 Task: Look for space in Beaverton, United States from 6th September, 2023 to 12th September, 2023 for 4 adults in price range Rs.10000 to Rs.14000. Place can be private room with 4 bedrooms having 4 beds and 4 bathrooms. Property type can be house, flat, guest house. Amenities needed are: wifi, TV, free parkinig on premises, gym, breakfast. Booking option can be shelf check-in. Required host language is English.
Action: Mouse moved to (477, 119)
Screenshot: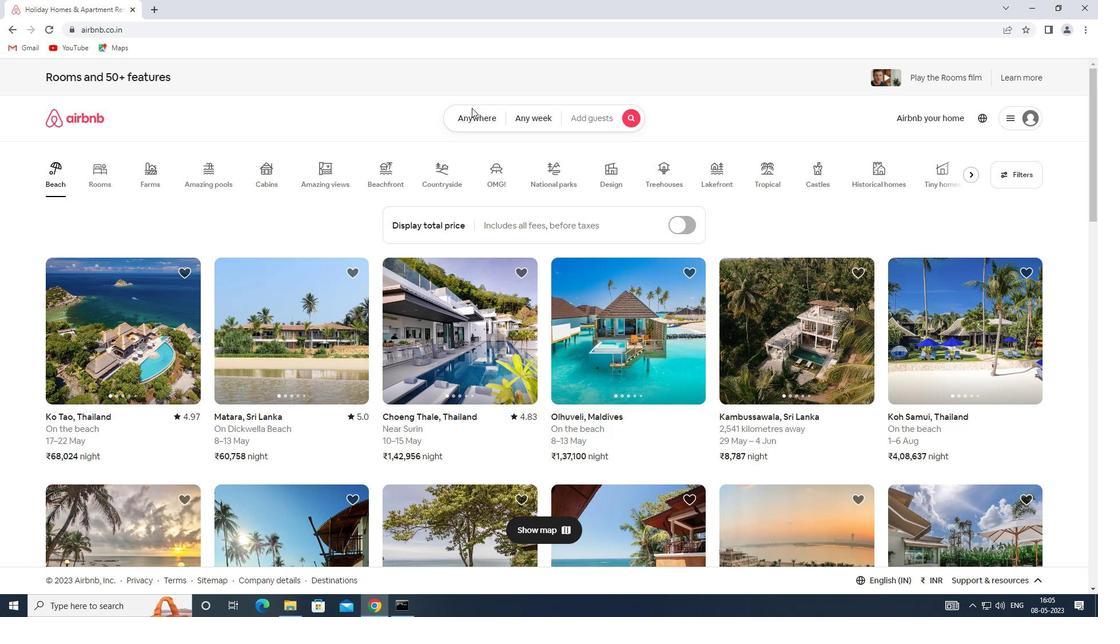 
Action: Mouse pressed left at (477, 119)
Screenshot: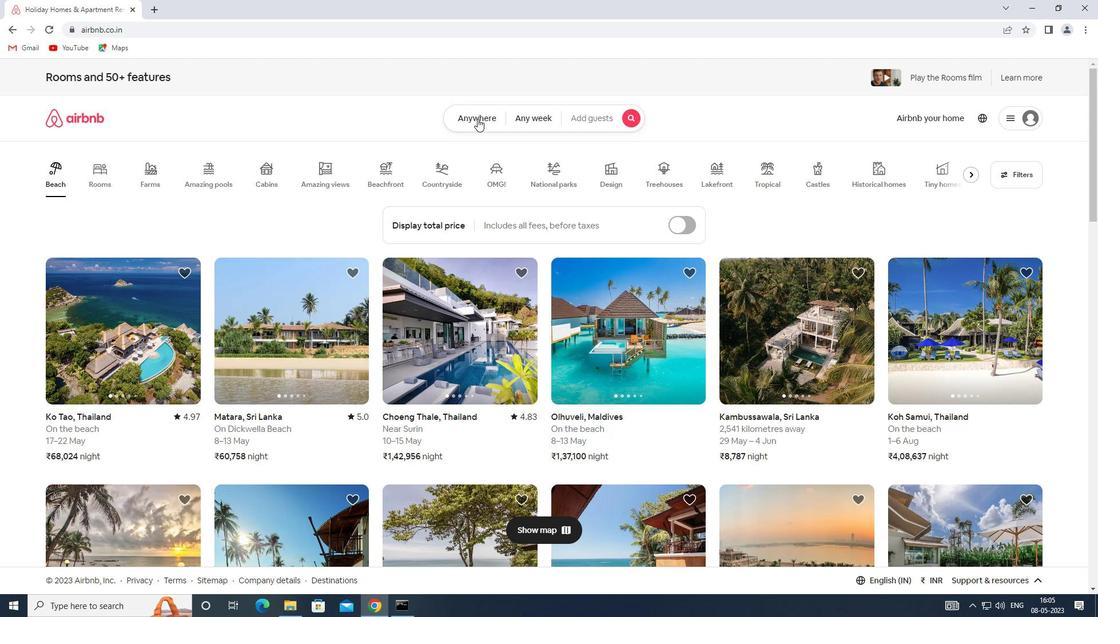 
Action: Mouse moved to (394, 164)
Screenshot: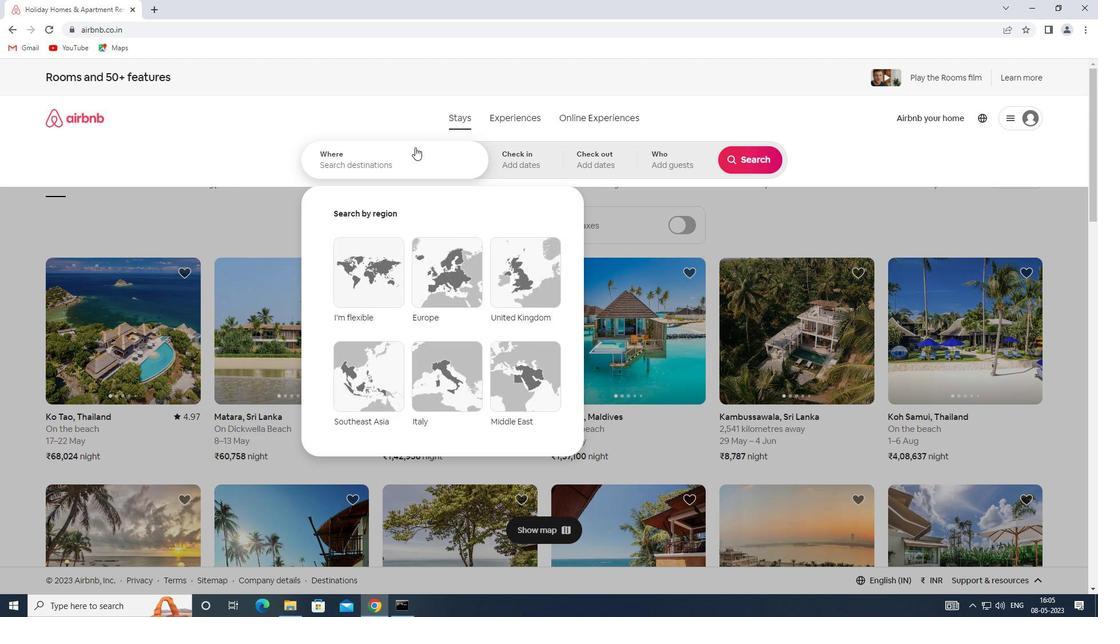 
Action: Mouse pressed left at (394, 164)
Screenshot: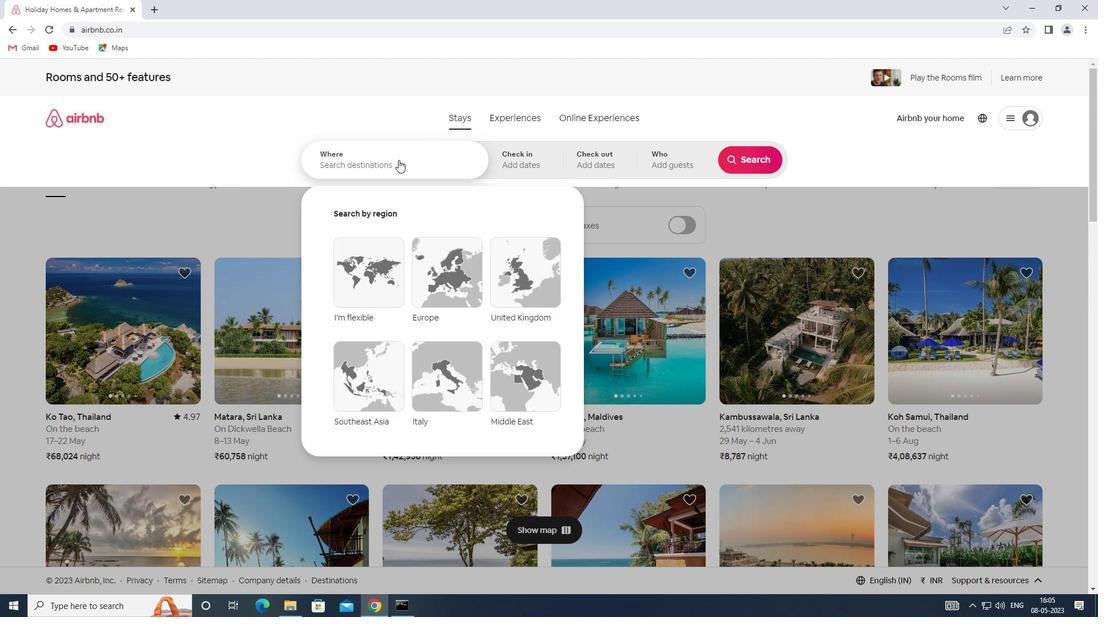 
Action: Key pressed <Key.shift>SPACE<Key.space>IN<Key.space><Key.shift><Key.shift><Key.shift><Key.shift><Key.shift><Key.shift>BEAVERTON,<Key.shift>UNITED<Key.space><Key.shift>STATES
Screenshot: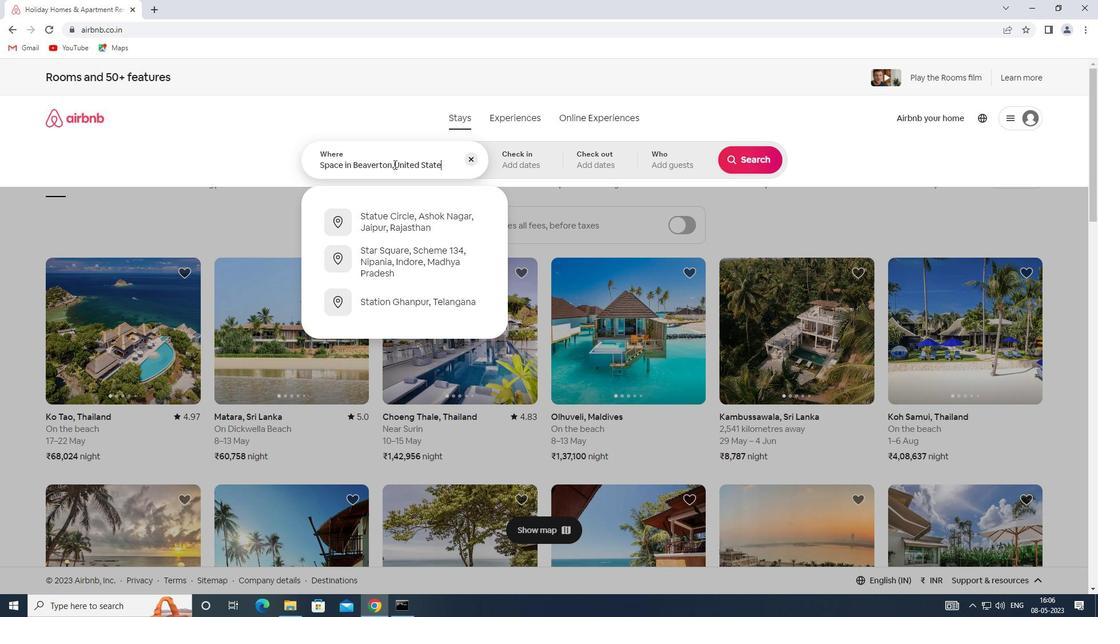 
Action: Mouse moved to (550, 169)
Screenshot: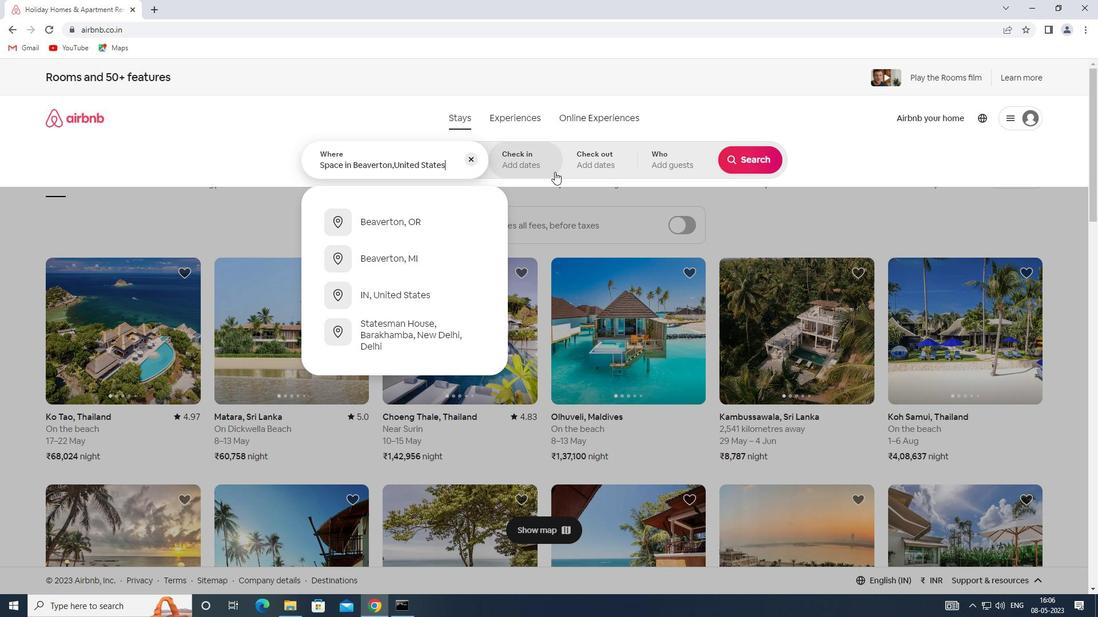 
Action: Mouse pressed left at (550, 169)
Screenshot: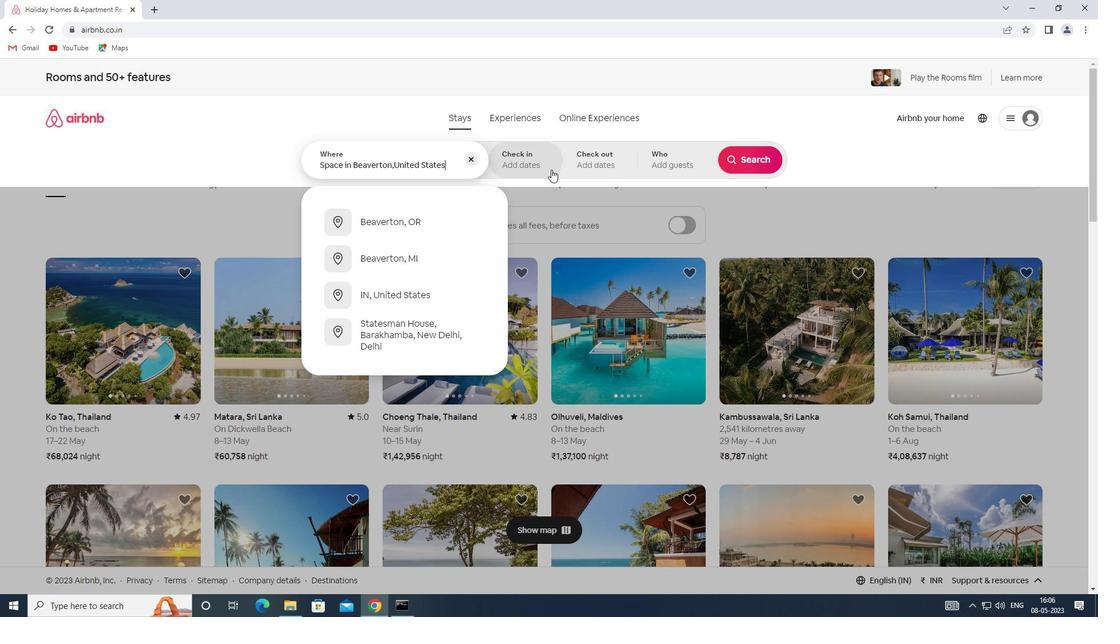 
Action: Mouse moved to (739, 252)
Screenshot: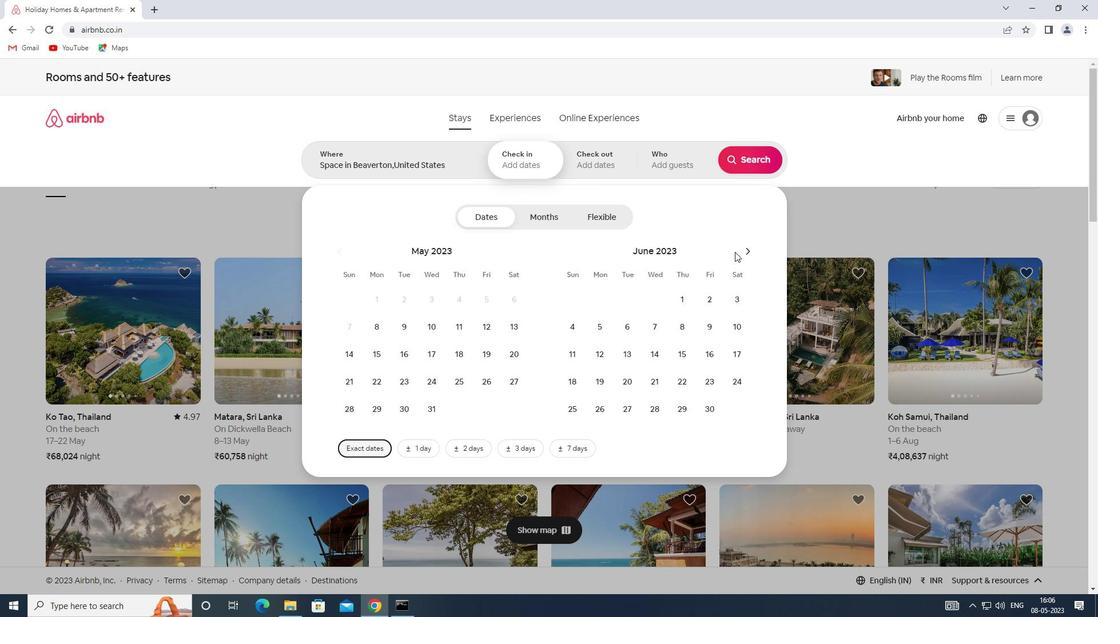 
Action: Mouse pressed left at (739, 252)
Screenshot: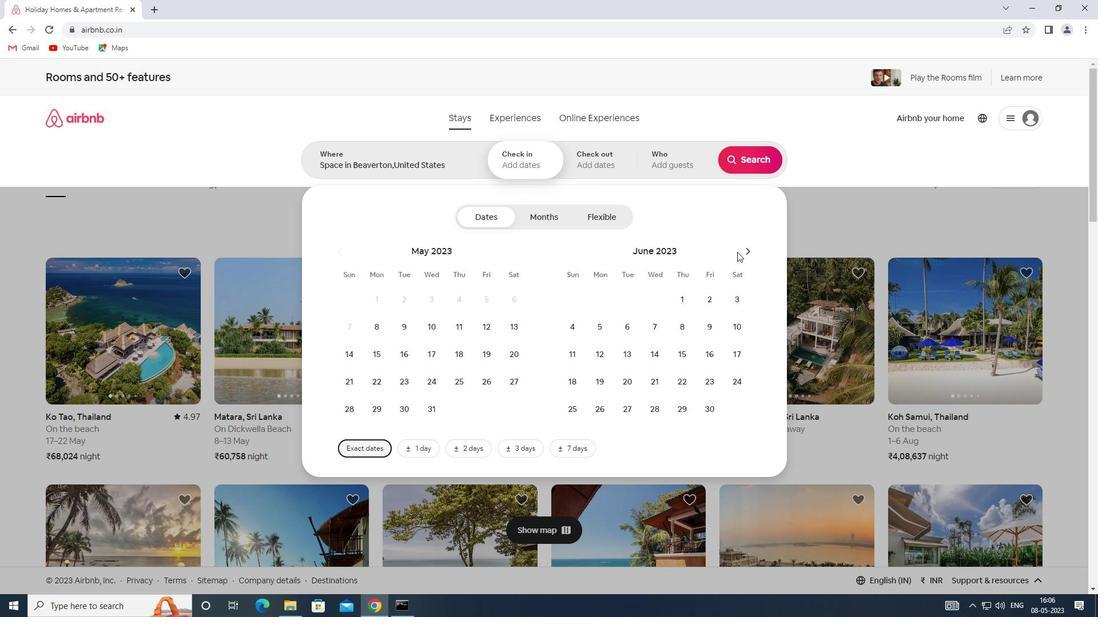 
Action: Mouse pressed left at (739, 252)
Screenshot: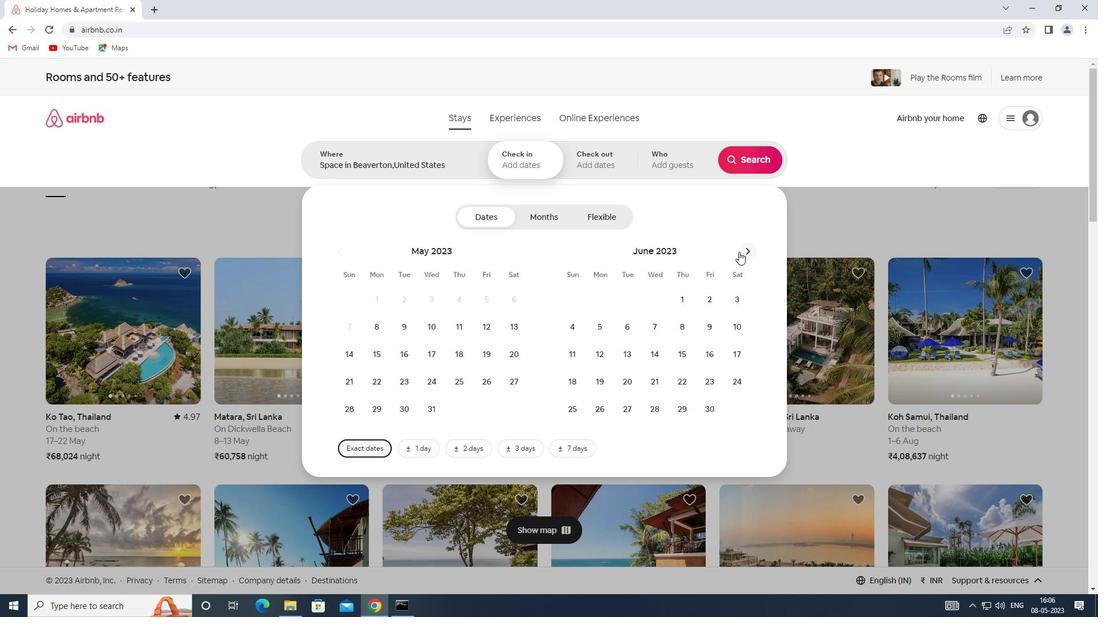 
Action: Mouse moved to (749, 255)
Screenshot: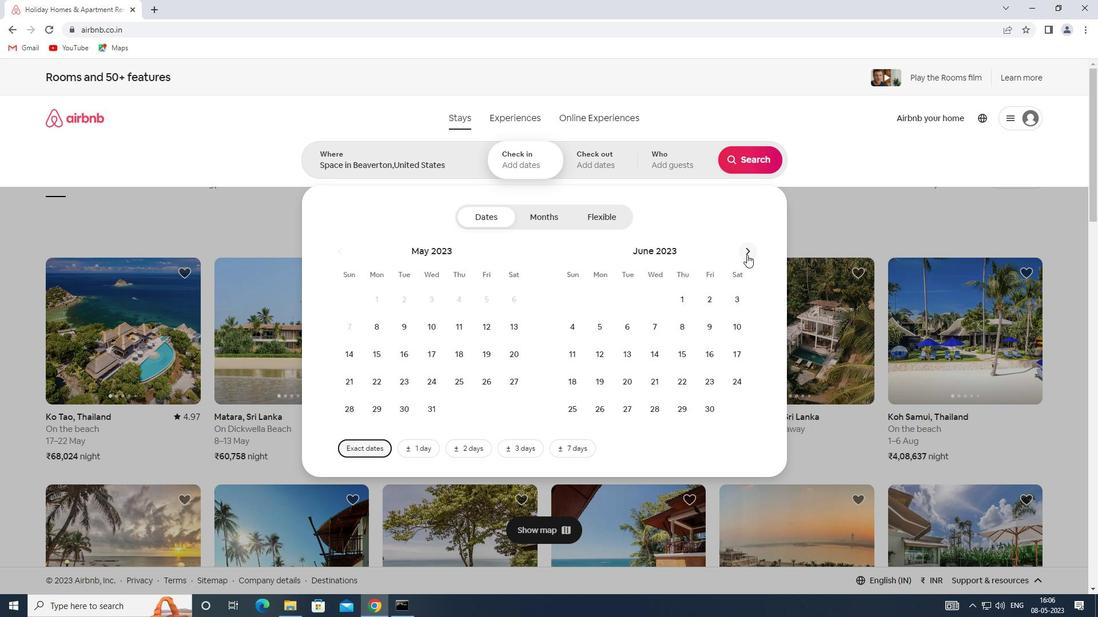 
Action: Mouse pressed left at (749, 255)
Screenshot: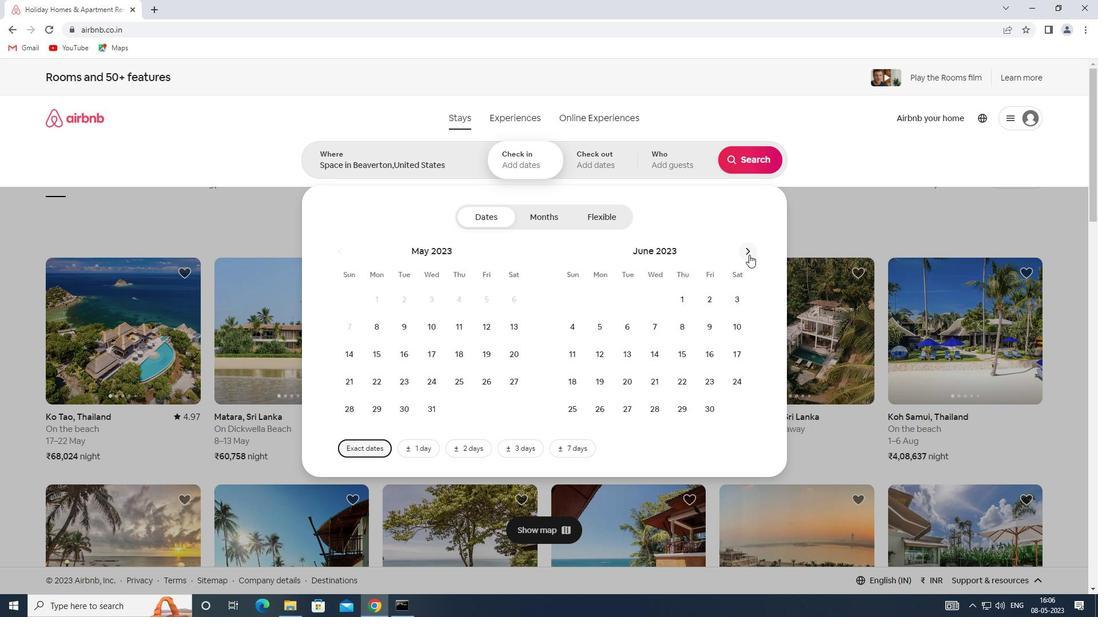 
Action: Mouse moved to (749, 255)
Screenshot: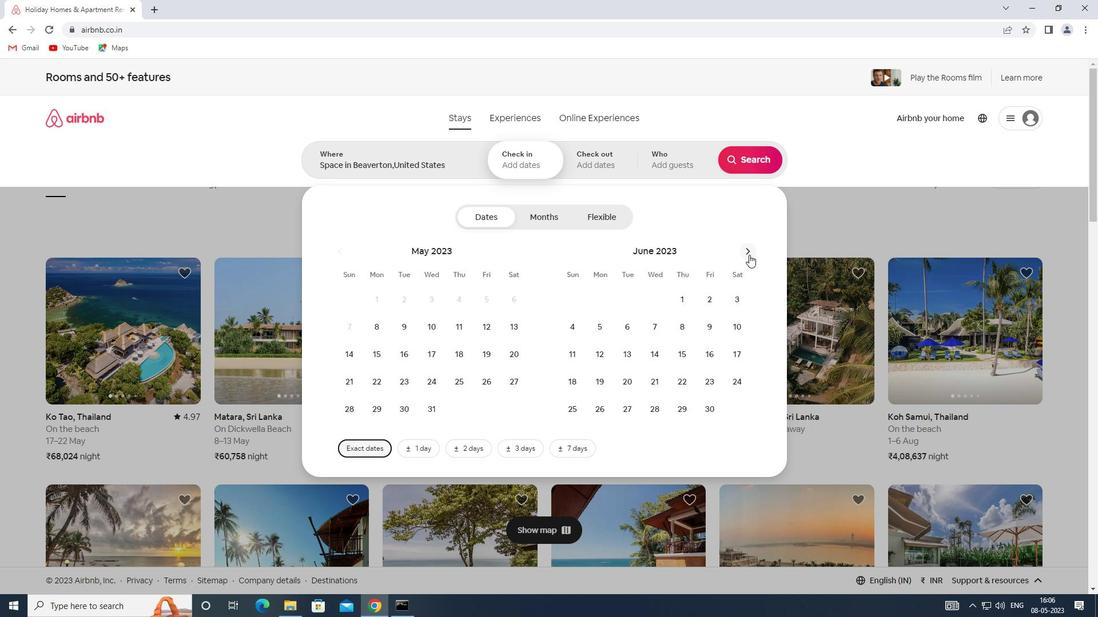 
Action: Mouse pressed left at (749, 255)
Screenshot: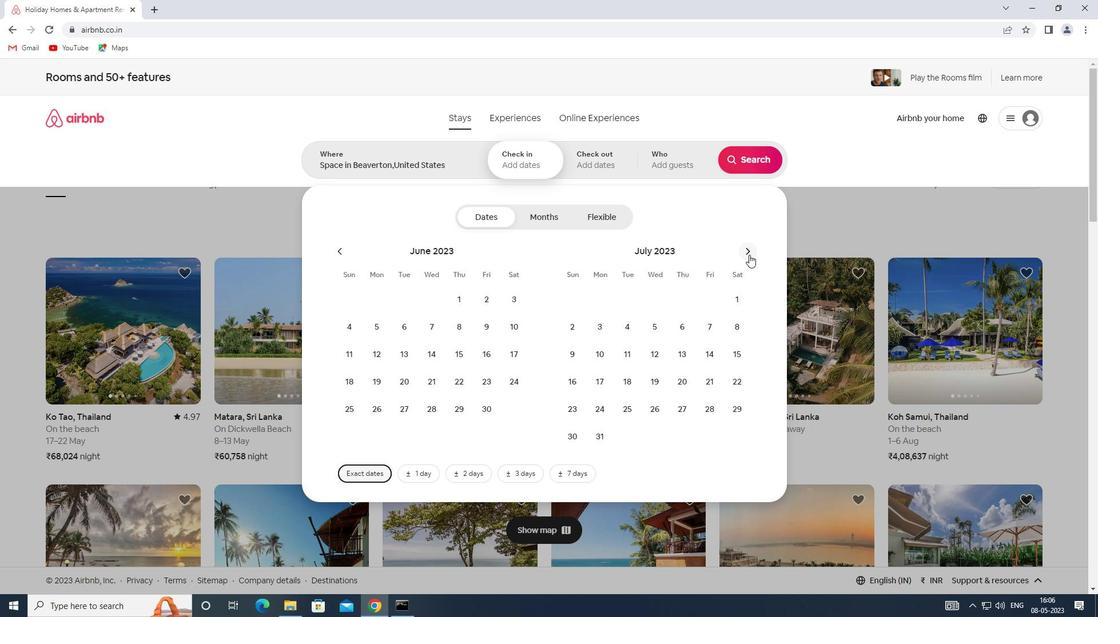 
Action: Mouse pressed left at (749, 255)
Screenshot: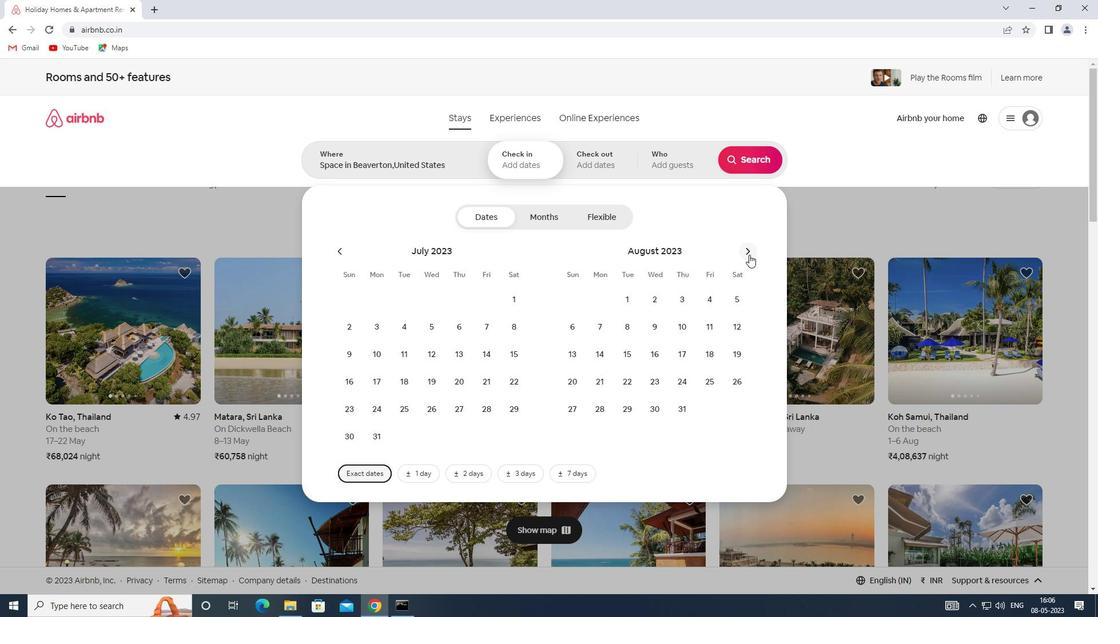 
Action: Mouse moved to (659, 323)
Screenshot: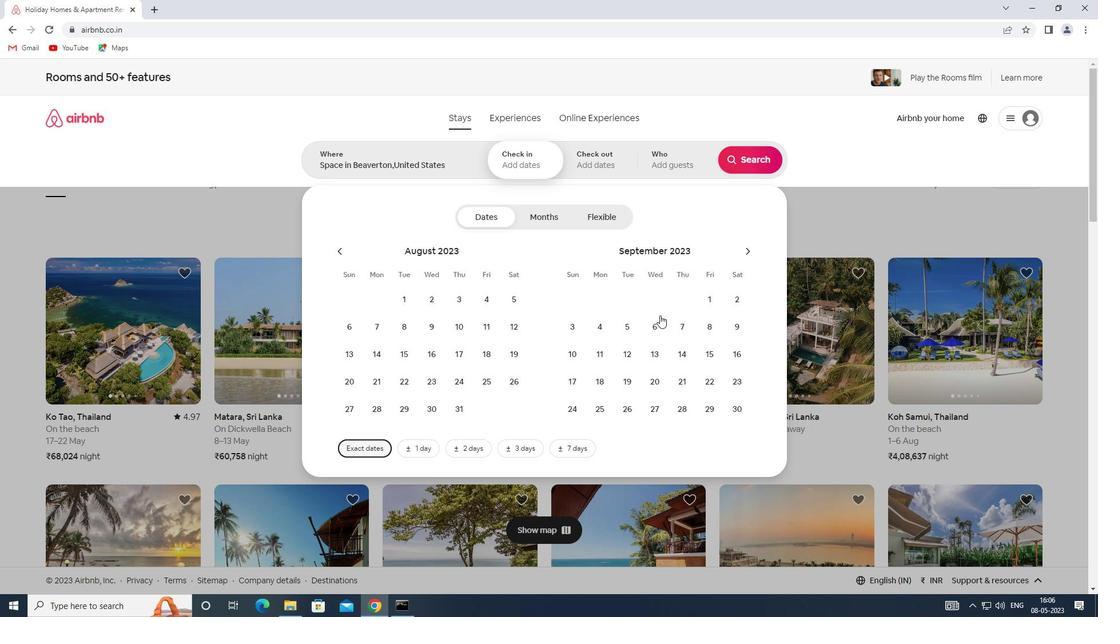 
Action: Mouse pressed left at (659, 323)
Screenshot: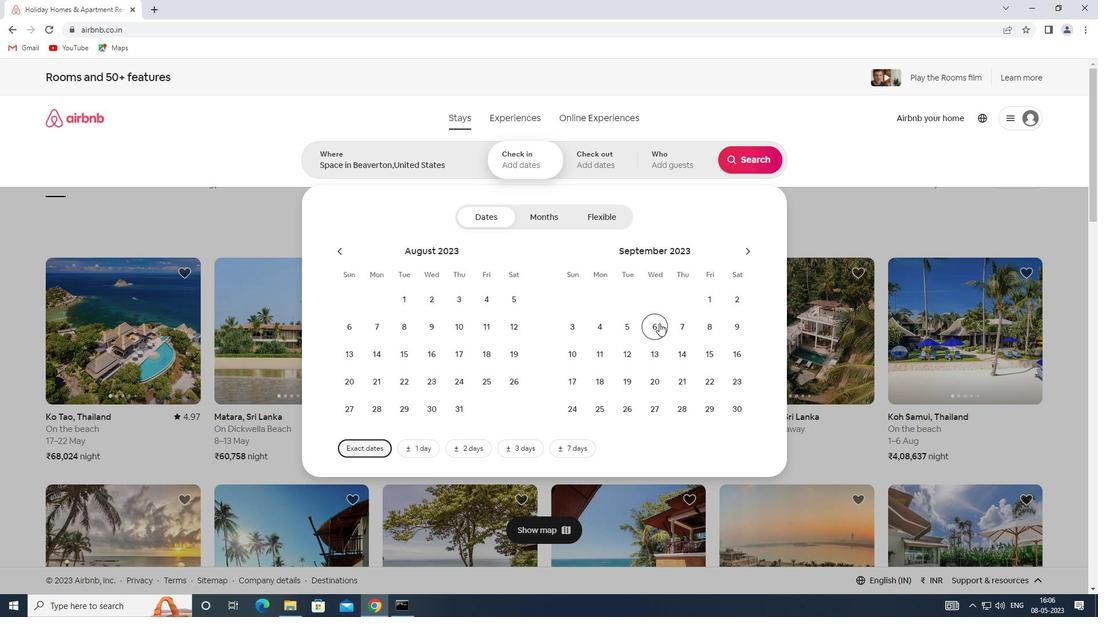 
Action: Mouse moved to (637, 348)
Screenshot: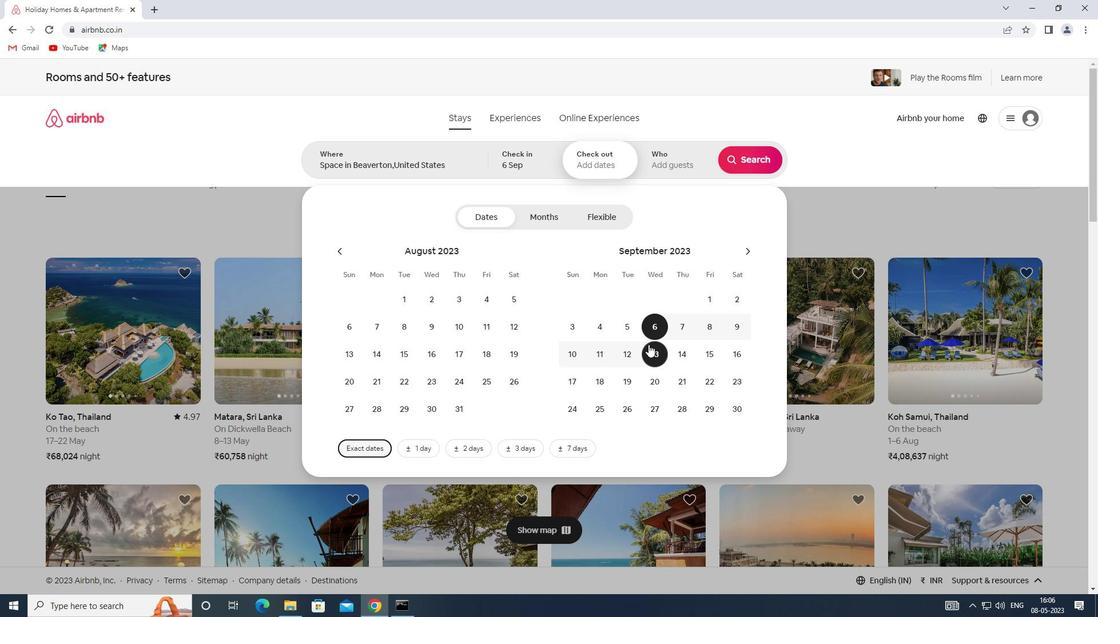 
Action: Mouse pressed left at (637, 348)
Screenshot: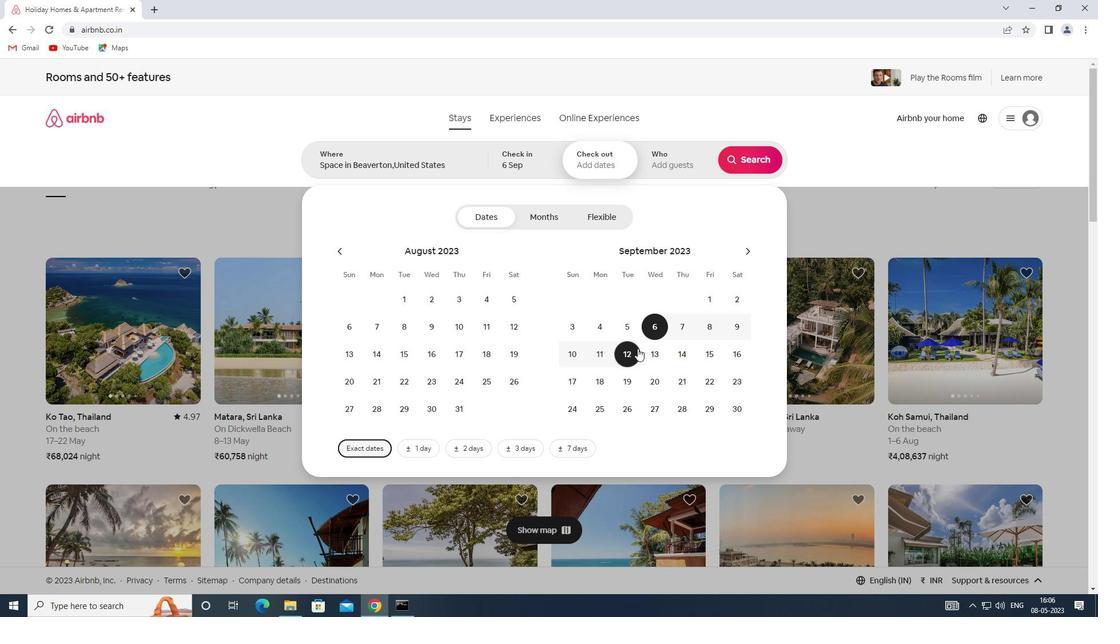 
Action: Mouse moved to (672, 167)
Screenshot: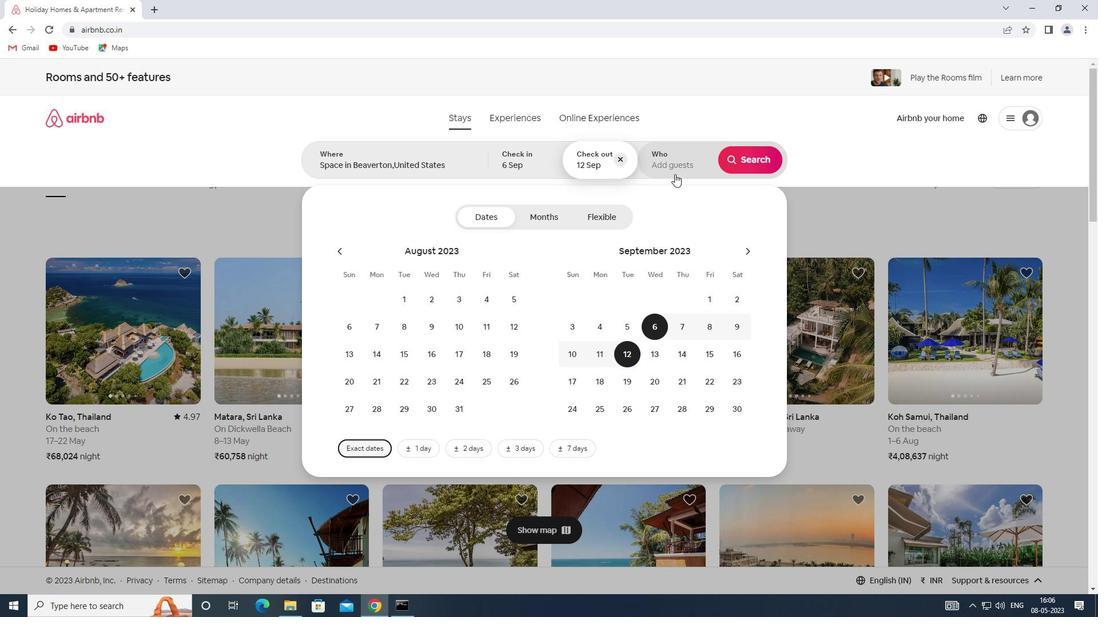 
Action: Mouse pressed left at (672, 167)
Screenshot: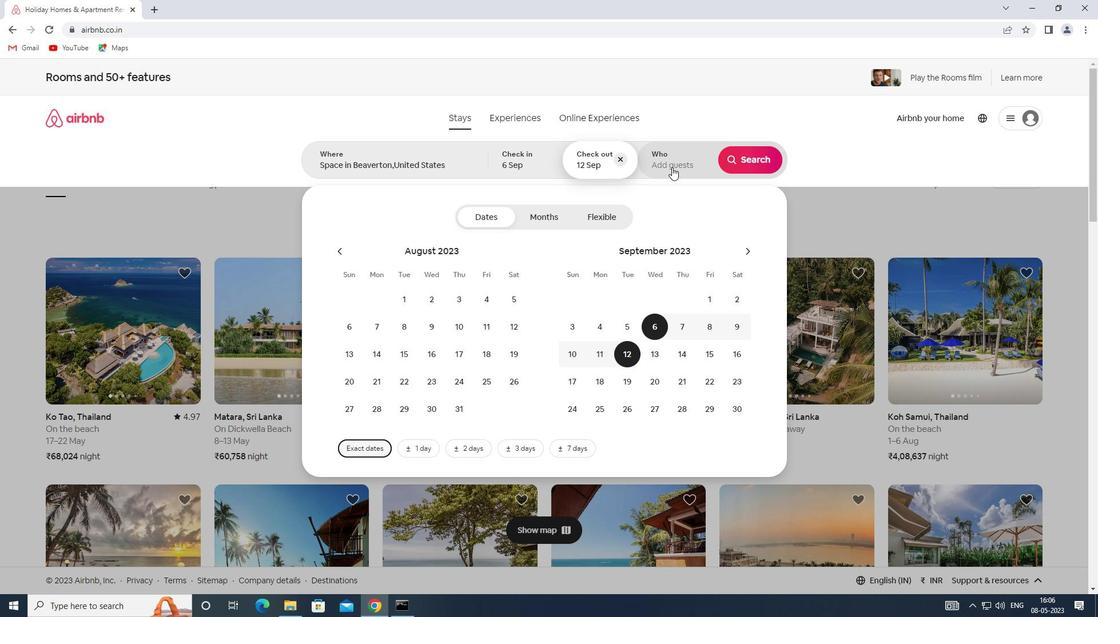 
Action: Mouse moved to (753, 220)
Screenshot: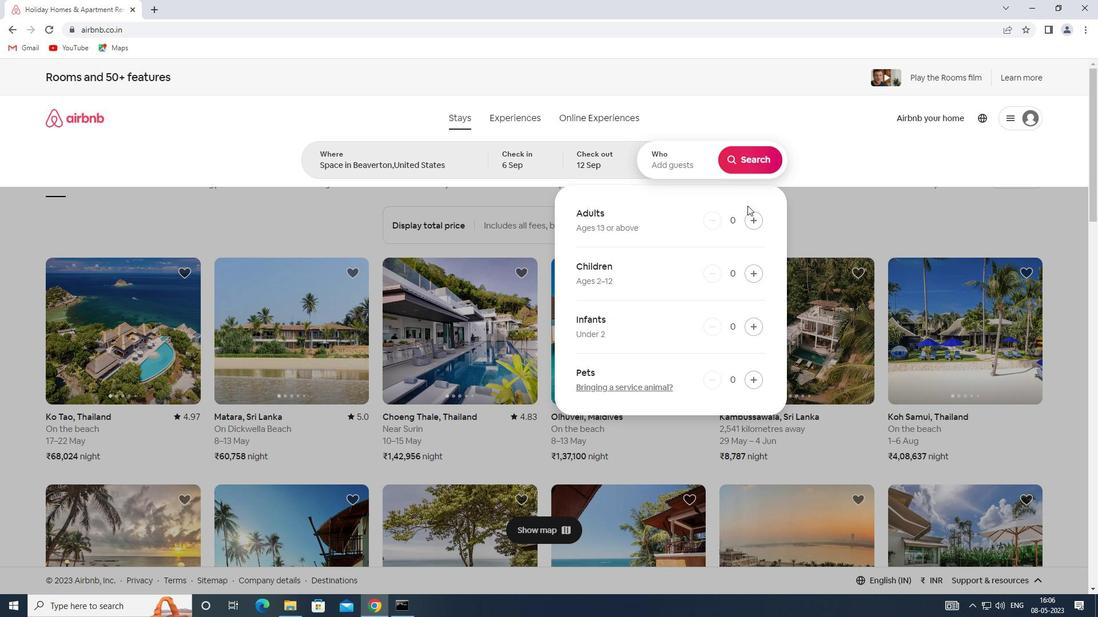 
Action: Mouse pressed left at (753, 220)
Screenshot: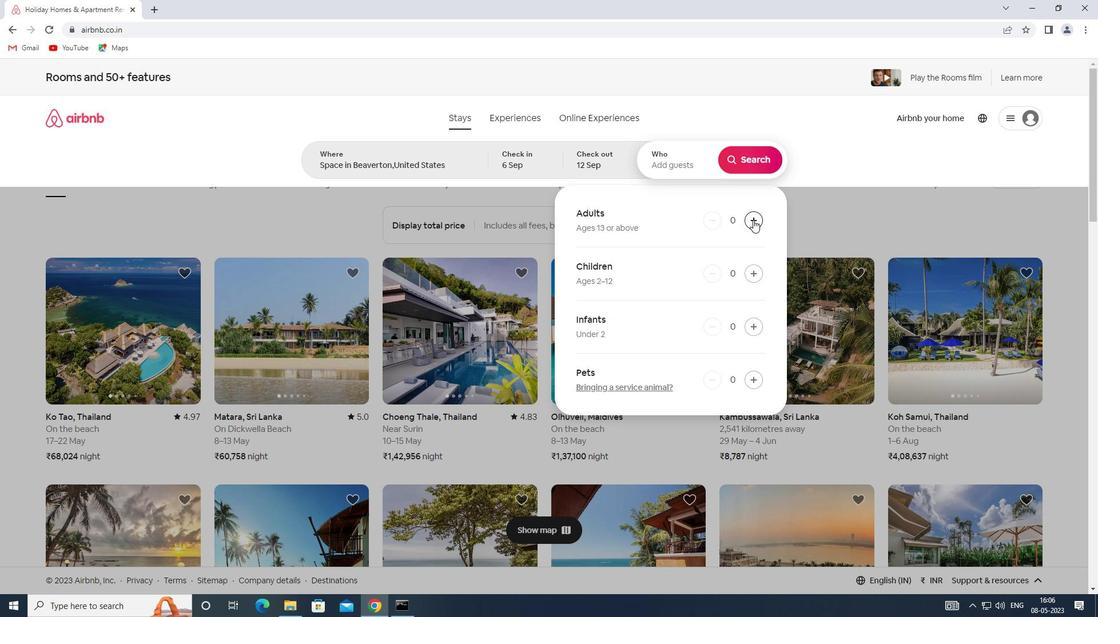 
Action: Mouse pressed left at (753, 220)
Screenshot: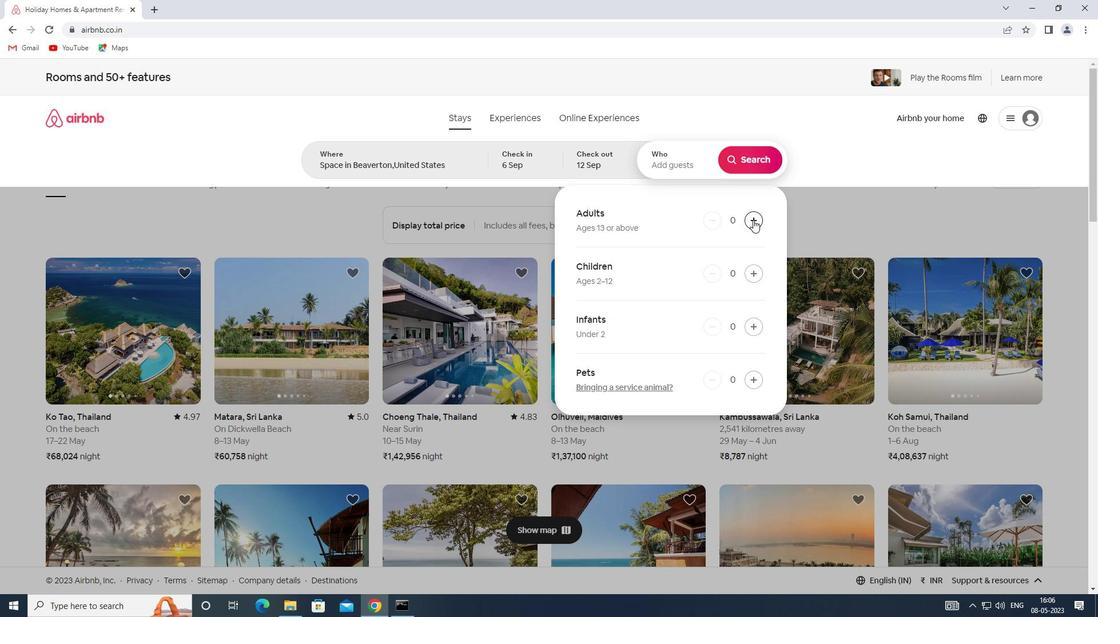 
Action: Mouse pressed left at (753, 220)
Screenshot: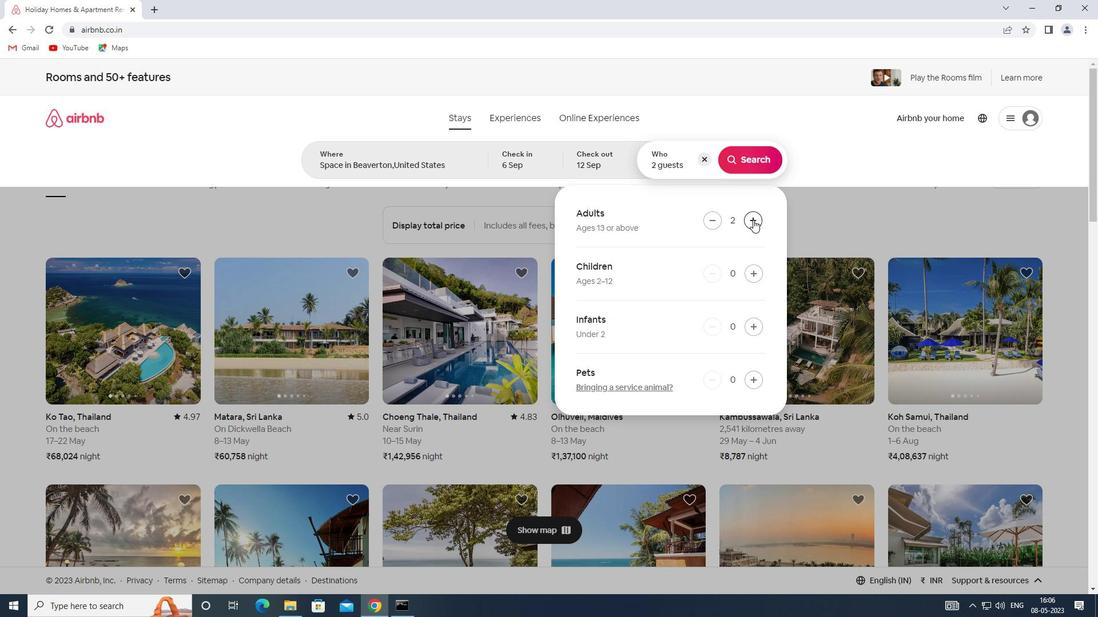 
Action: Mouse pressed left at (753, 220)
Screenshot: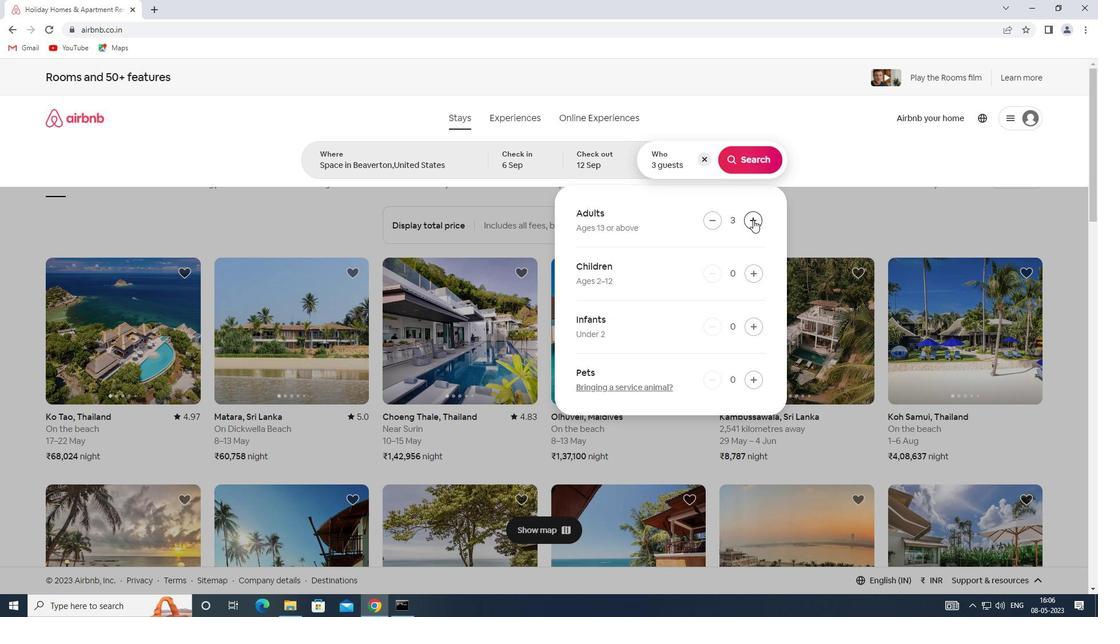 
Action: Mouse moved to (753, 160)
Screenshot: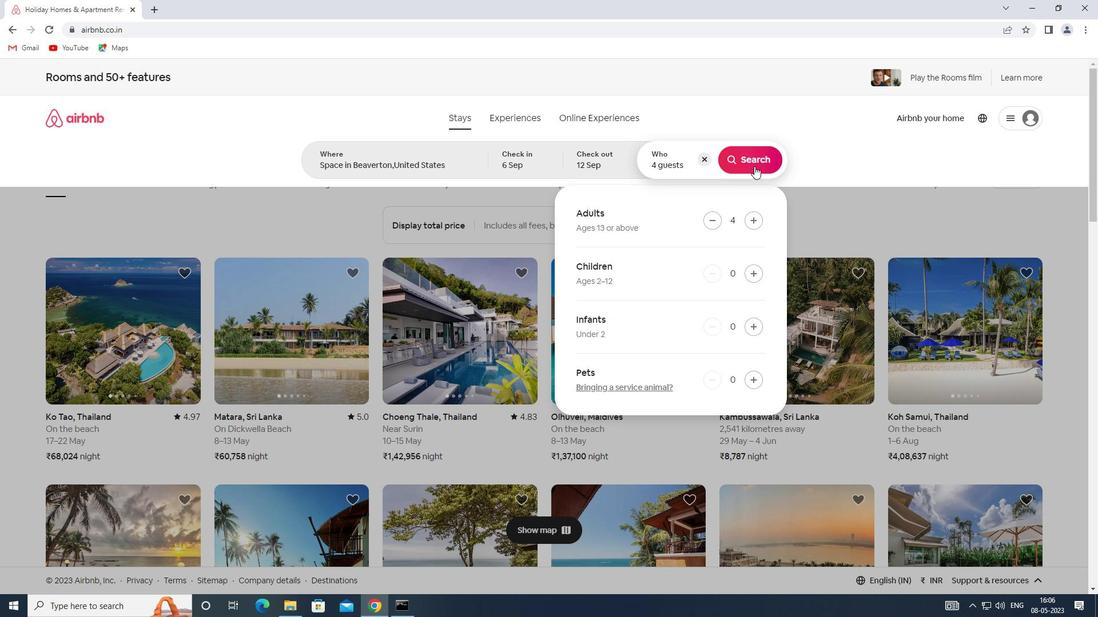 
Action: Mouse pressed left at (753, 160)
Screenshot: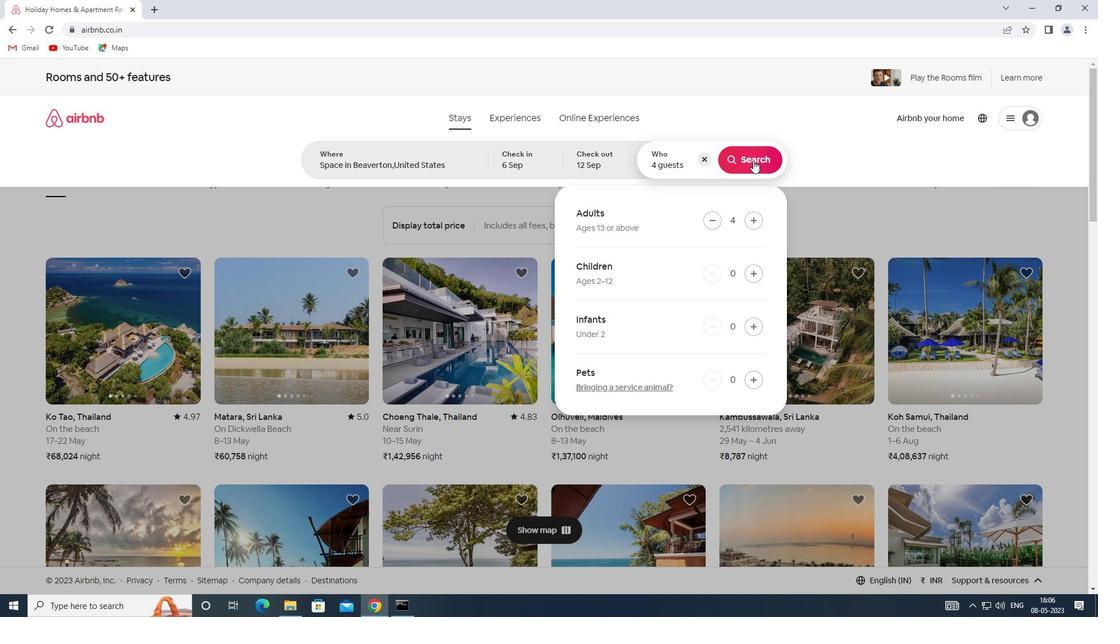 
Action: Mouse moved to (1034, 125)
Screenshot: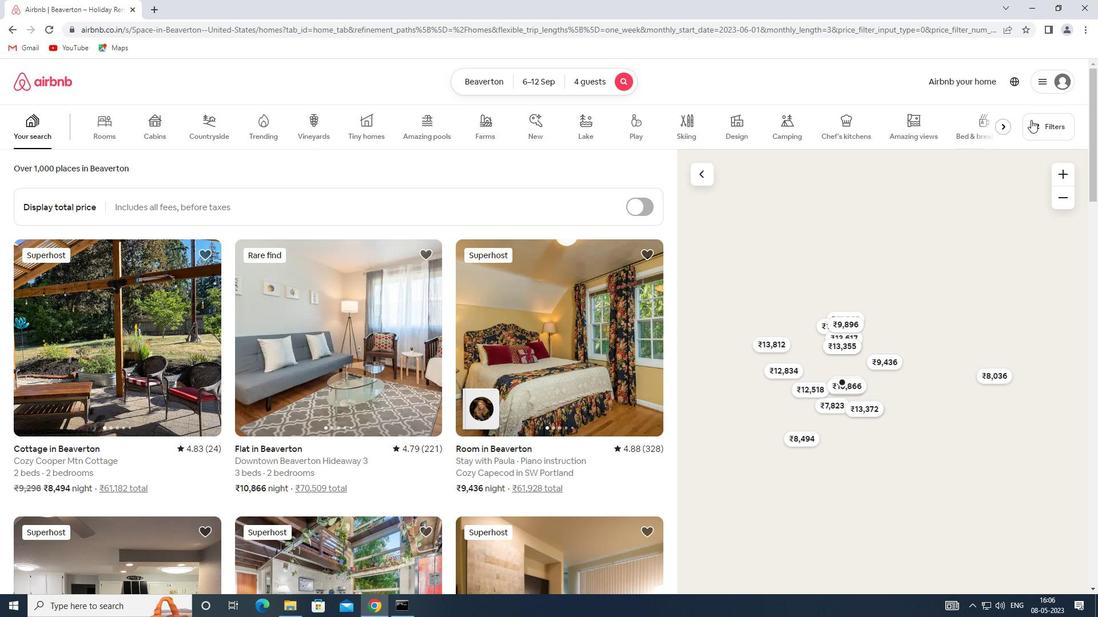 
Action: Mouse pressed left at (1034, 125)
Screenshot: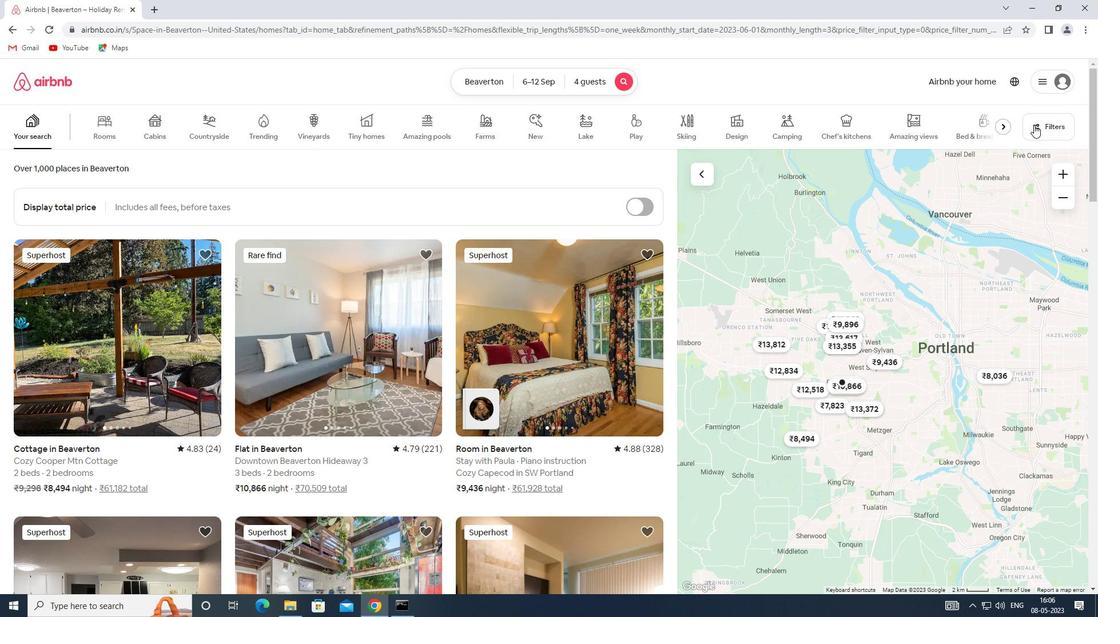 
Action: Mouse moved to (396, 411)
Screenshot: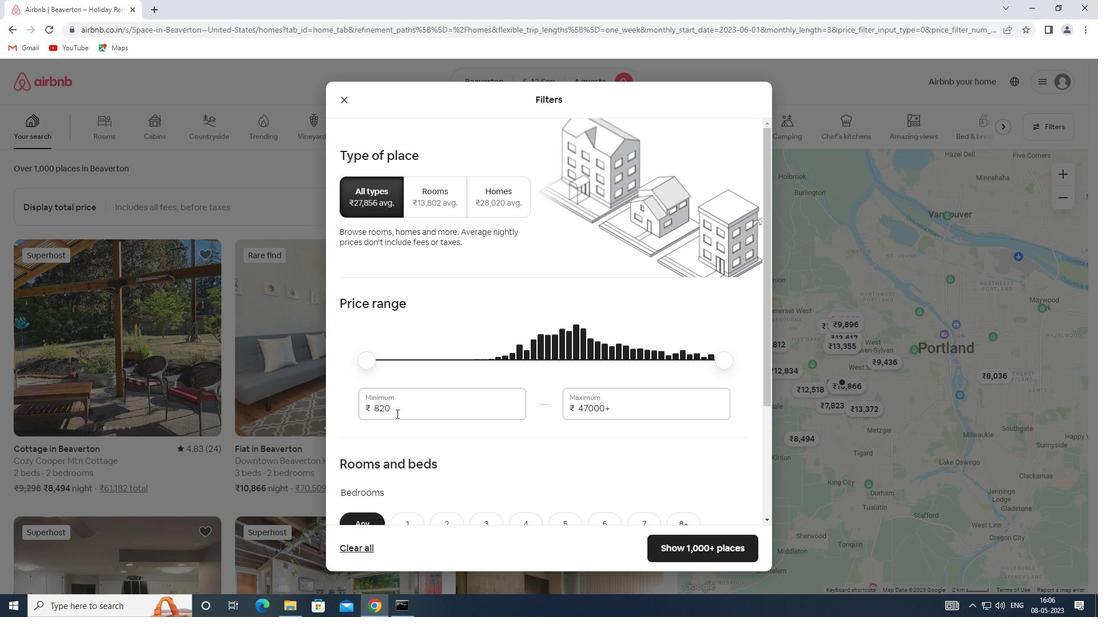 
Action: Mouse pressed left at (396, 411)
Screenshot: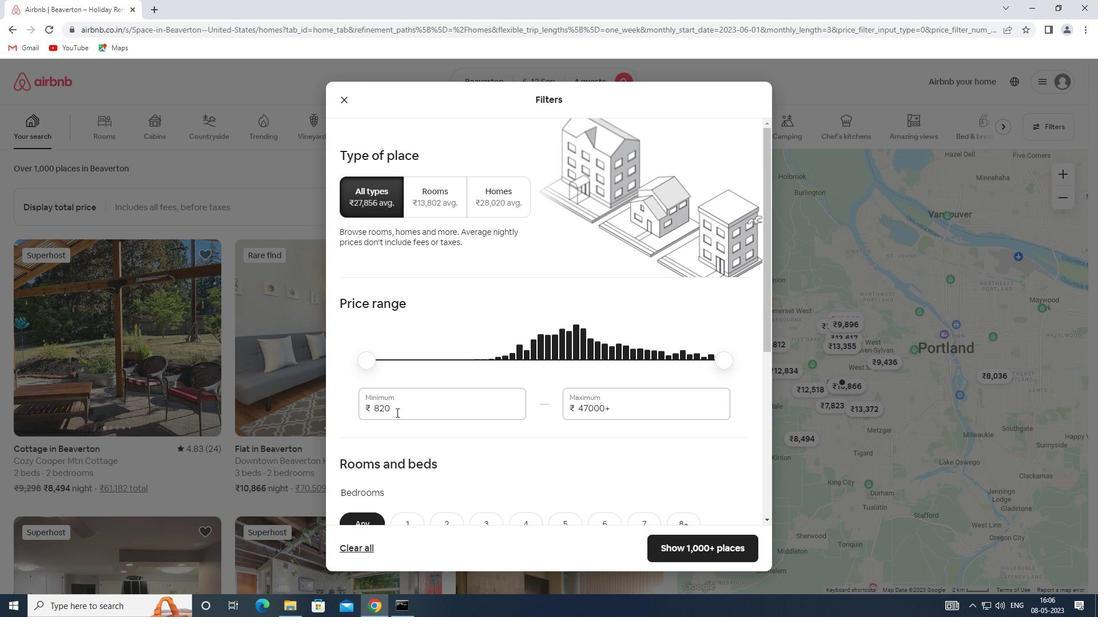 
Action: Mouse moved to (335, 410)
Screenshot: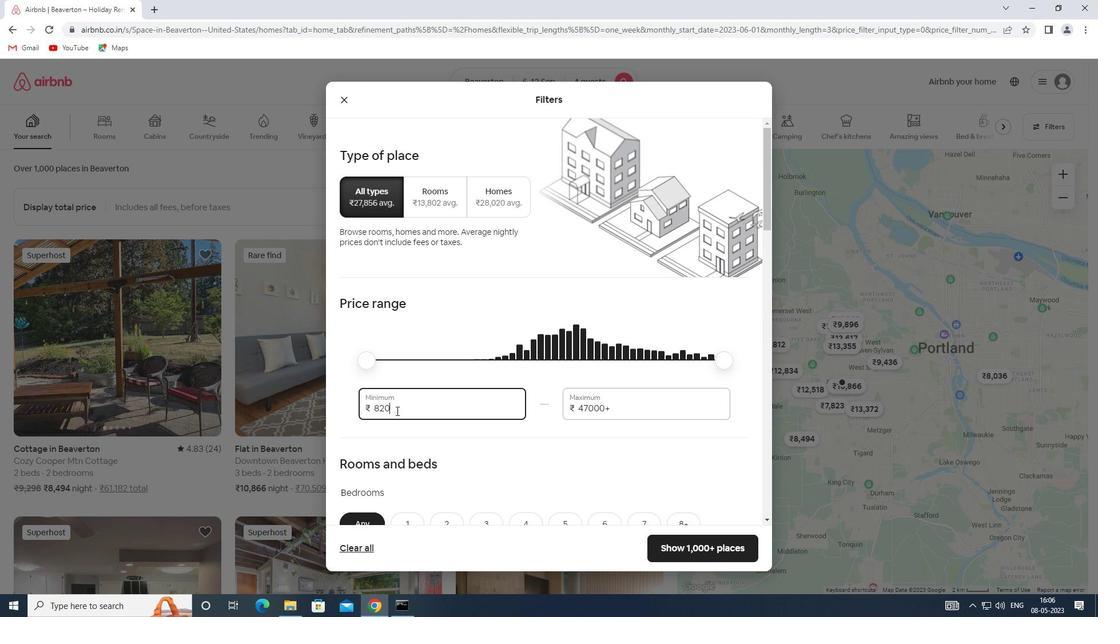 
Action: Key pressed 10000
Screenshot: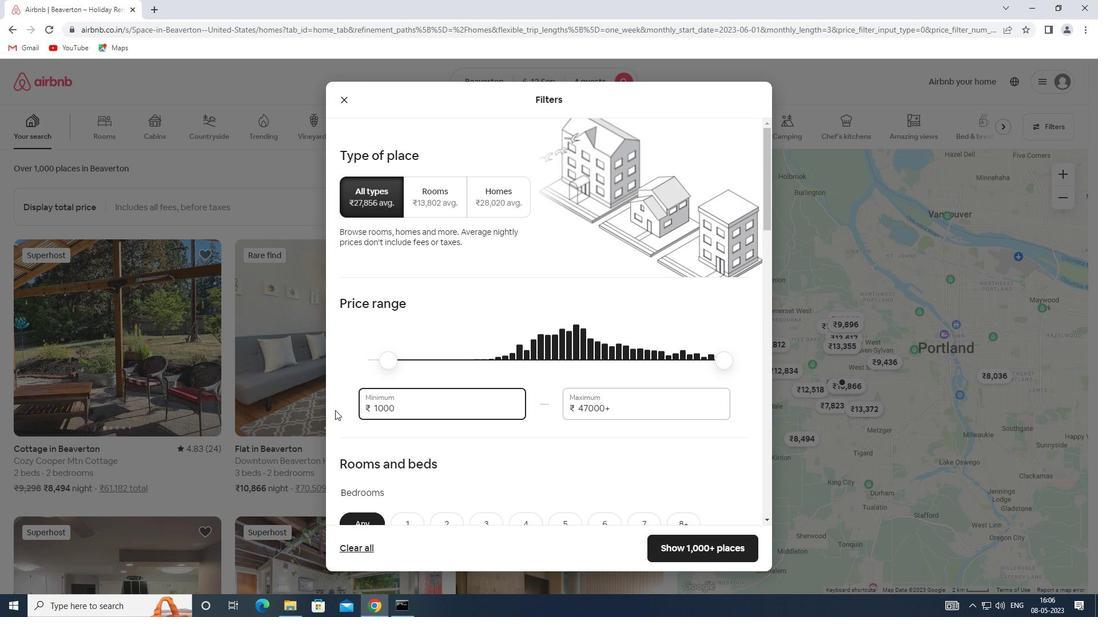 
Action: Mouse moved to (610, 403)
Screenshot: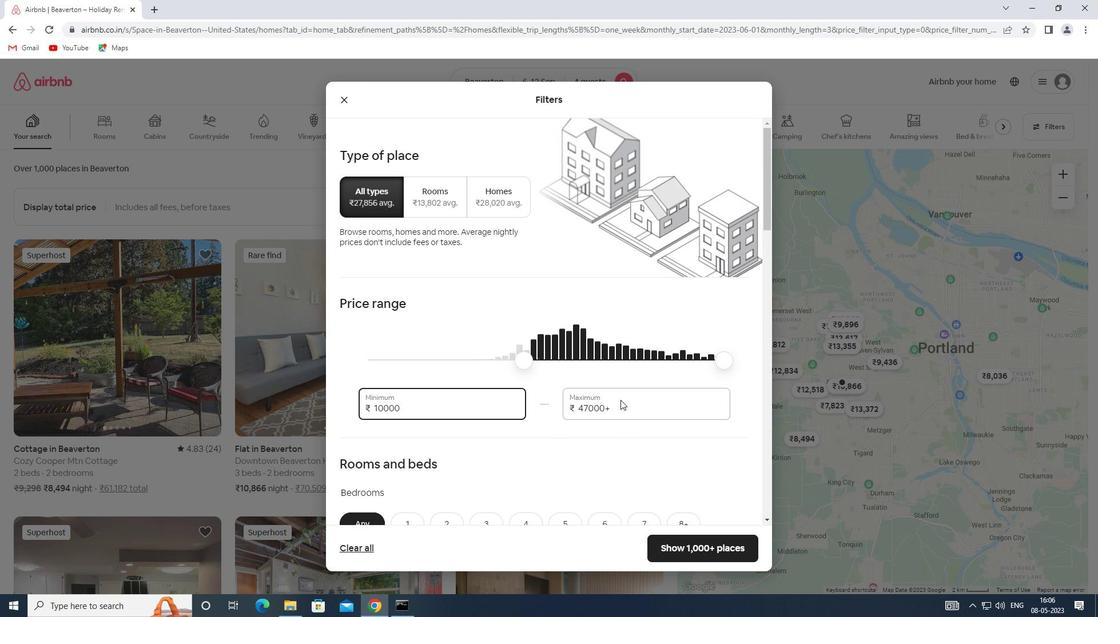 
Action: Mouse pressed left at (610, 403)
Screenshot: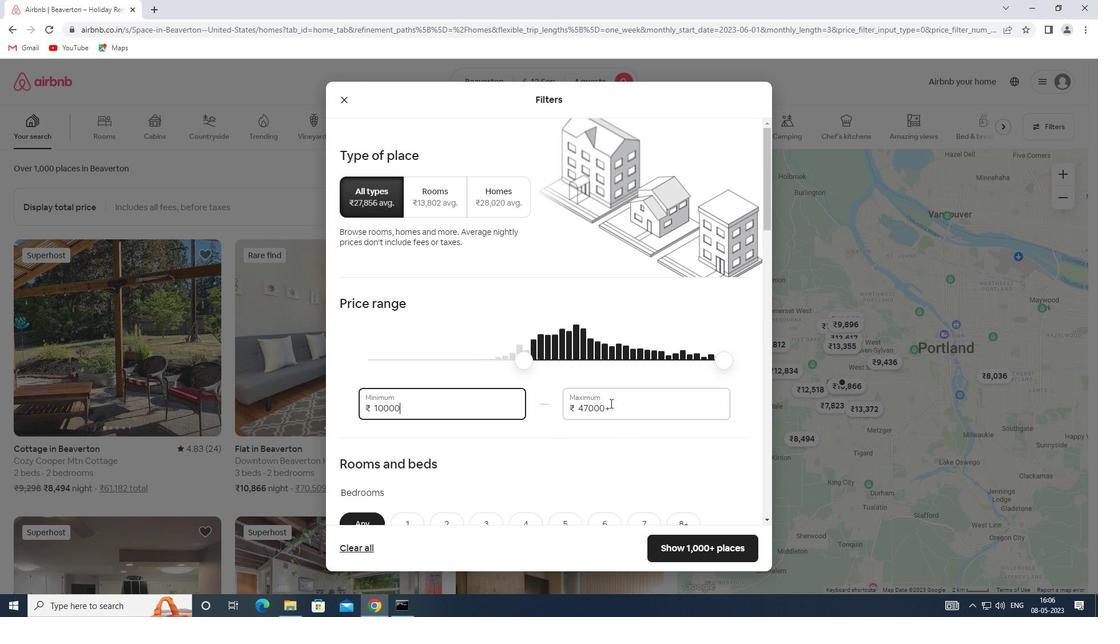
Action: Mouse moved to (562, 408)
Screenshot: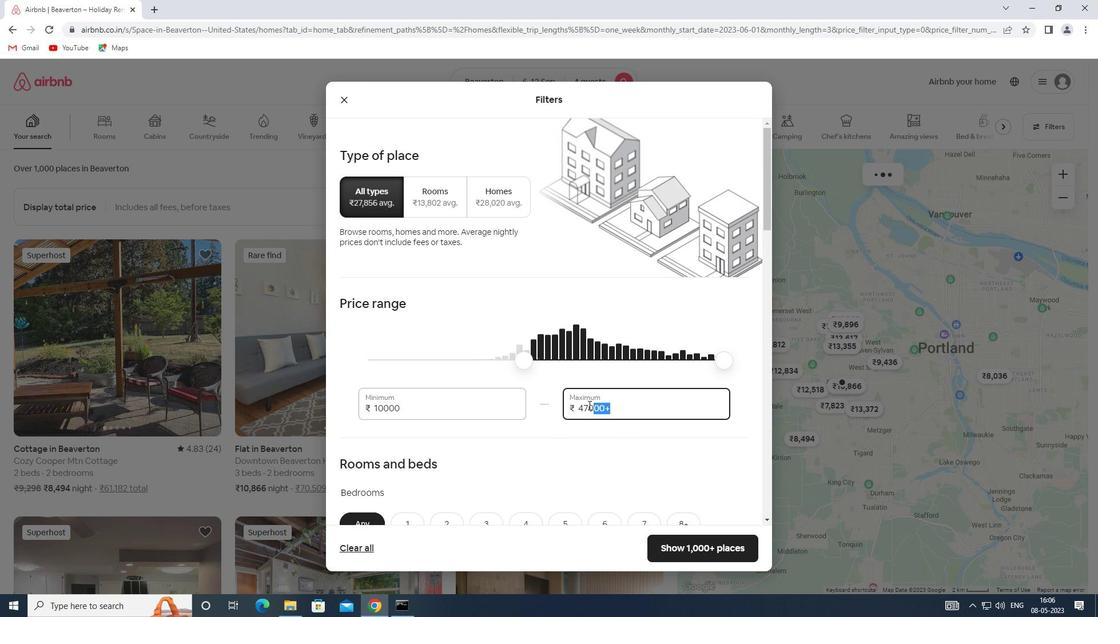 
Action: Key pressed 1
Screenshot: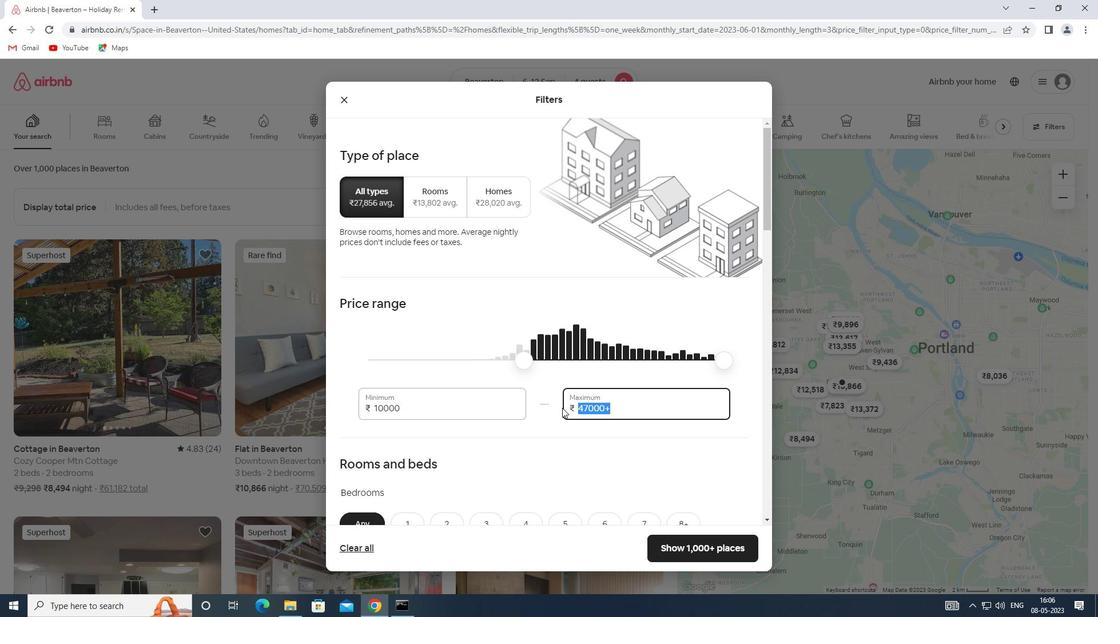 
Action: Mouse moved to (560, 410)
Screenshot: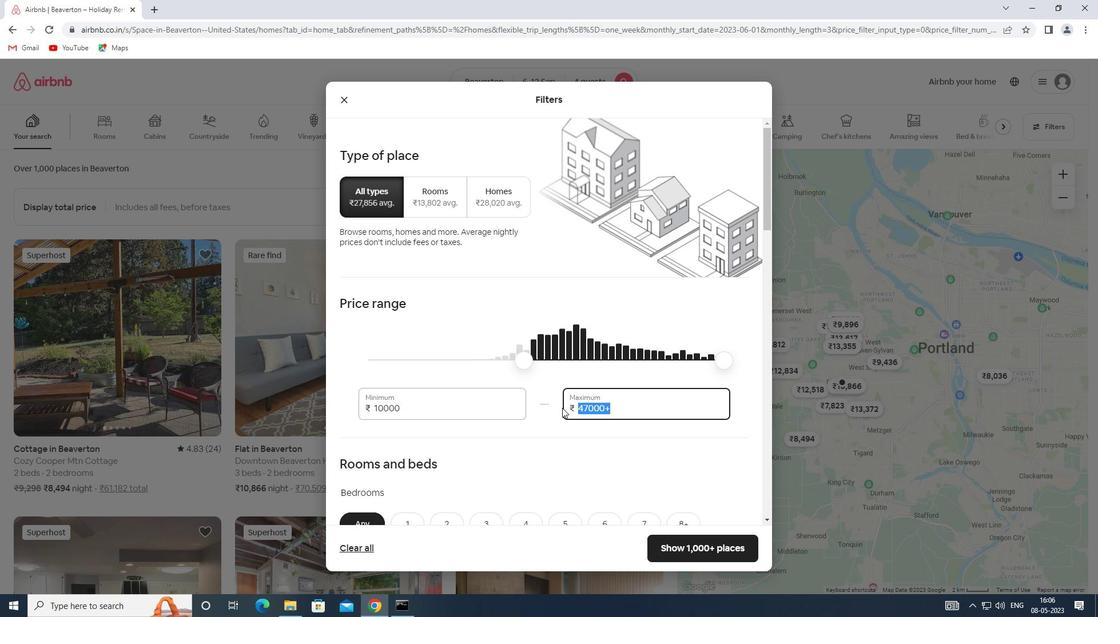 
Action: Key pressed 4000
Screenshot: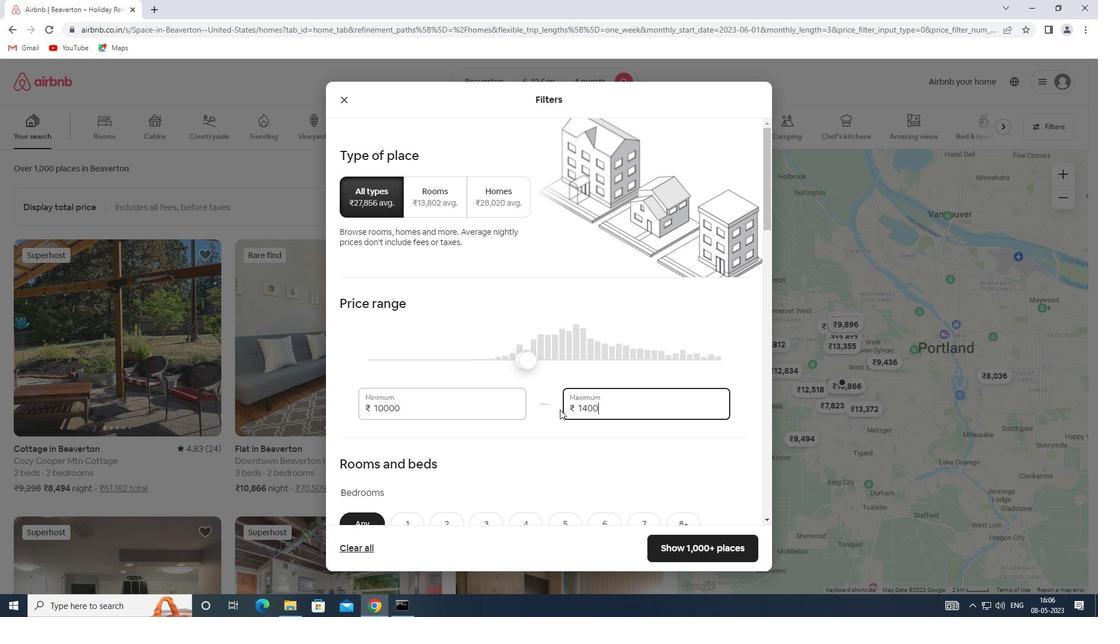 
Action: Mouse scrolled (560, 409) with delta (0, 0)
Screenshot: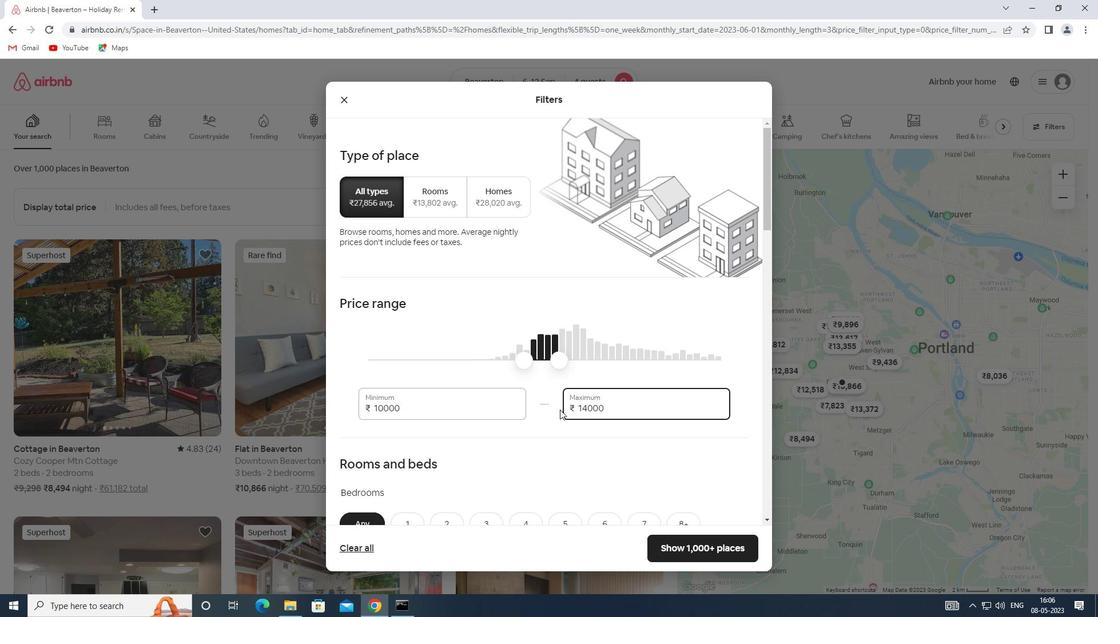 
Action: Mouse scrolled (560, 409) with delta (0, 0)
Screenshot: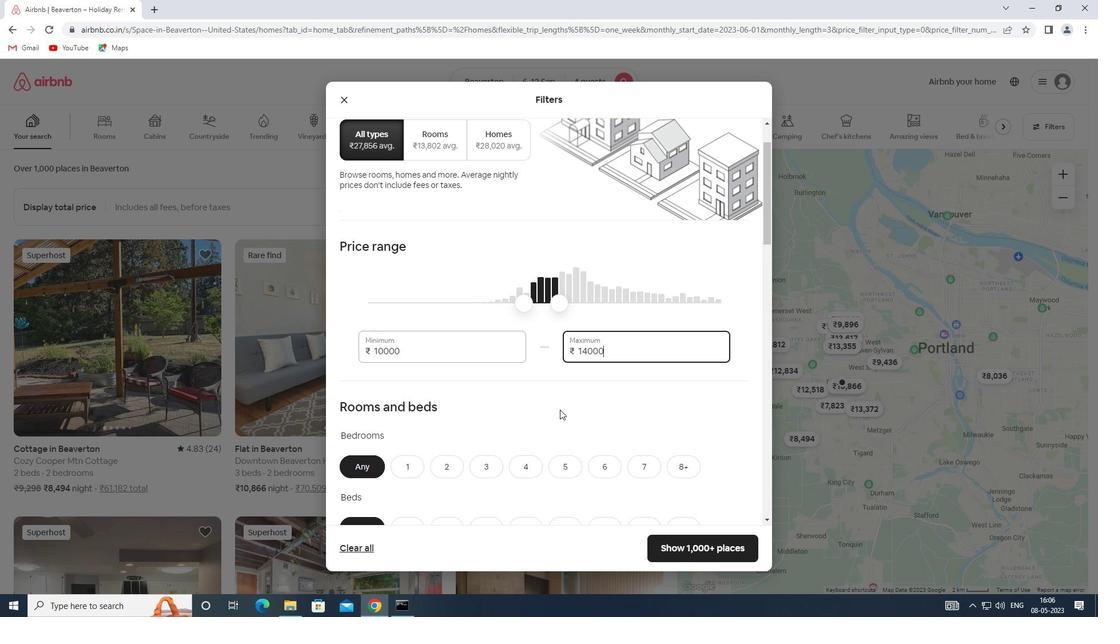 
Action: Mouse scrolled (560, 409) with delta (0, 0)
Screenshot: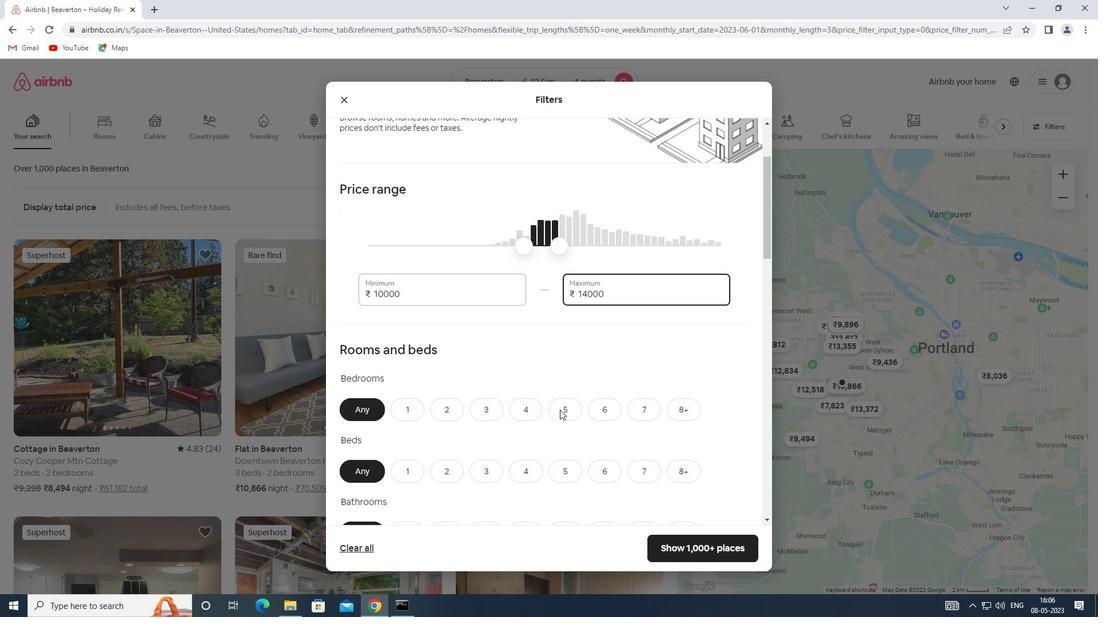 
Action: Mouse scrolled (560, 409) with delta (0, 0)
Screenshot: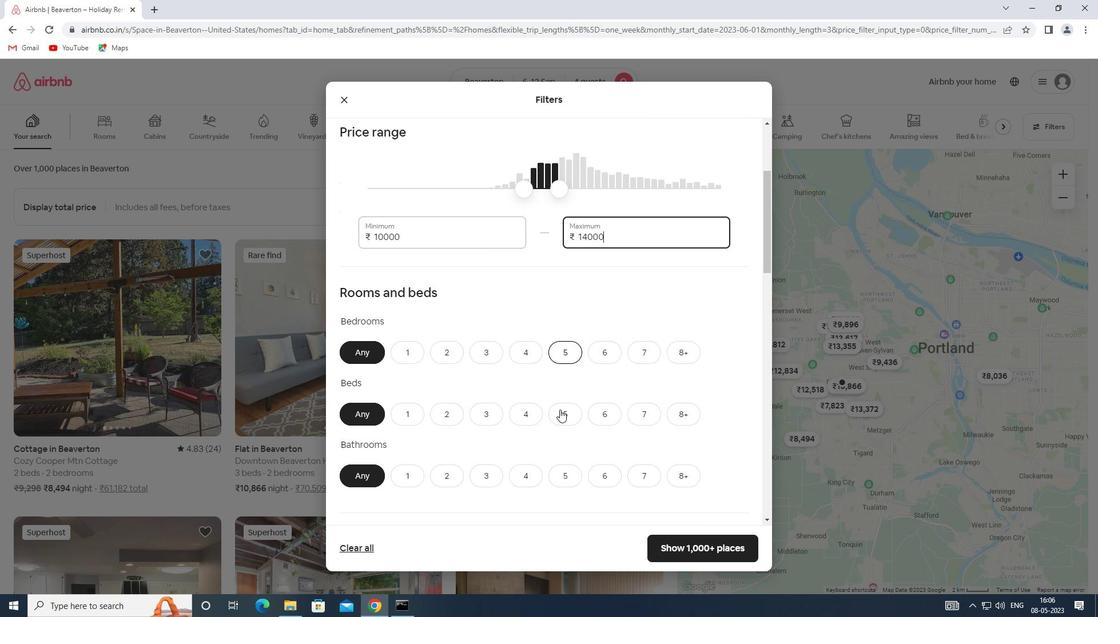 
Action: Mouse moved to (530, 297)
Screenshot: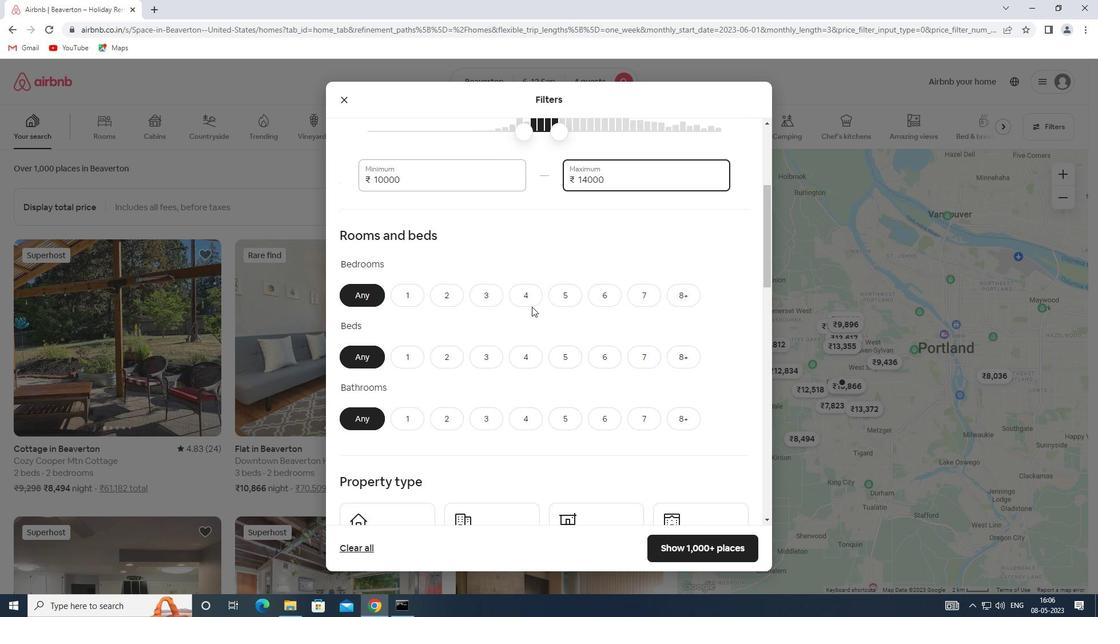 
Action: Mouse pressed left at (530, 297)
Screenshot: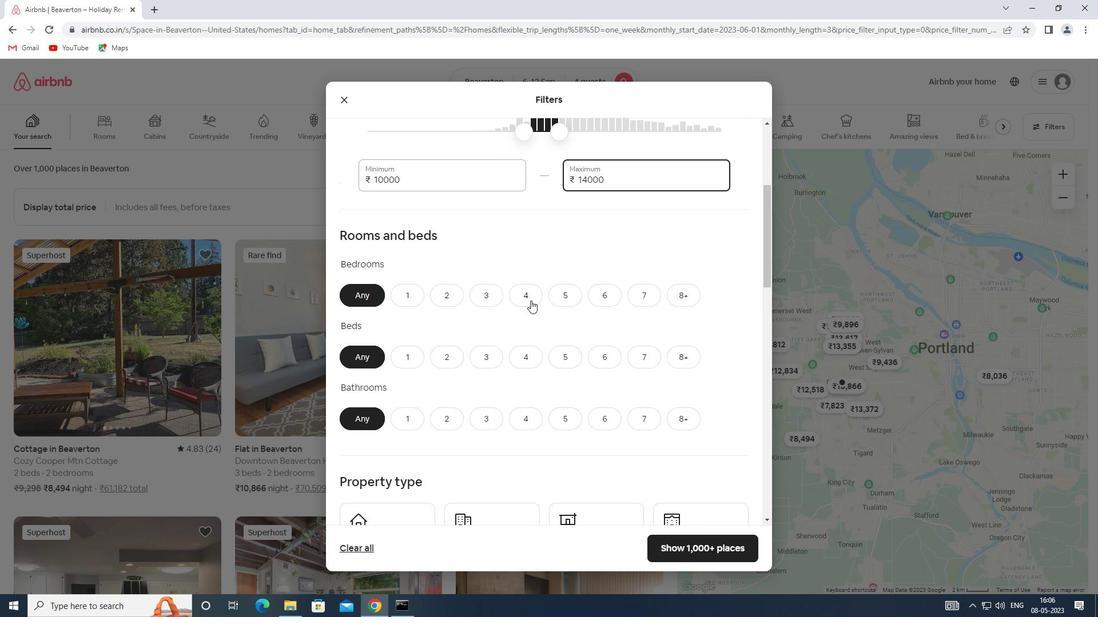 
Action: Mouse moved to (528, 354)
Screenshot: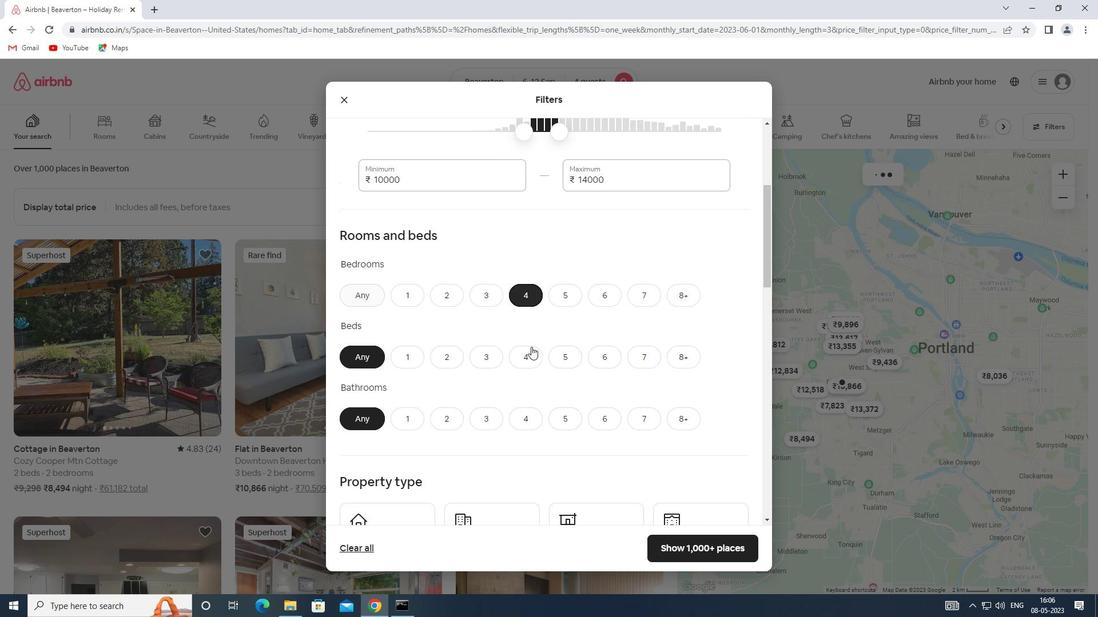
Action: Mouse pressed left at (528, 354)
Screenshot: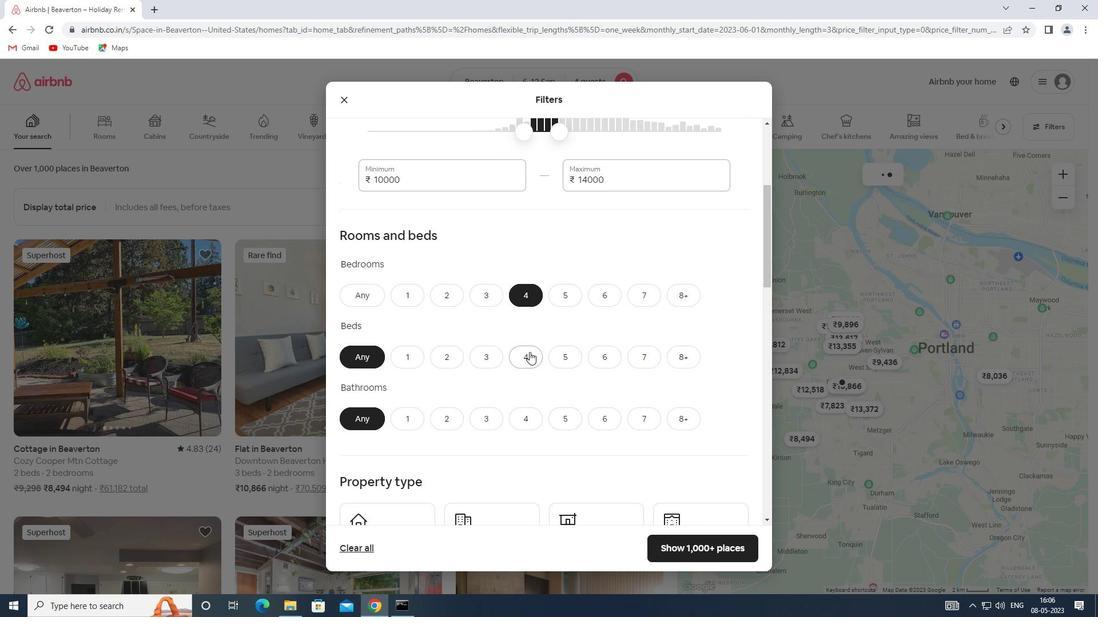 
Action: Mouse moved to (524, 418)
Screenshot: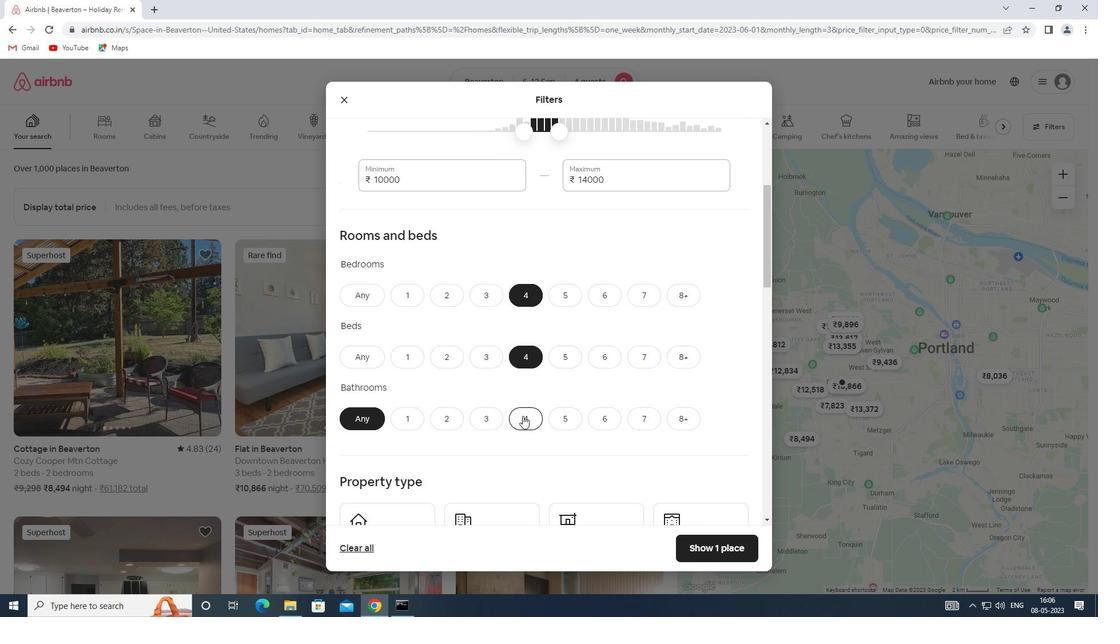 
Action: Mouse pressed left at (524, 418)
Screenshot: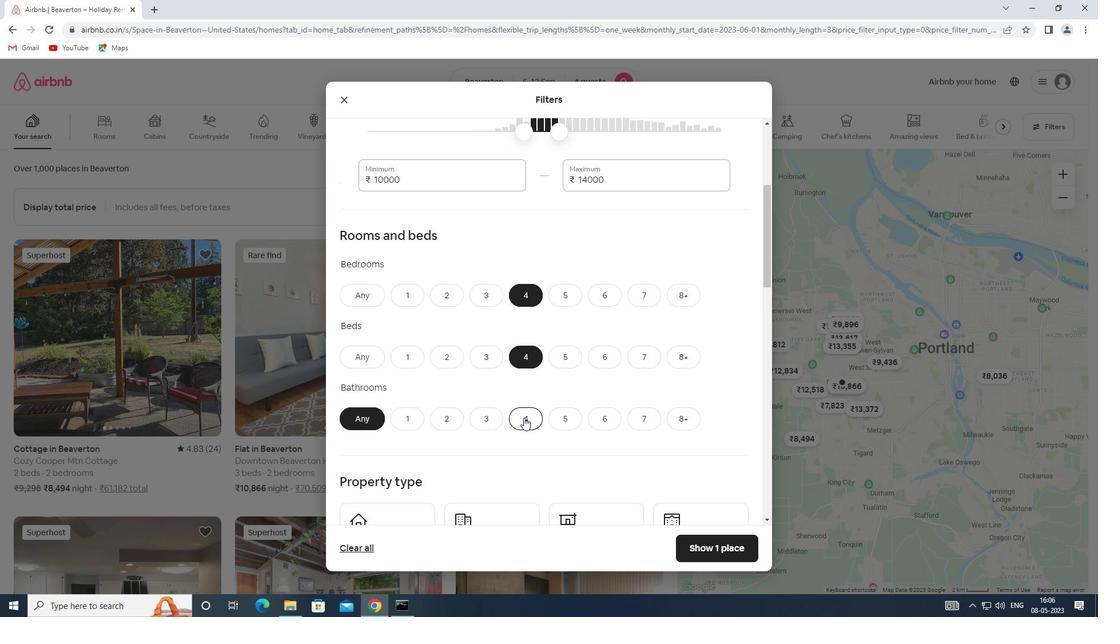 
Action: Mouse moved to (534, 414)
Screenshot: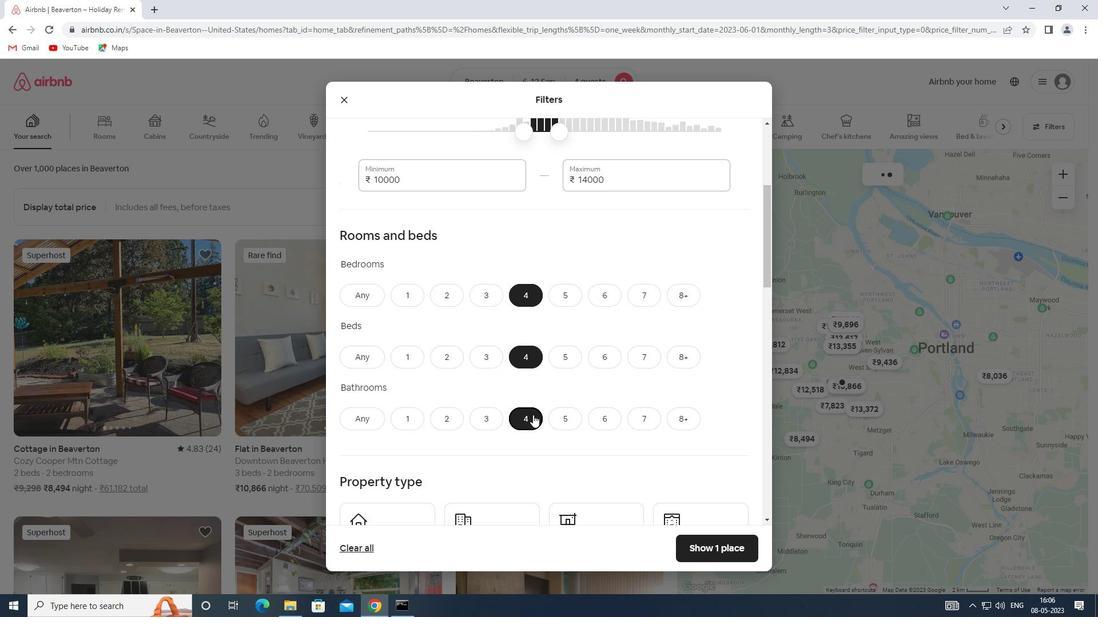 
Action: Mouse scrolled (534, 414) with delta (0, 0)
Screenshot: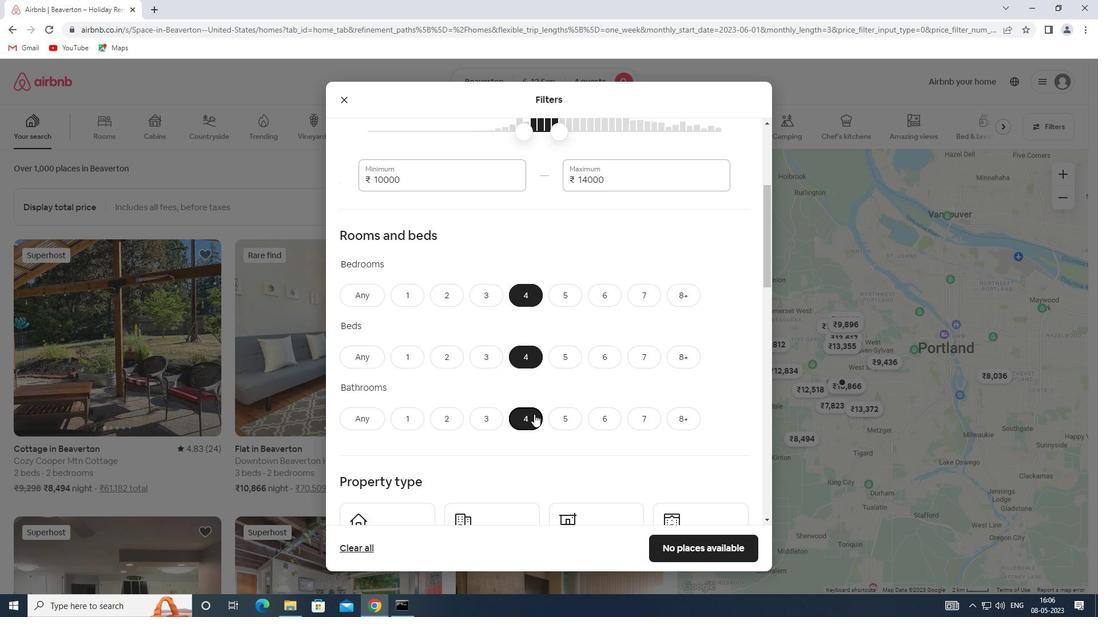 
Action: Mouse scrolled (534, 414) with delta (0, 0)
Screenshot: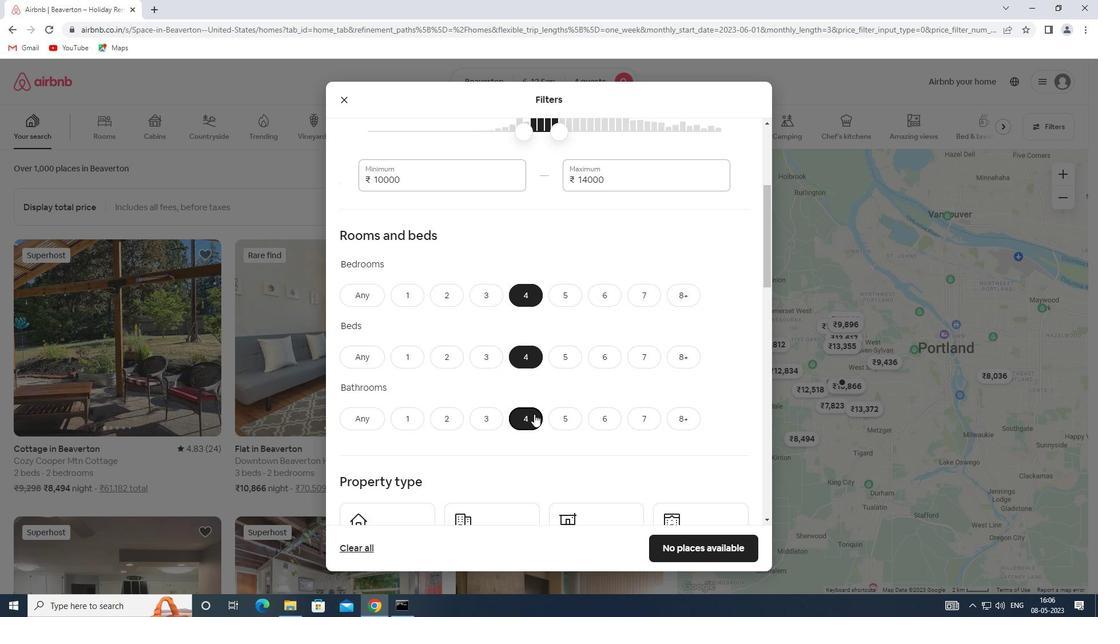 
Action: Mouse moved to (431, 413)
Screenshot: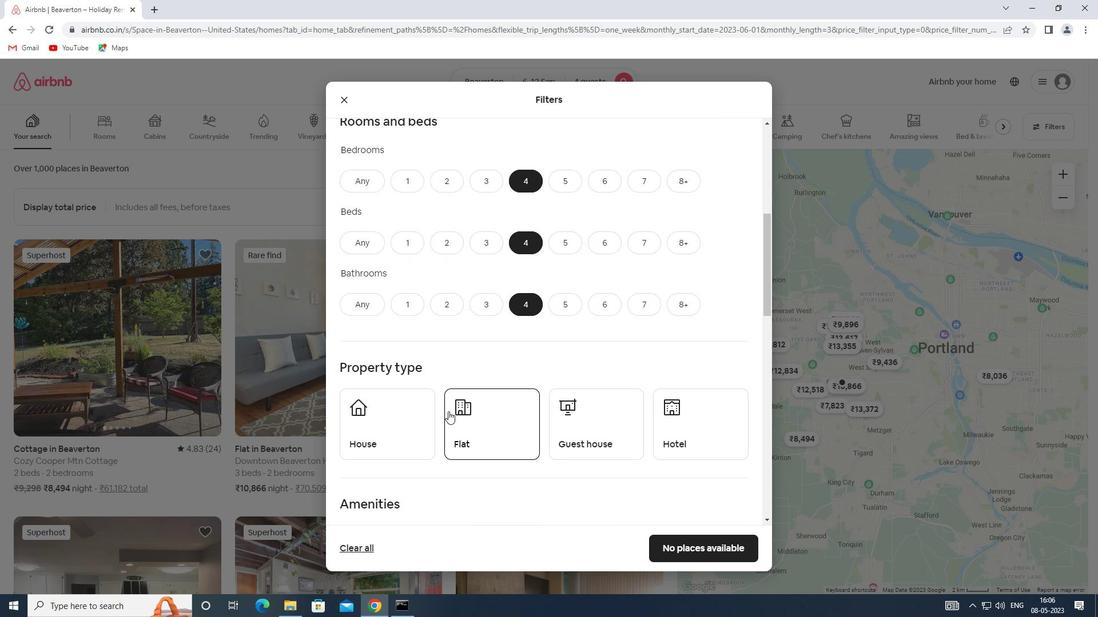 
Action: Mouse pressed left at (431, 413)
Screenshot: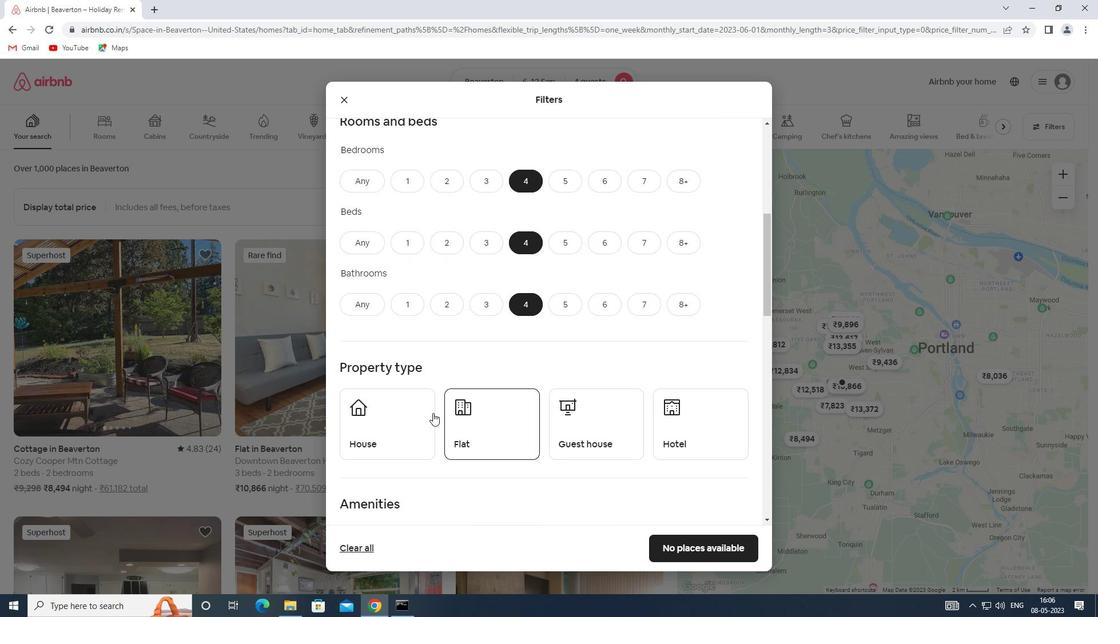 
Action: Mouse moved to (471, 421)
Screenshot: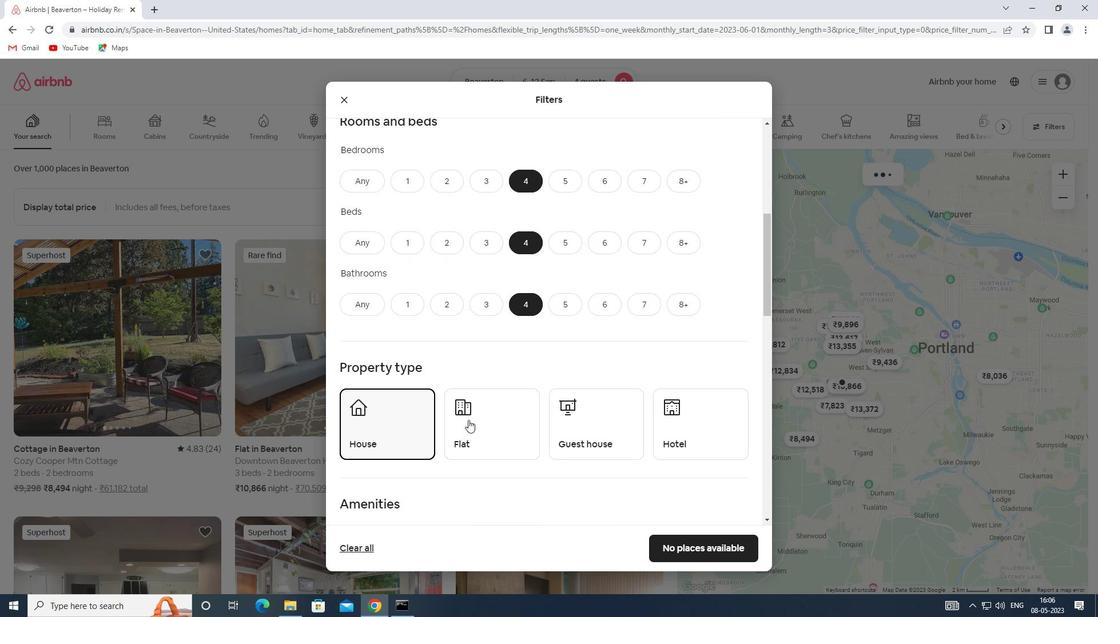 
Action: Mouse pressed left at (471, 421)
Screenshot: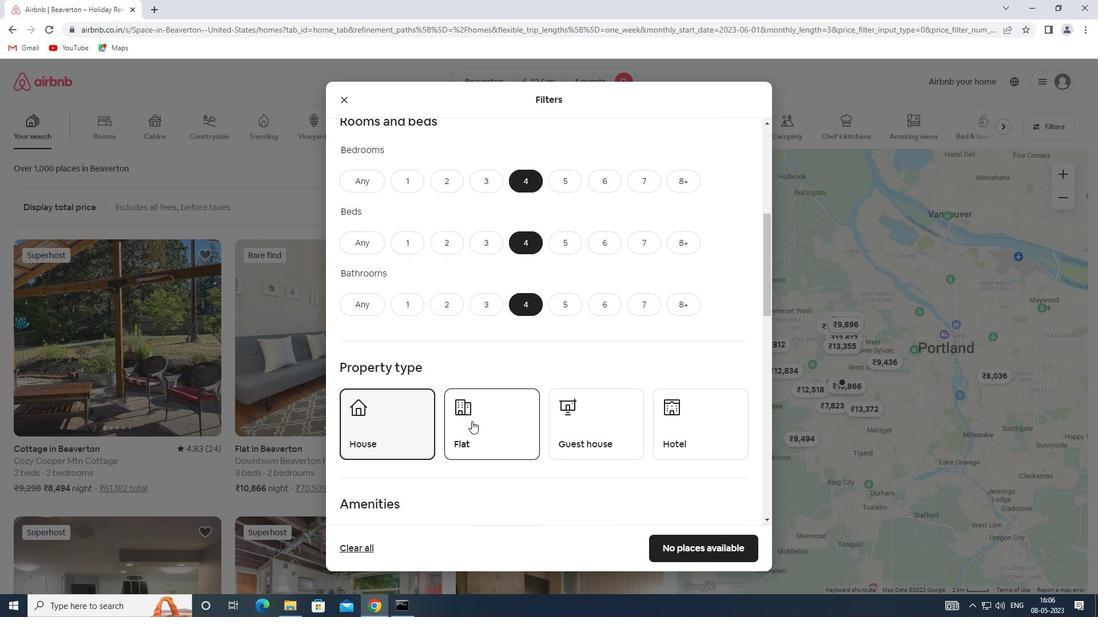 
Action: Mouse moved to (585, 420)
Screenshot: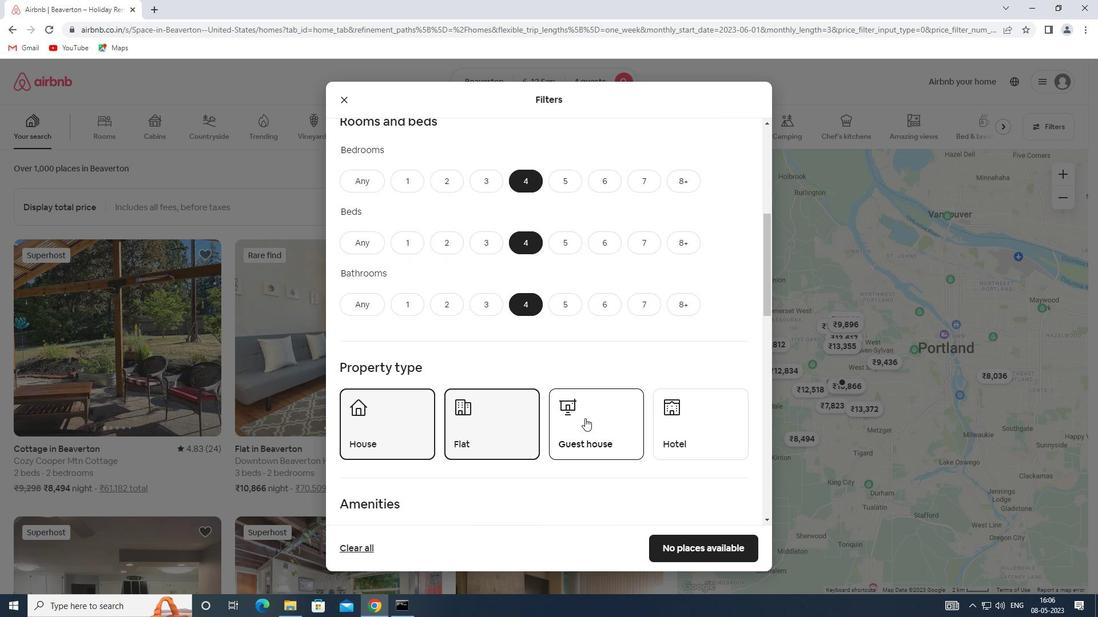 
Action: Mouse pressed left at (585, 420)
Screenshot: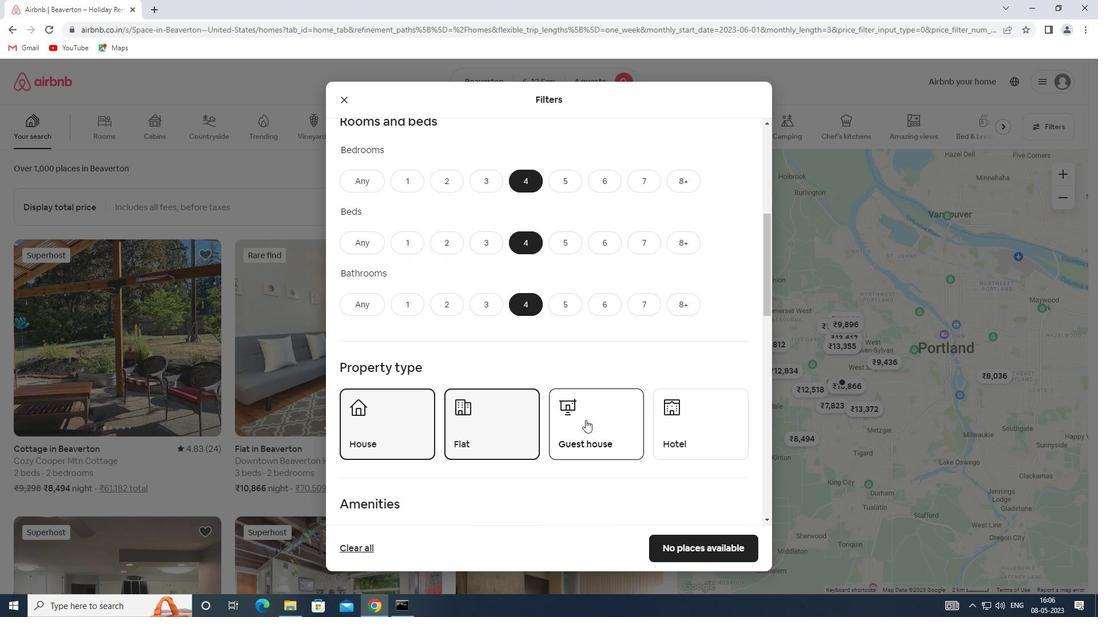 
Action: Mouse moved to (572, 426)
Screenshot: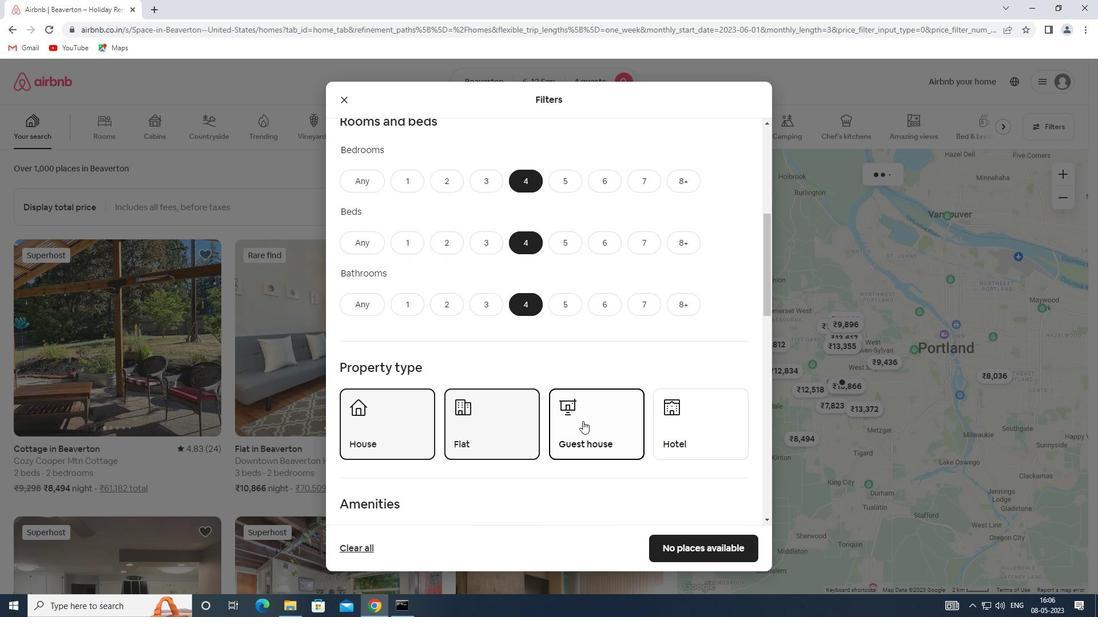 
Action: Mouse scrolled (572, 425) with delta (0, 0)
Screenshot: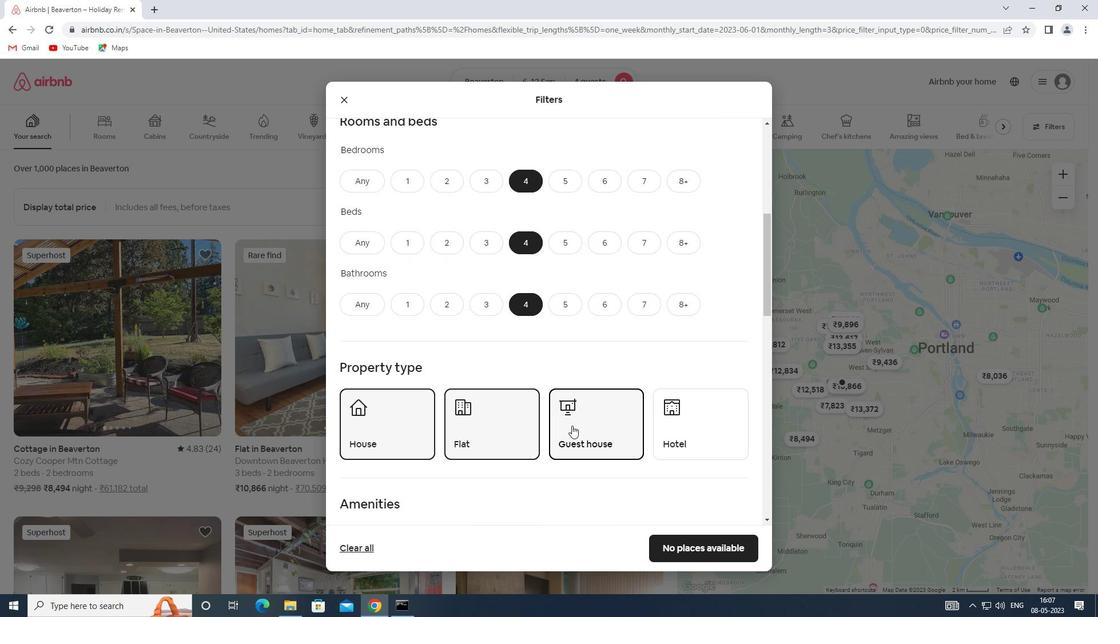
Action: Mouse scrolled (572, 425) with delta (0, 0)
Screenshot: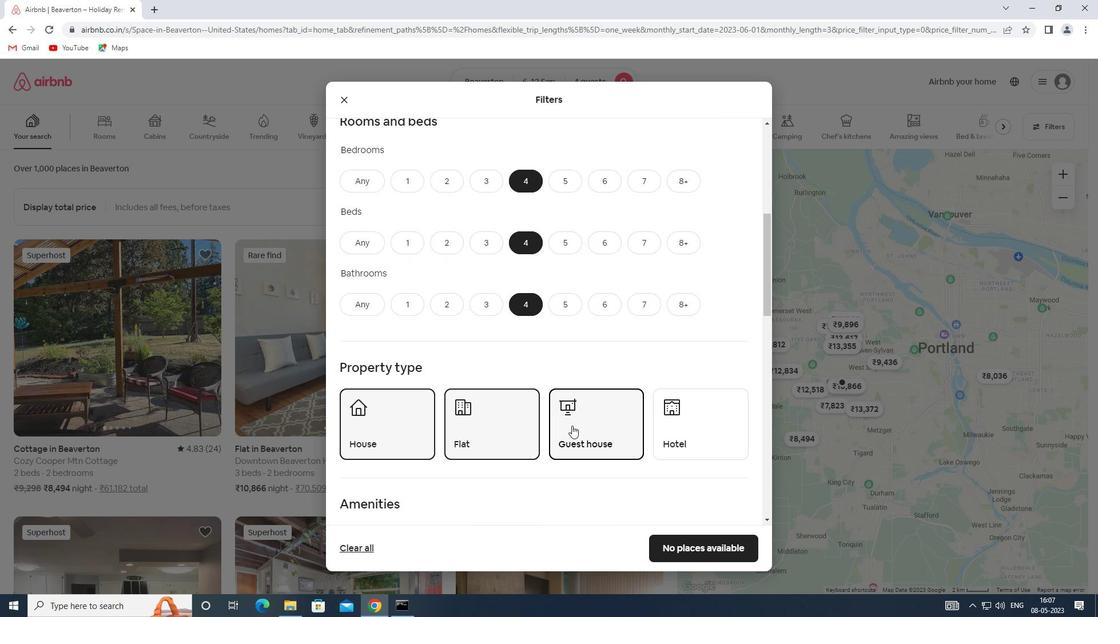 
Action: Mouse scrolled (572, 425) with delta (0, 0)
Screenshot: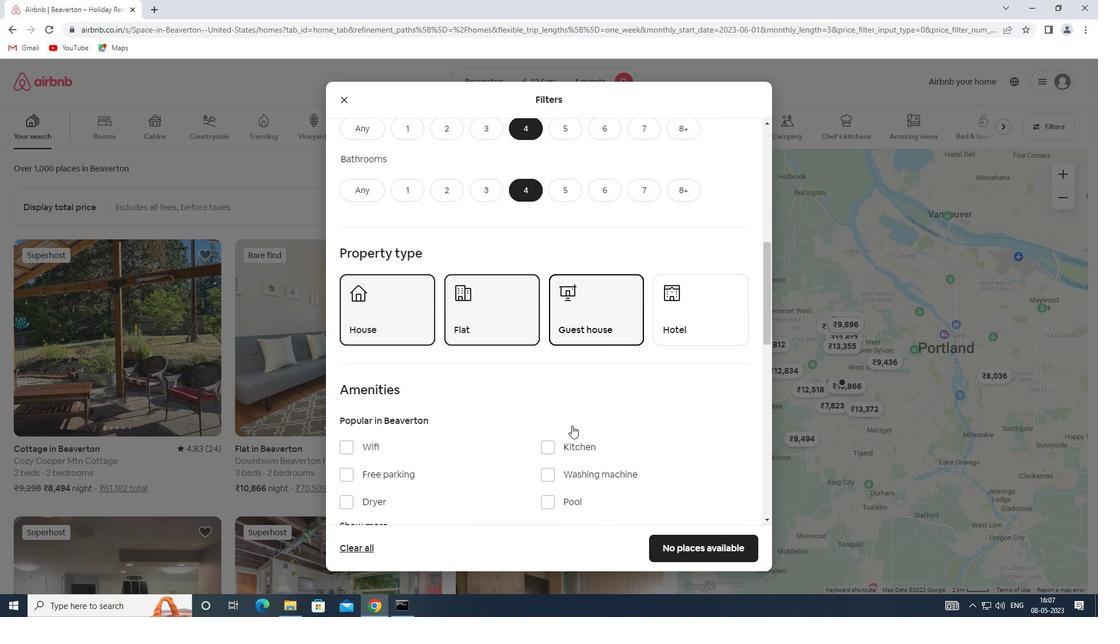 
Action: Mouse moved to (342, 391)
Screenshot: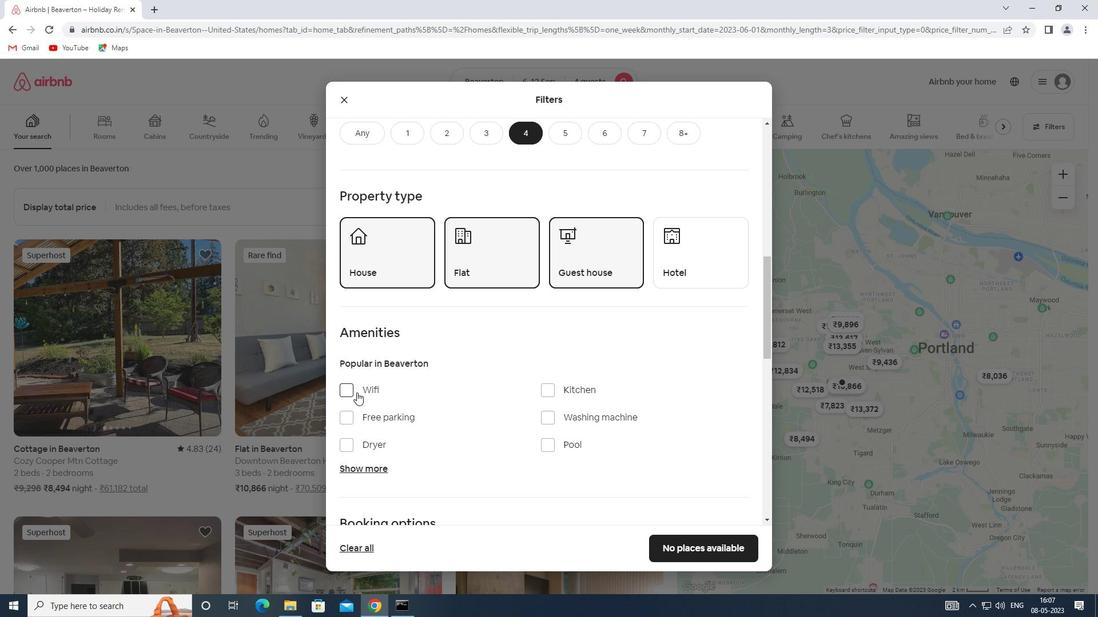 
Action: Mouse pressed left at (342, 391)
Screenshot: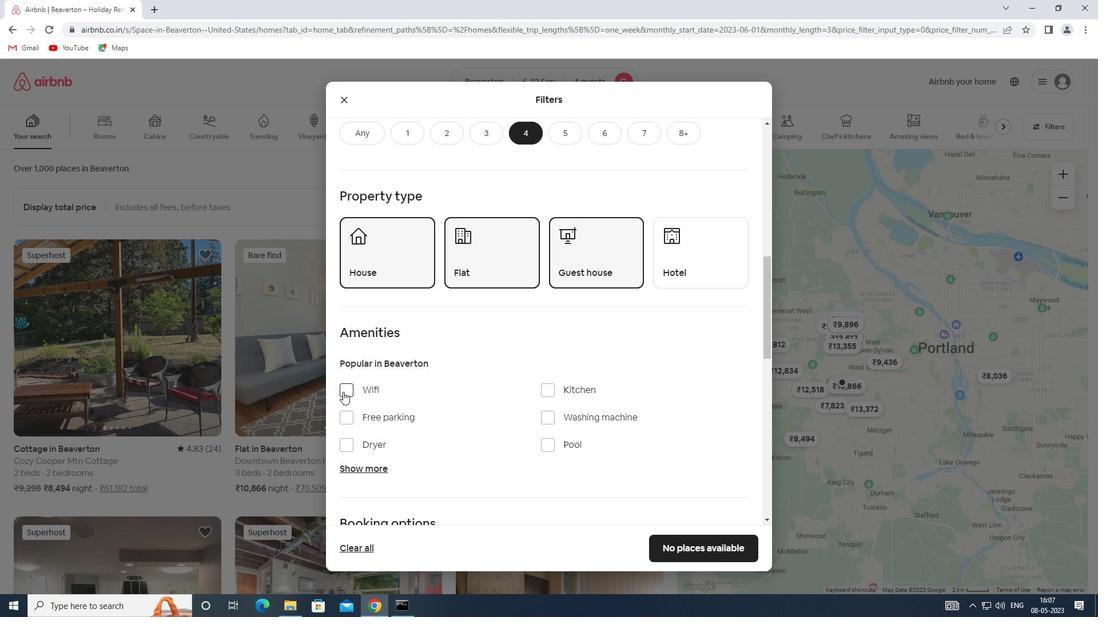 
Action: Mouse moved to (364, 467)
Screenshot: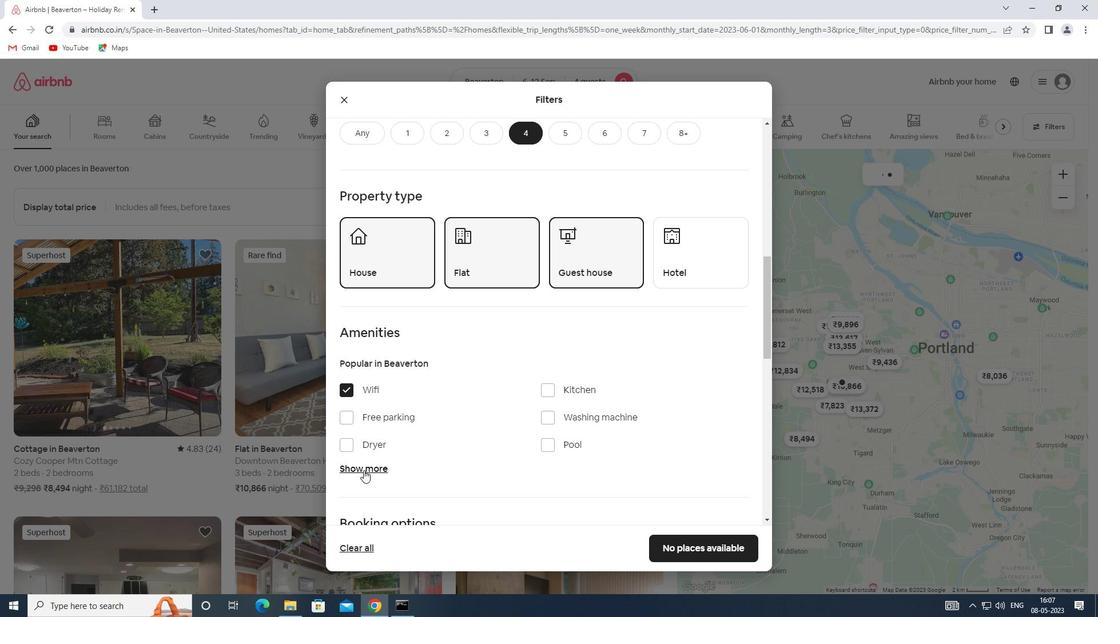 
Action: Mouse pressed left at (364, 467)
Screenshot: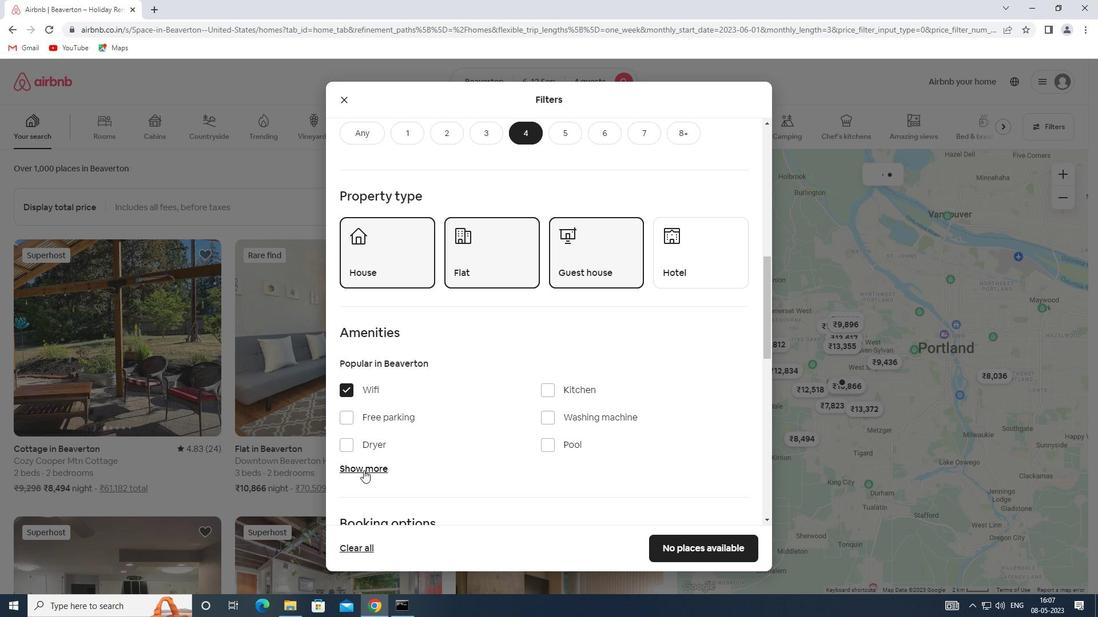 
Action: Mouse moved to (413, 455)
Screenshot: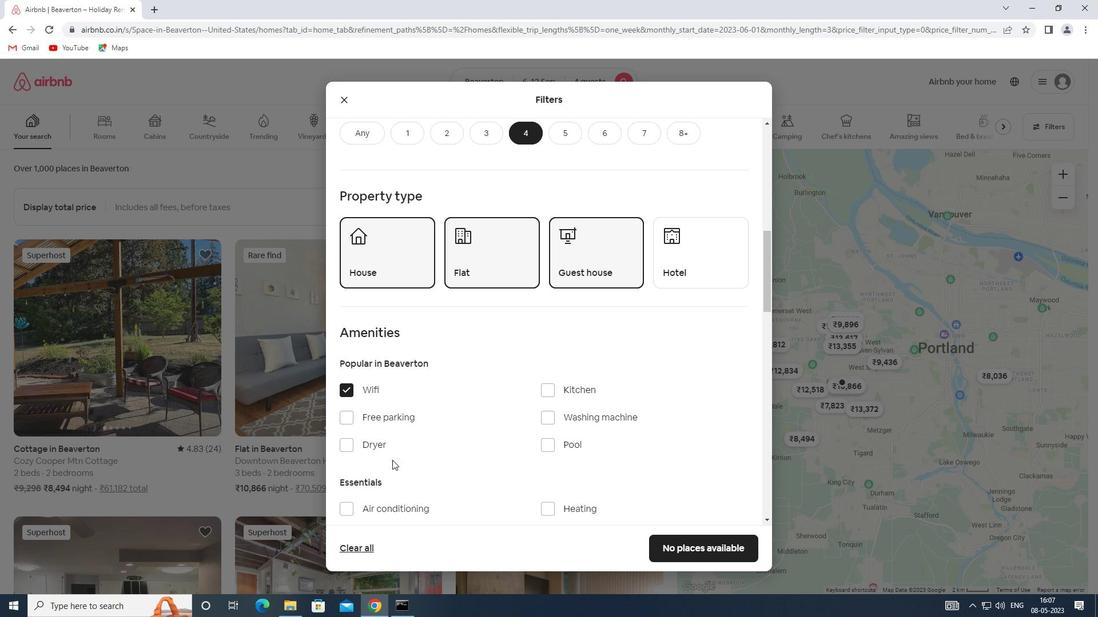 
Action: Mouse scrolled (413, 455) with delta (0, 0)
Screenshot: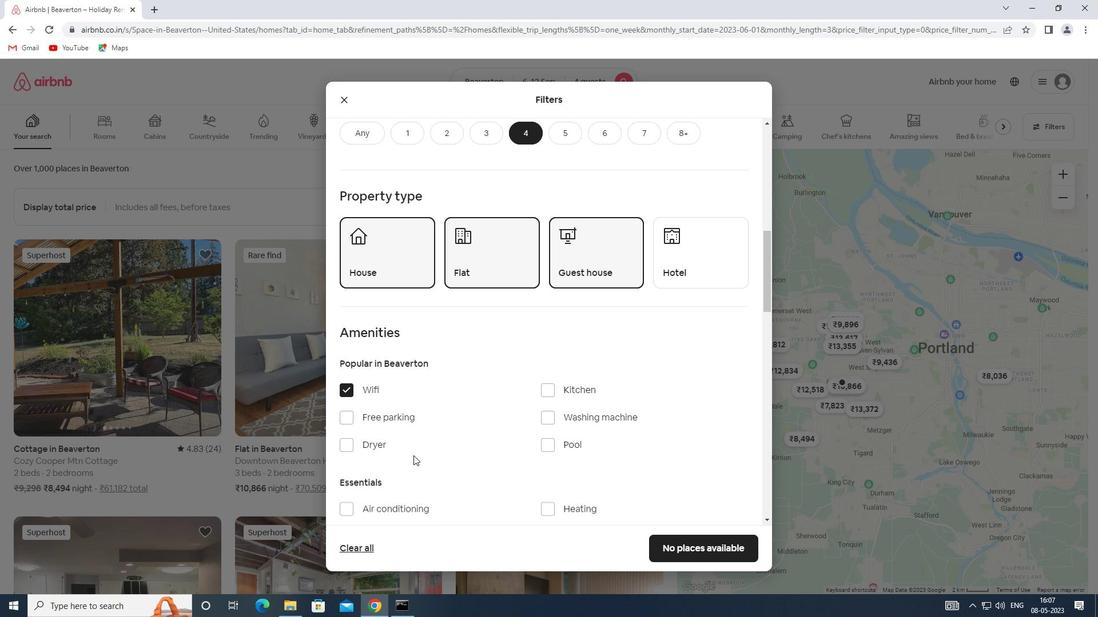 
Action: Mouse moved to (416, 453)
Screenshot: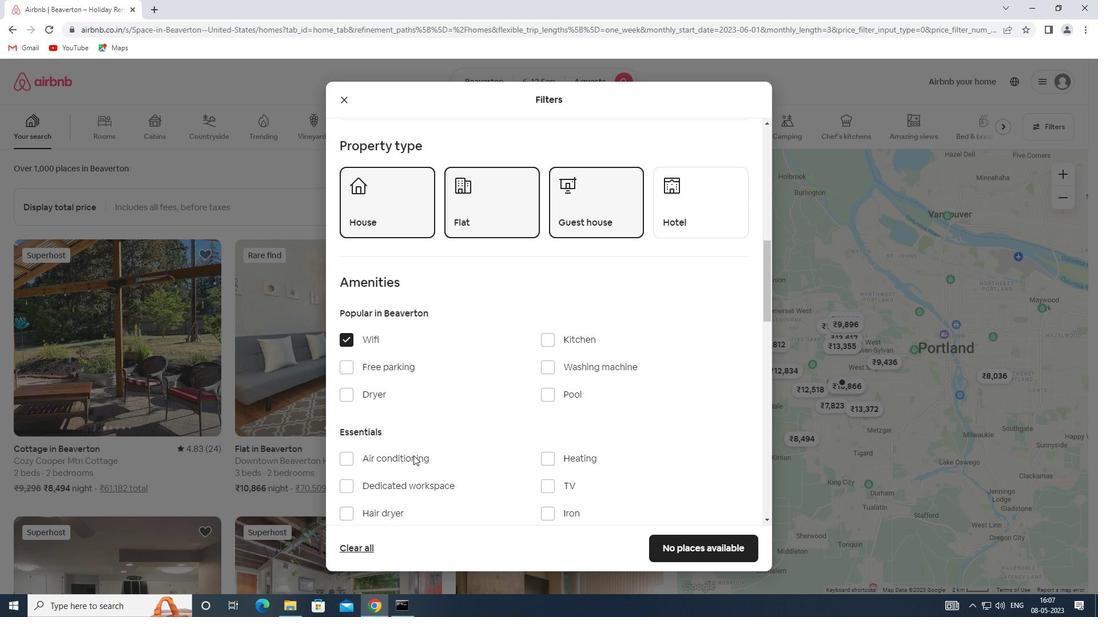 
Action: Mouse scrolled (416, 453) with delta (0, 0)
Screenshot: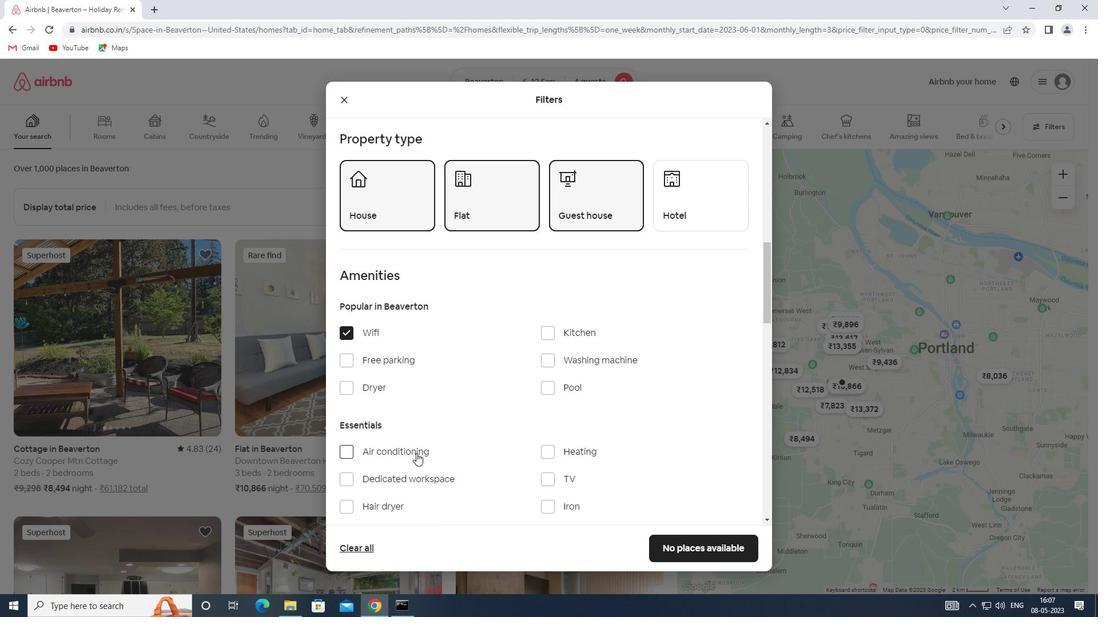 
Action: Mouse moved to (543, 424)
Screenshot: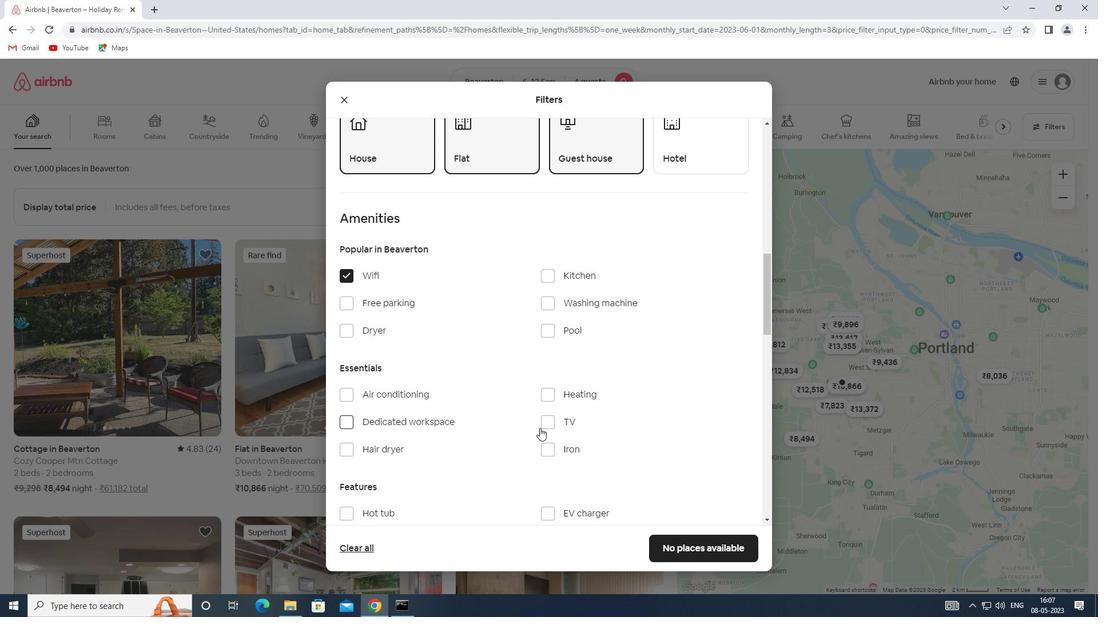 
Action: Mouse pressed left at (543, 424)
Screenshot: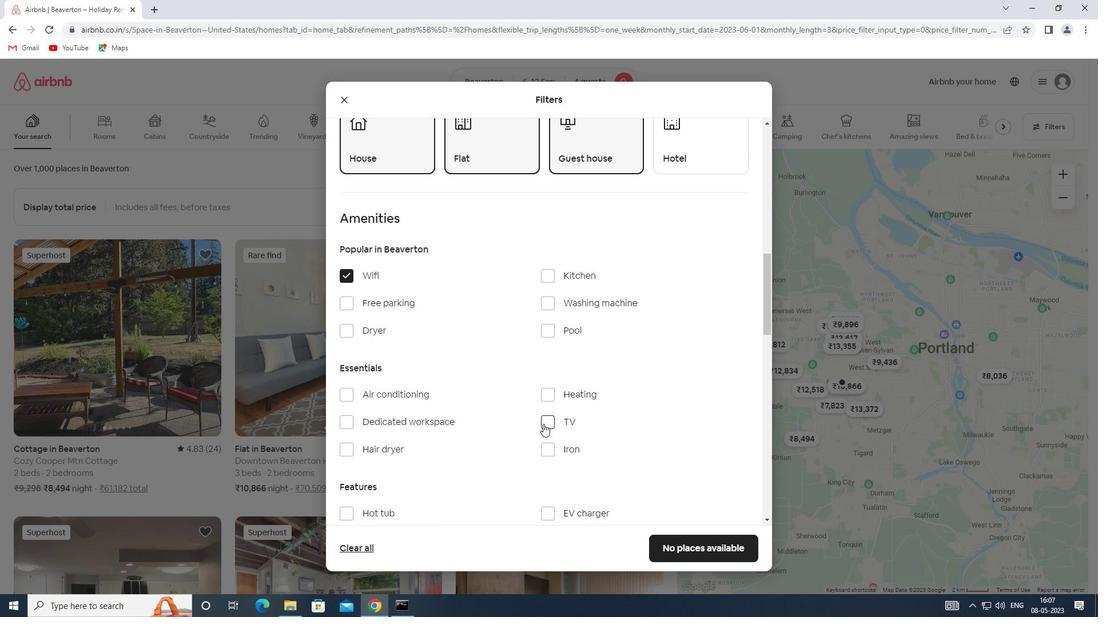 
Action: Mouse moved to (350, 302)
Screenshot: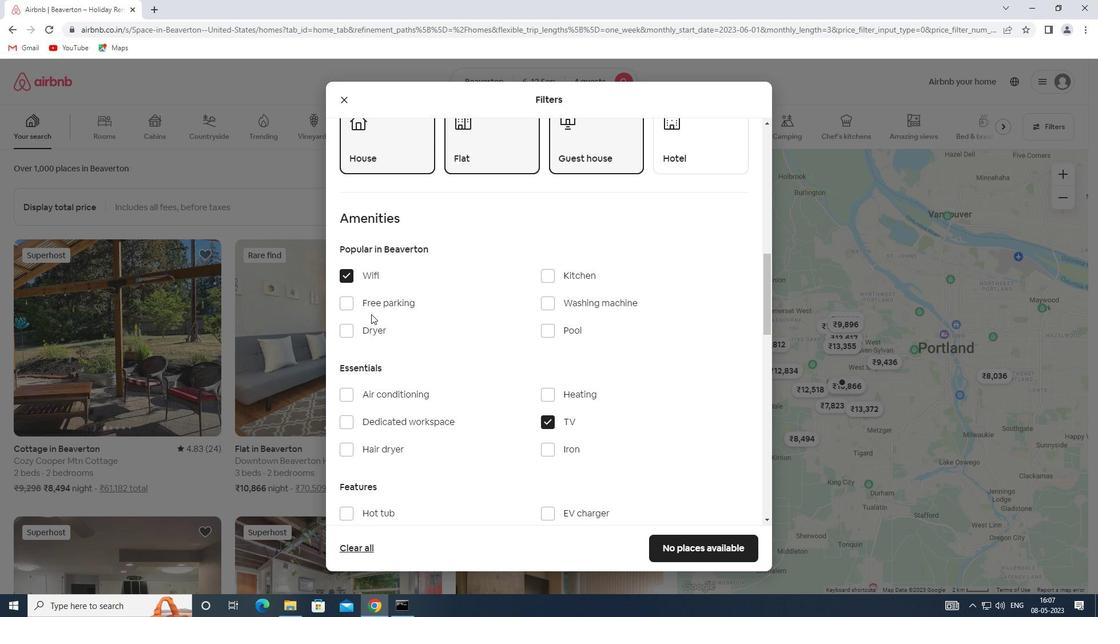 
Action: Mouse pressed left at (350, 302)
Screenshot: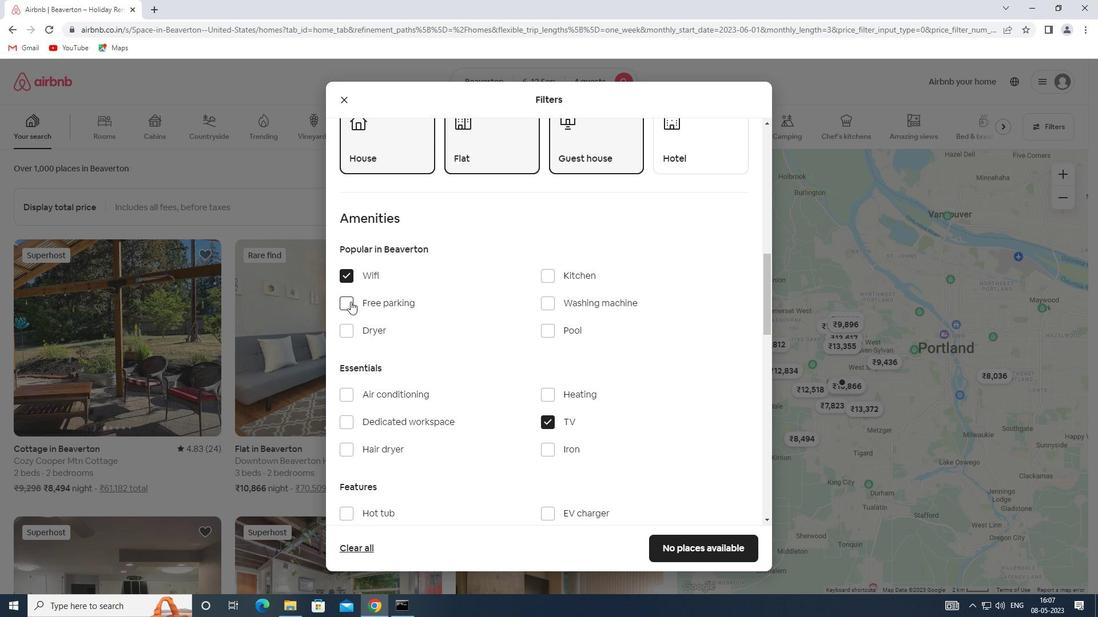 
Action: Mouse moved to (414, 373)
Screenshot: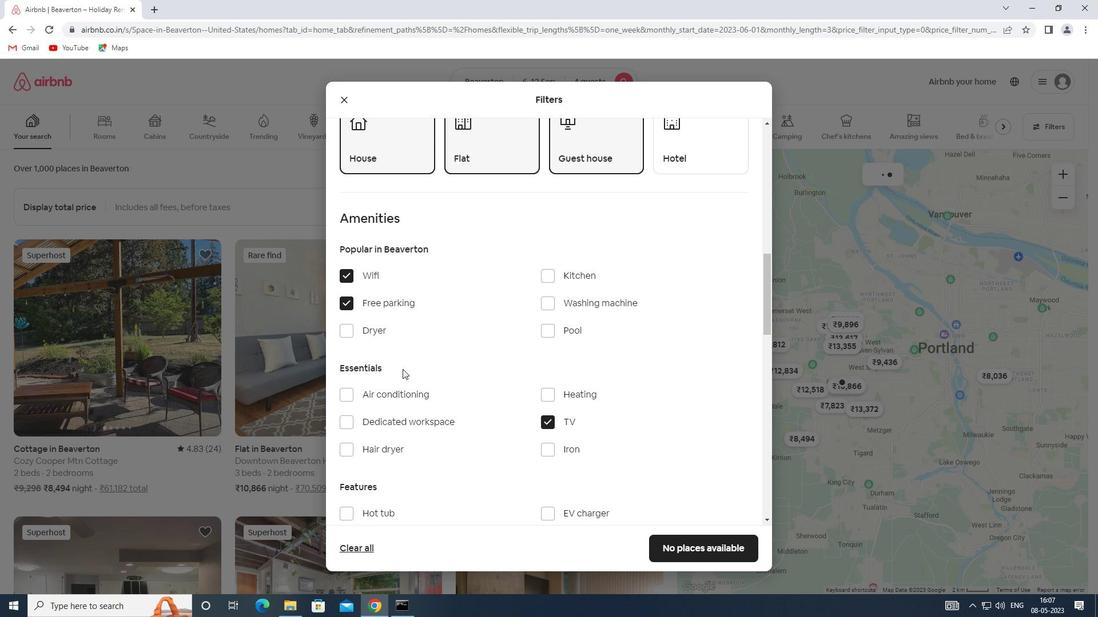 
Action: Mouse scrolled (414, 373) with delta (0, 0)
Screenshot: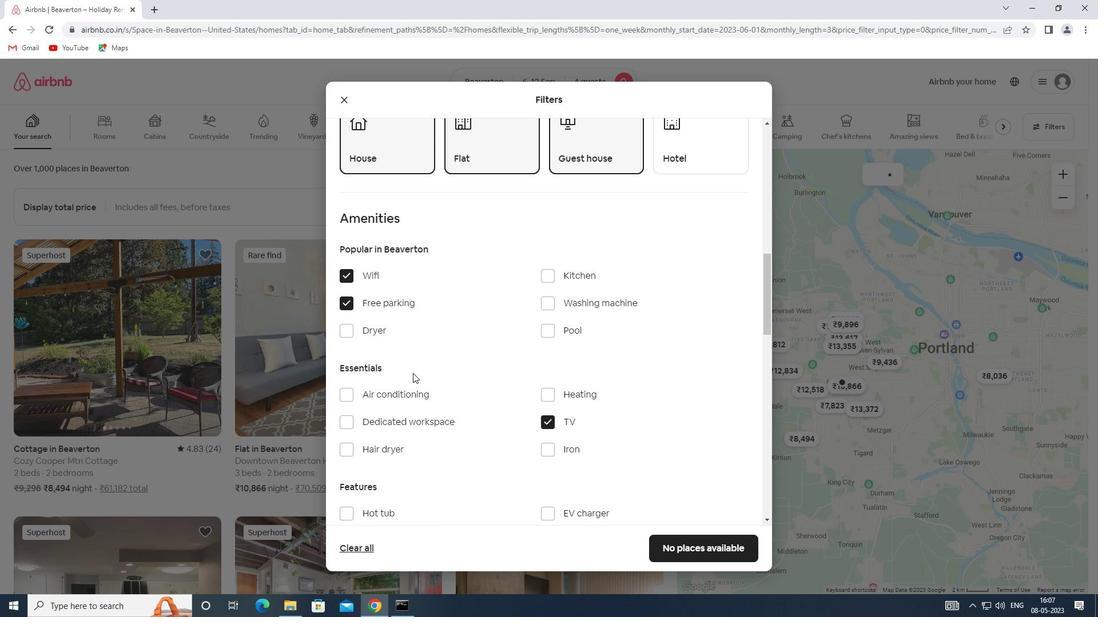 
Action: Mouse moved to (378, 439)
Screenshot: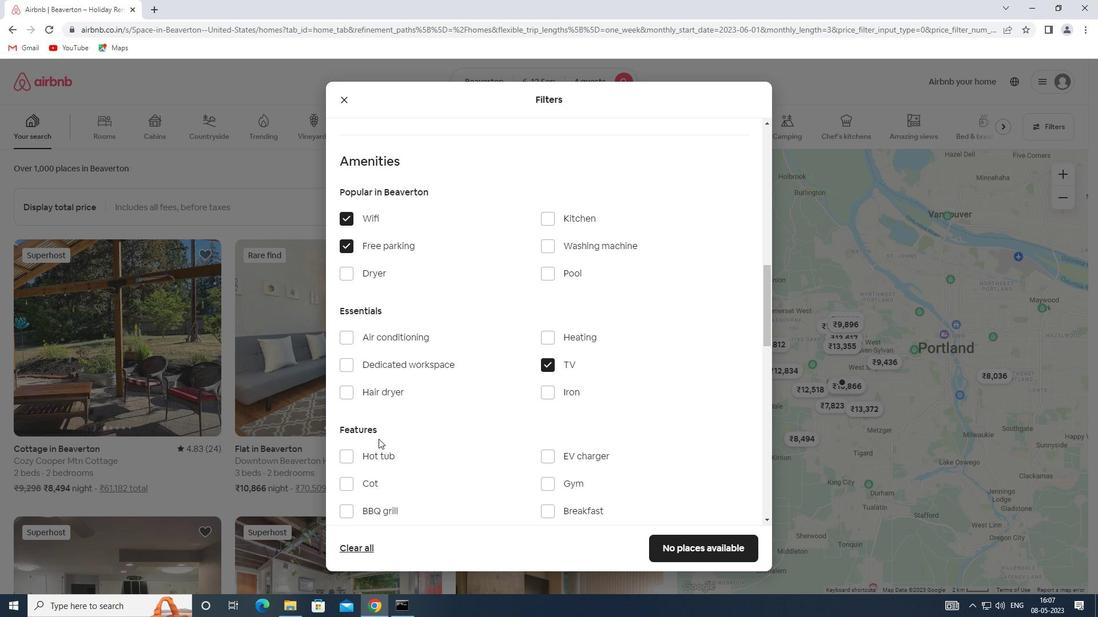 
Action: Mouse scrolled (378, 438) with delta (0, 0)
Screenshot: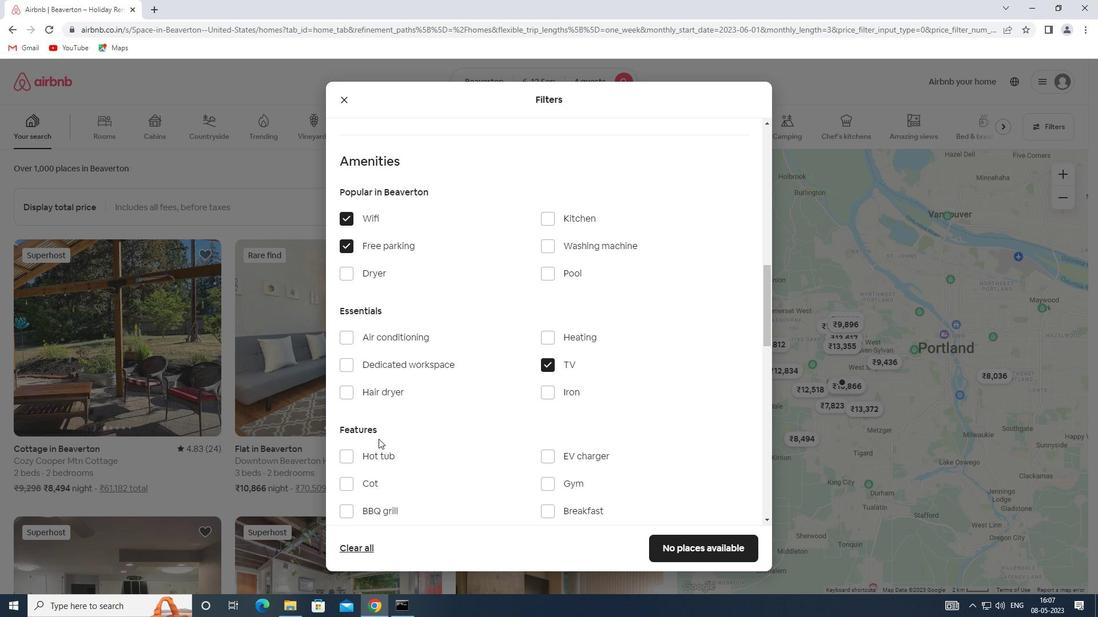
Action: Mouse scrolled (378, 438) with delta (0, 0)
Screenshot: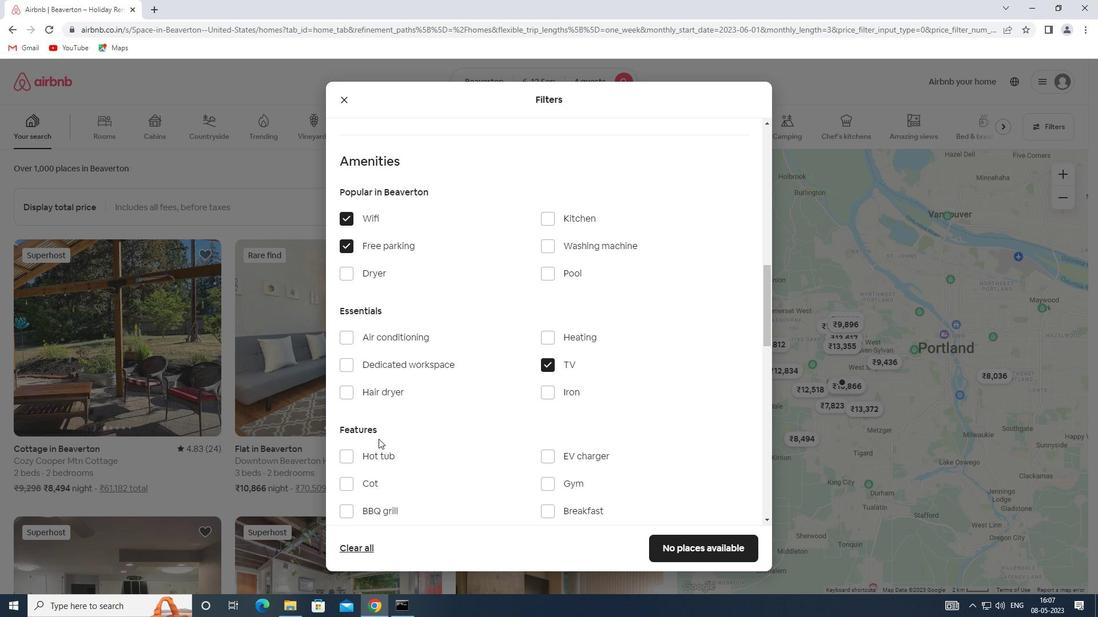 
Action: Mouse moved to (381, 437)
Screenshot: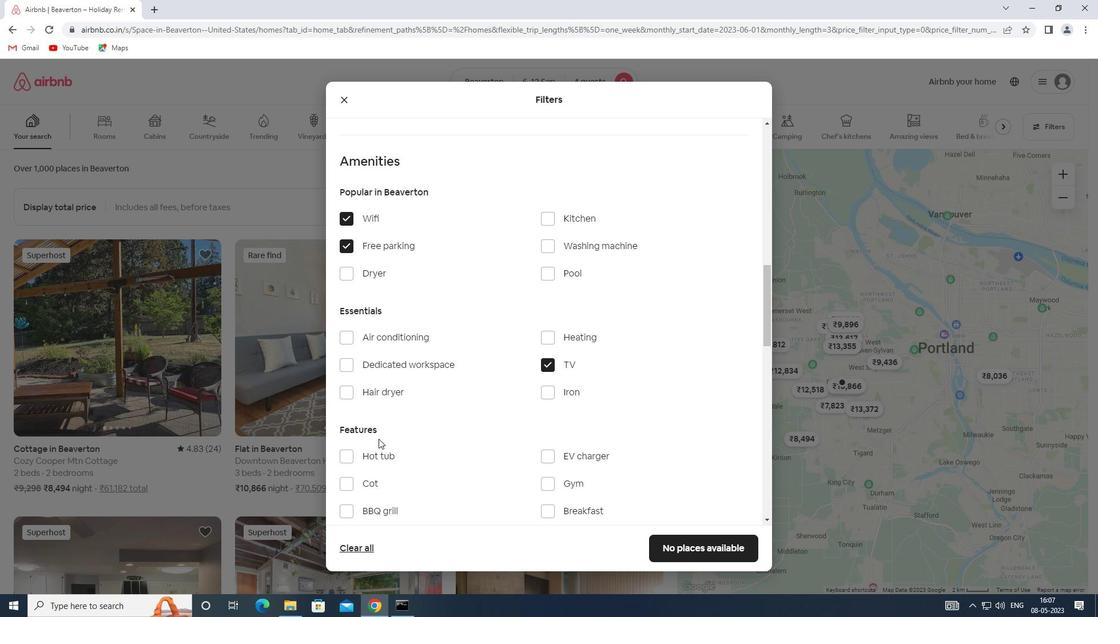 
Action: Mouse scrolled (381, 437) with delta (0, 0)
Screenshot: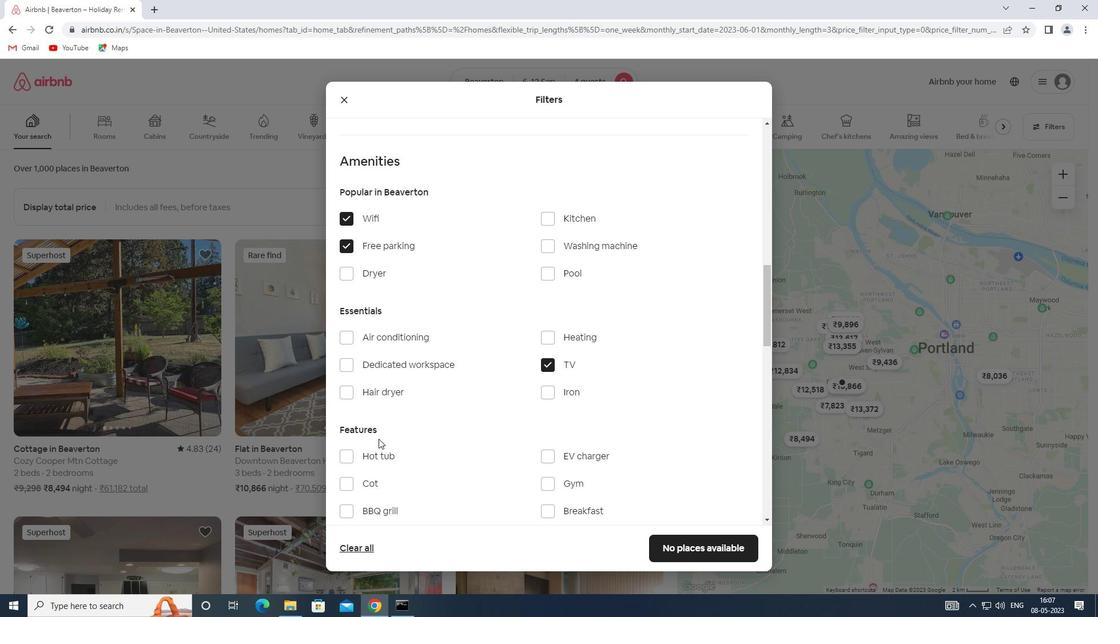 
Action: Mouse moved to (544, 311)
Screenshot: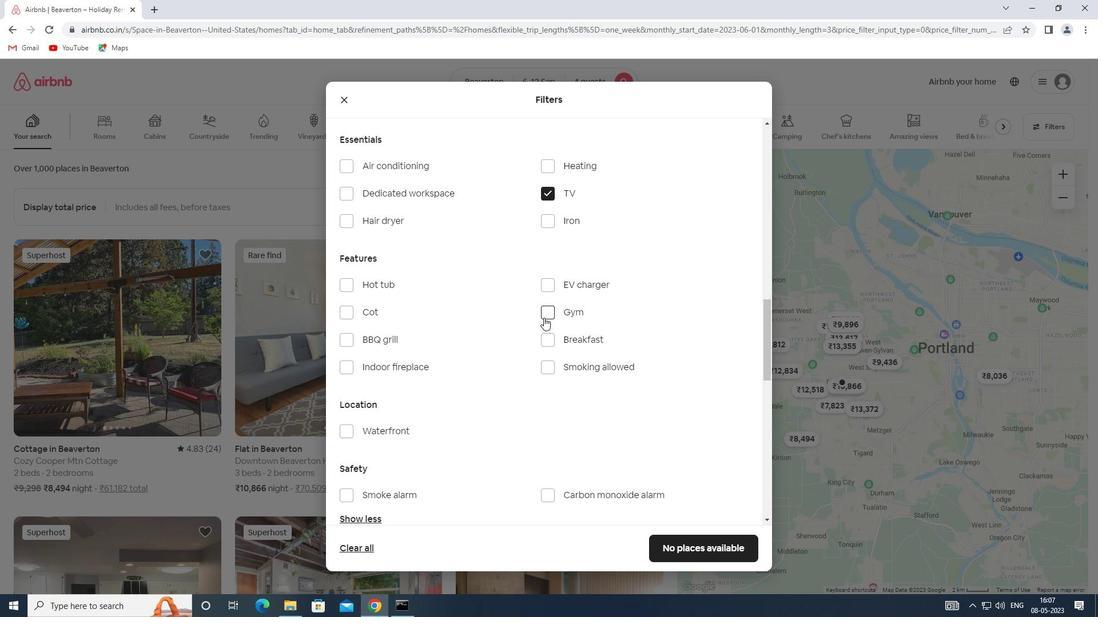 
Action: Mouse pressed left at (544, 311)
Screenshot: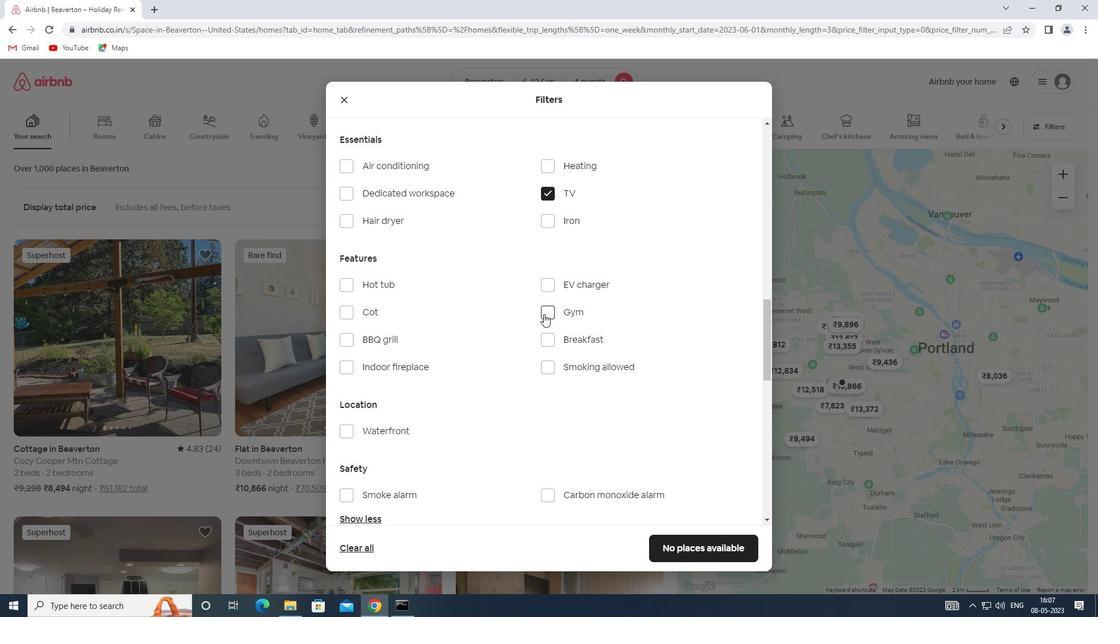 
Action: Mouse moved to (550, 343)
Screenshot: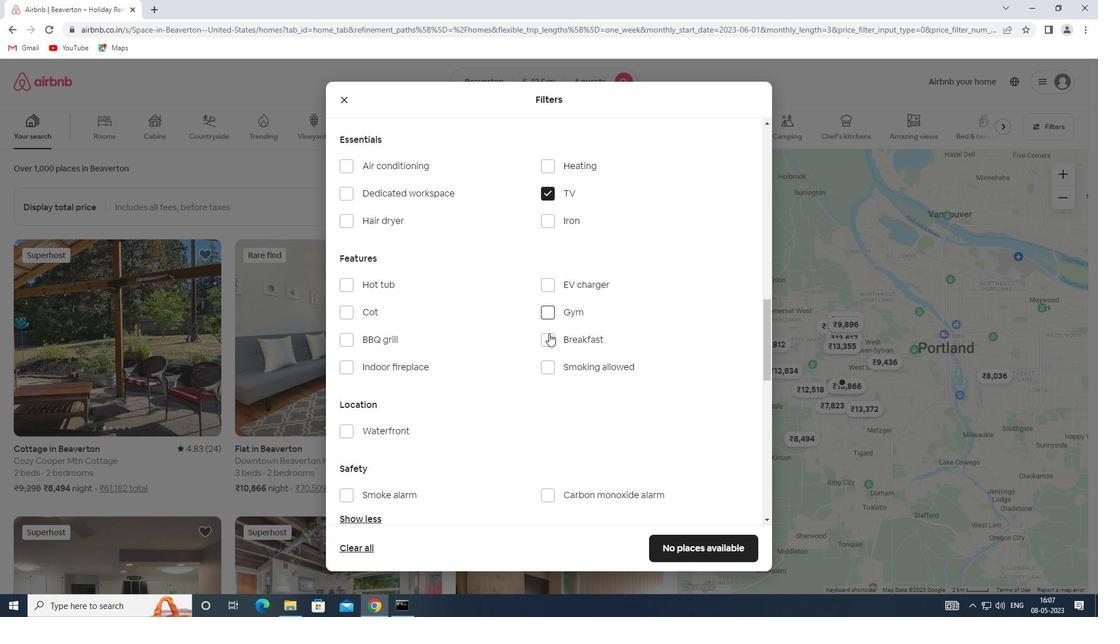 
Action: Mouse pressed left at (550, 343)
Screenshot: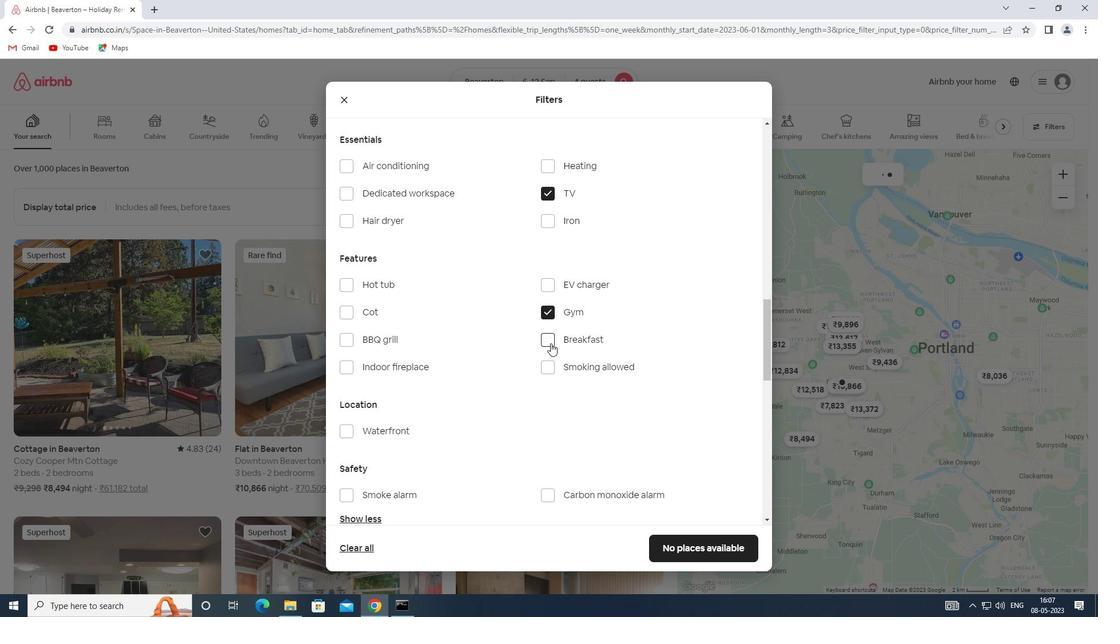 
Action: Mouse moved to (546, 348)
Screenshot: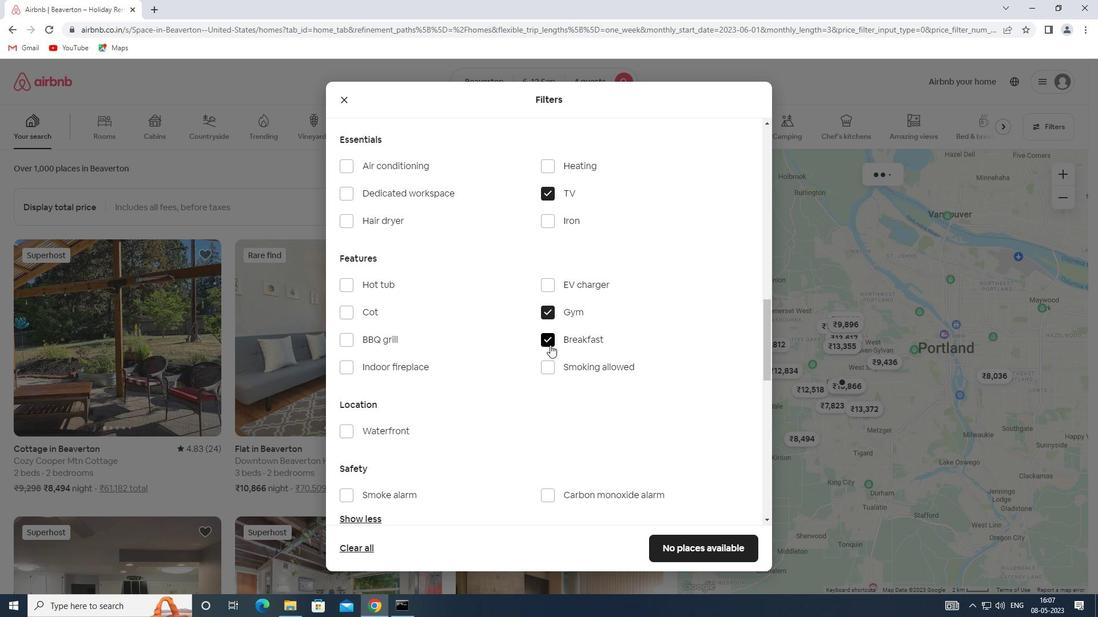 
Action: Mouse scrolled (546, 347) with delta (0, 0)
Screenshot: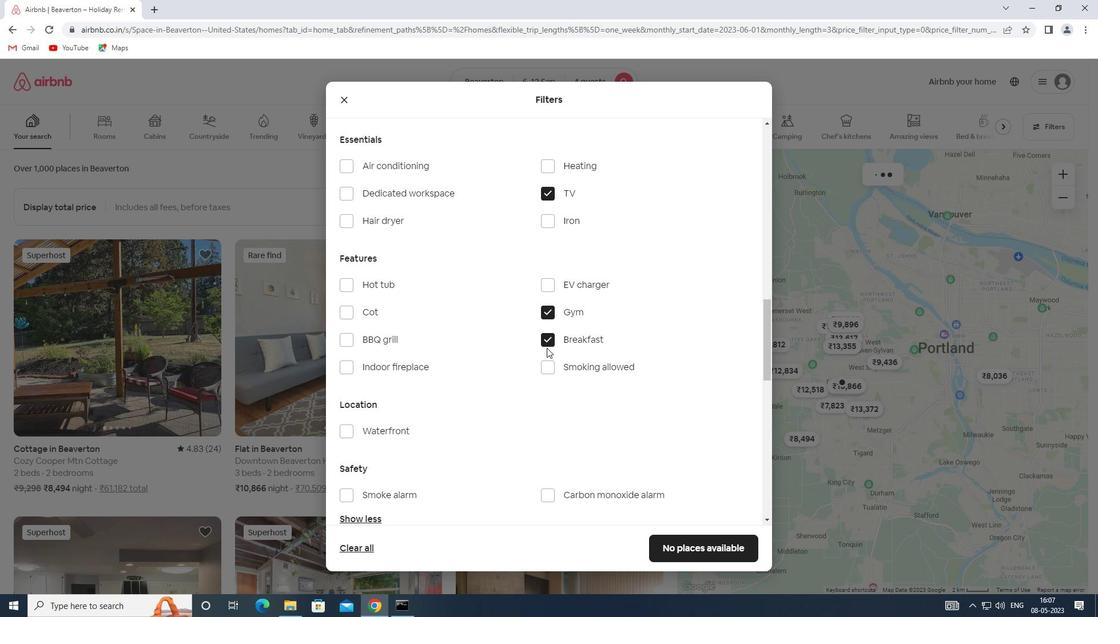 
Action: Mouse moved to (546, 349)
Screenshot: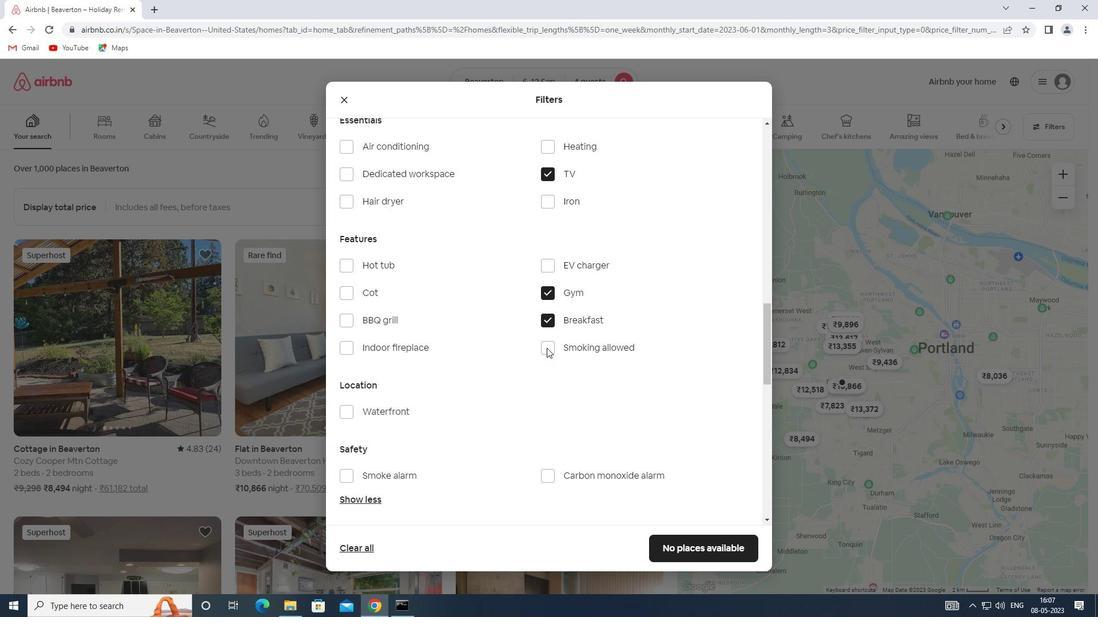 
Action: Mouse scrolled (546, 348) with delta (0, 0)
Screenshot: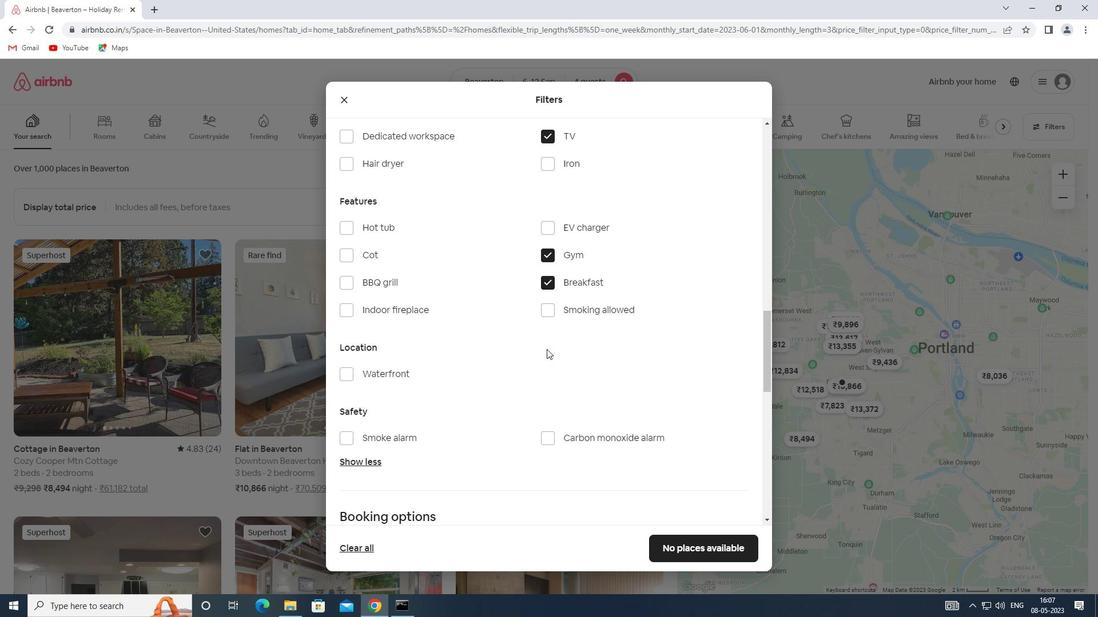 
Action: Mouse scrolled (546, 348) with delta (0, 0)
Screenshot: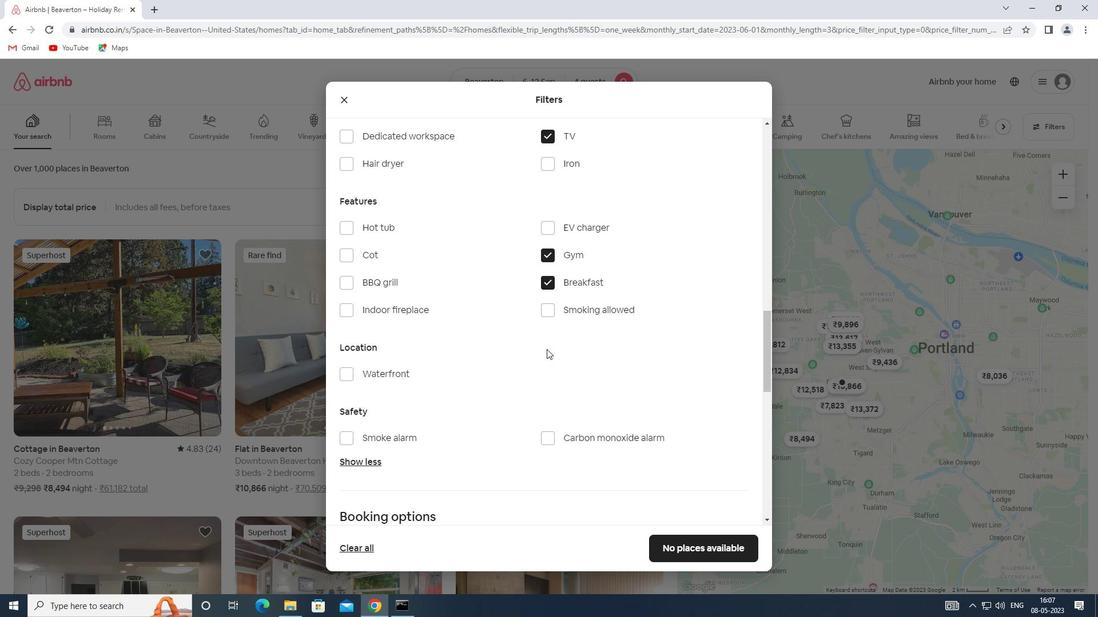 
Action: Mouse scrolled (546, 348) with delta (0, 0)
Screenshot: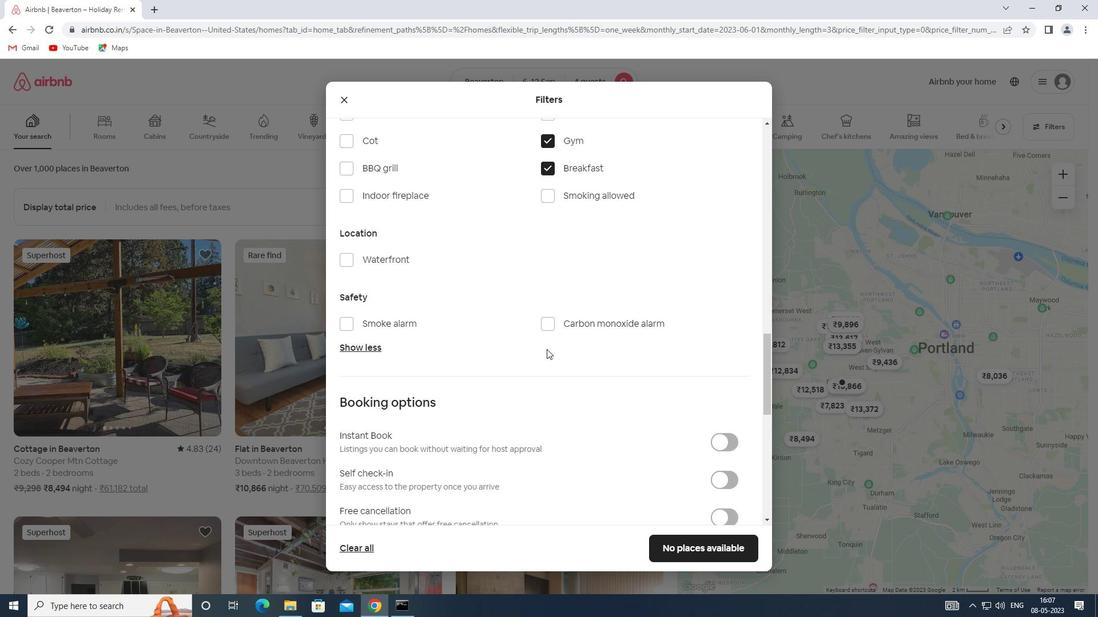 
Action: Mouse scrolled (546, 348) with delta (0, 0)
Screenshot: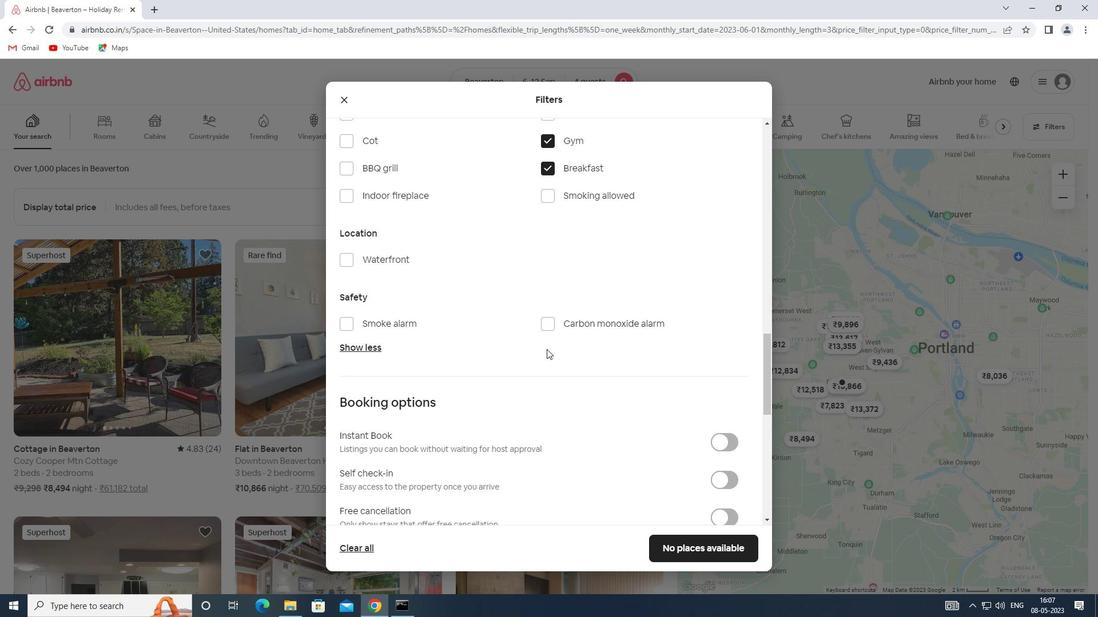 
Action: Mouse moved to (723, 361)
Screenshot: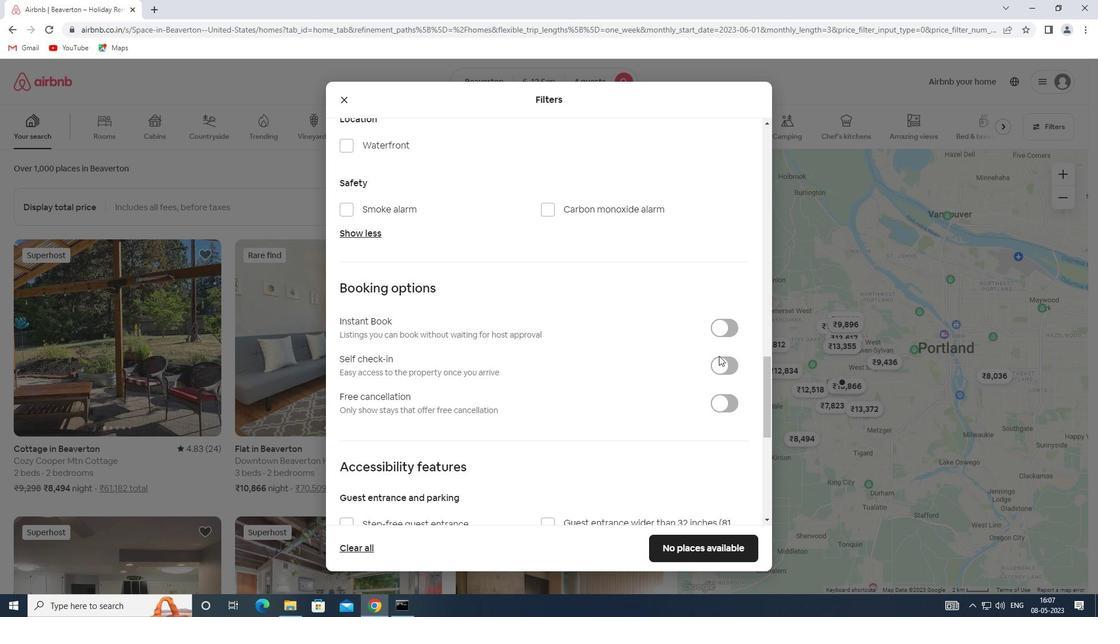 
Action: Mouse pressed left at (723, 361)
Screenshot: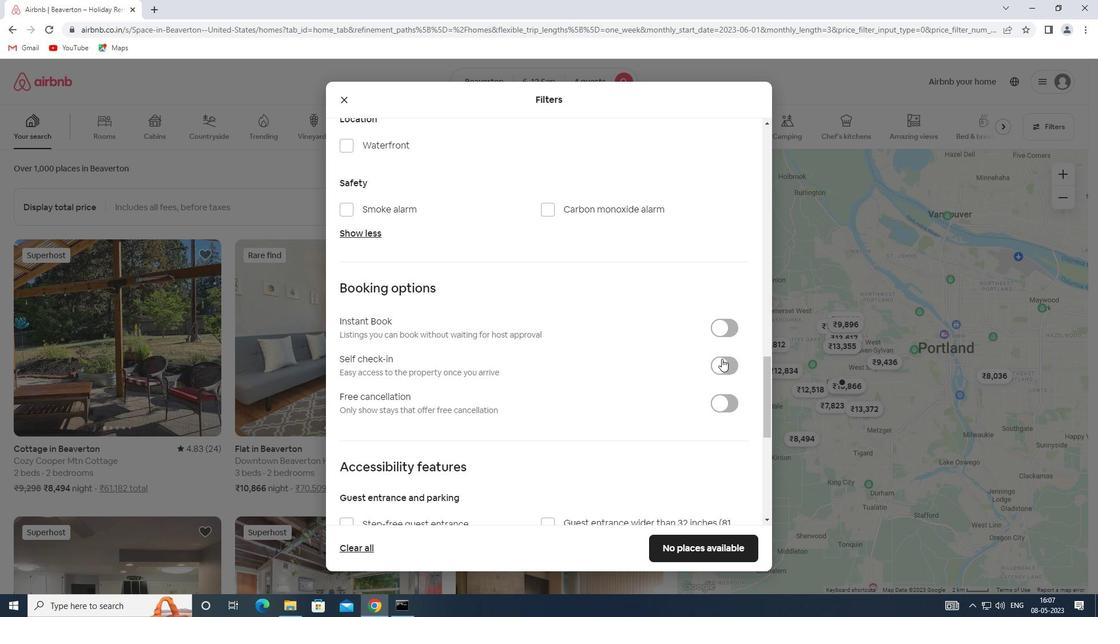 
Action: Mouse moved to (409, 385)
Screenshot: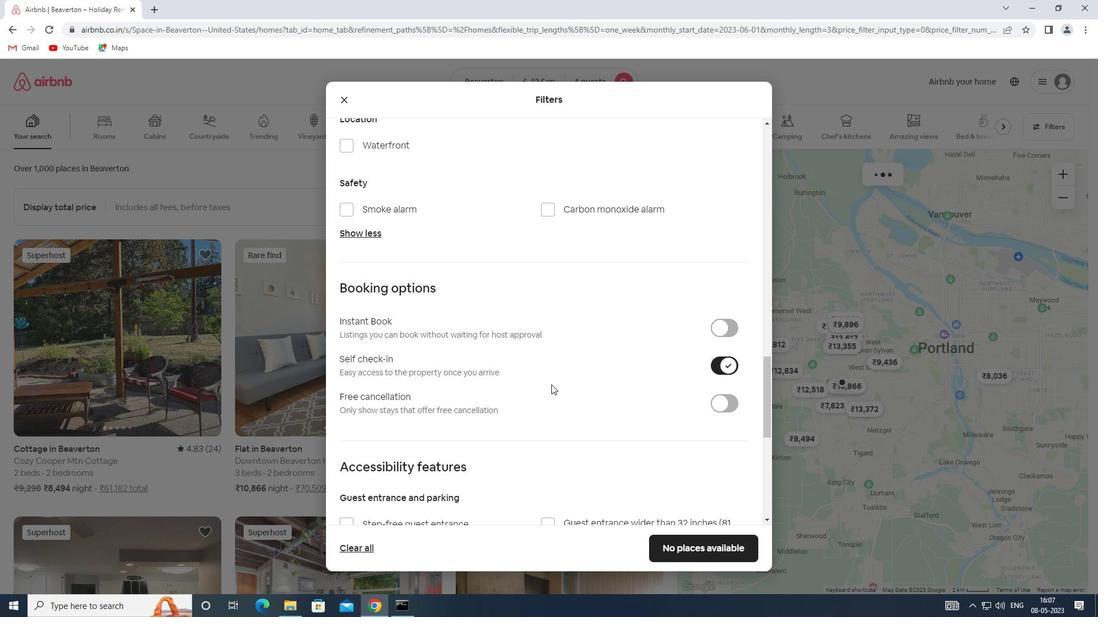 
Action: Mouse scrolled (409, 384) with delta (0, 0)
Screenshot: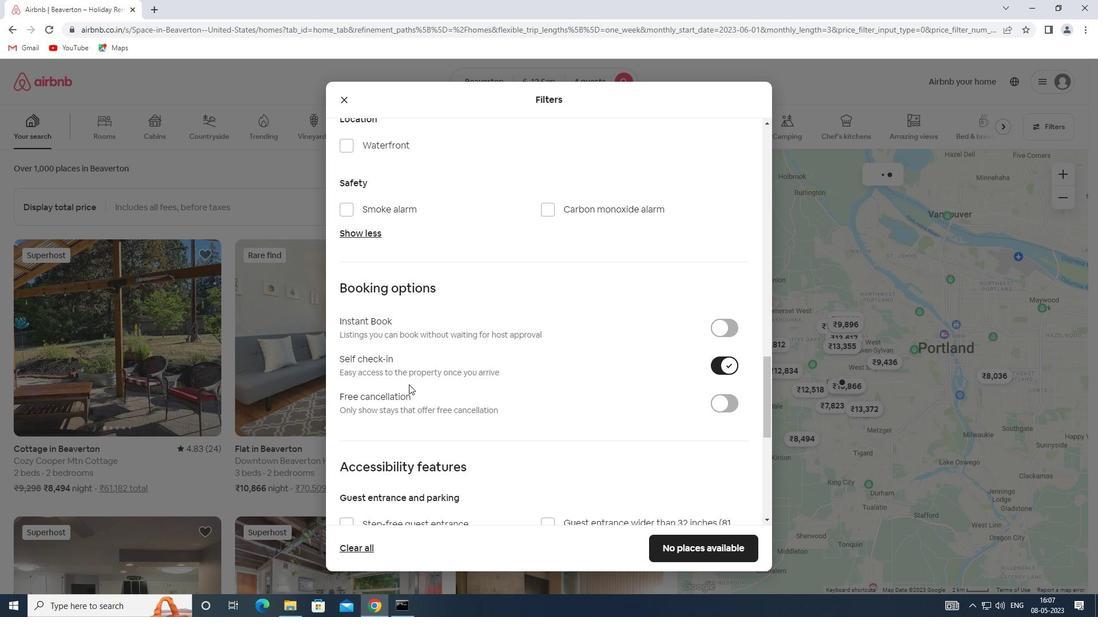
Action: Mouse scrolled (409, 384) with delta (0, 0)
Screenshot: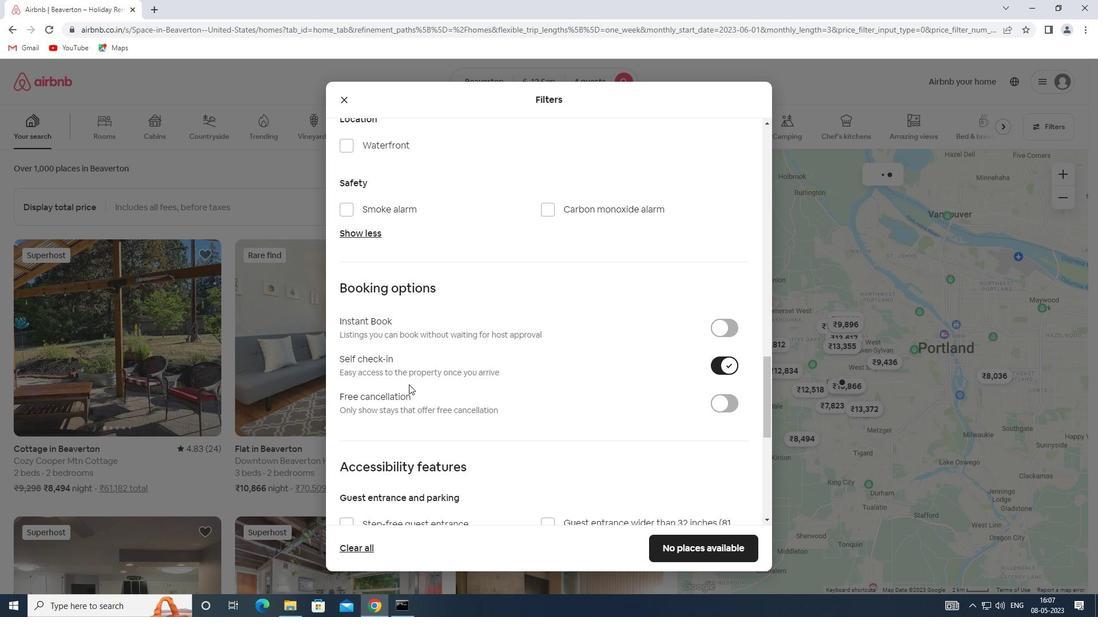 
Action: Mouse scrolled (409, 384) with delta (0, 0)
Screenshot: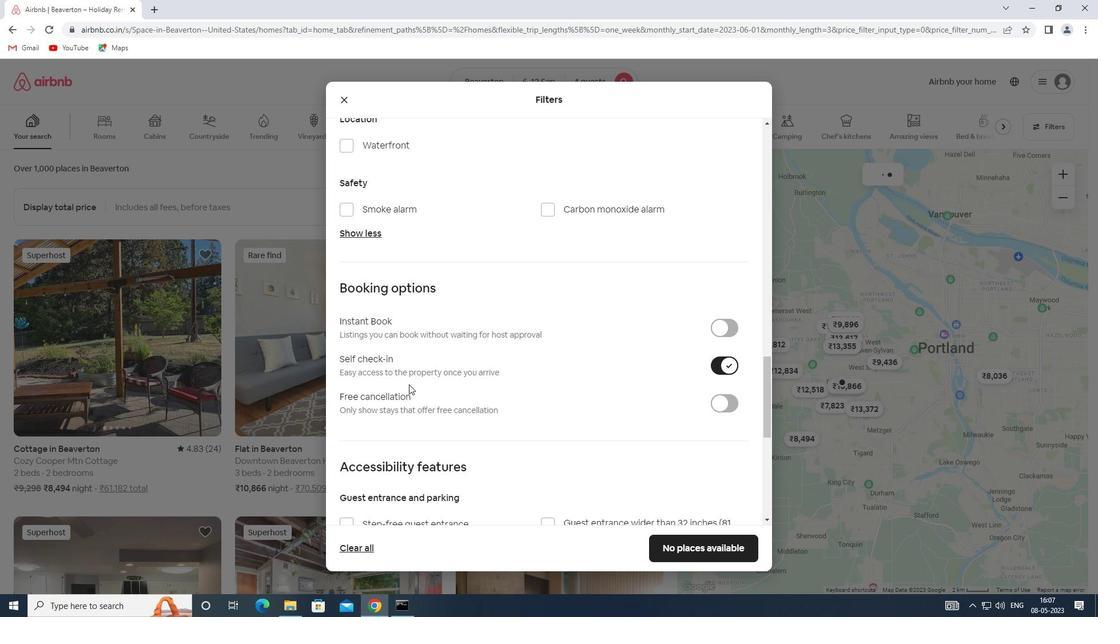 
Action: Mouse scrolled (409, 384) with delta (0, 0)
Screenshot: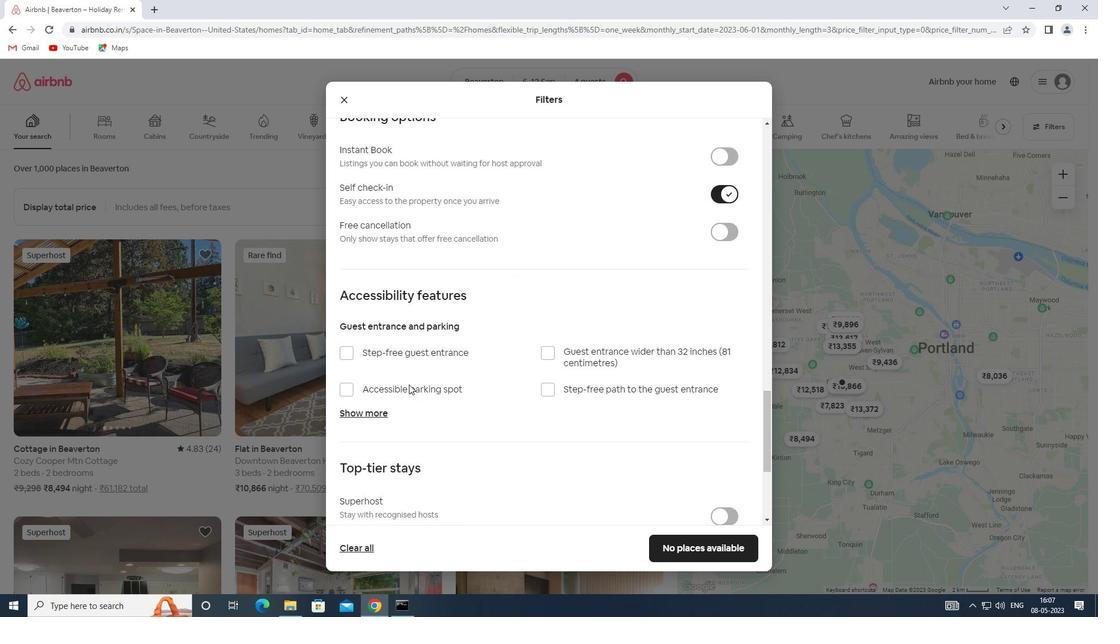 
Action: Mouse moved to (409, 385)
Screenshot: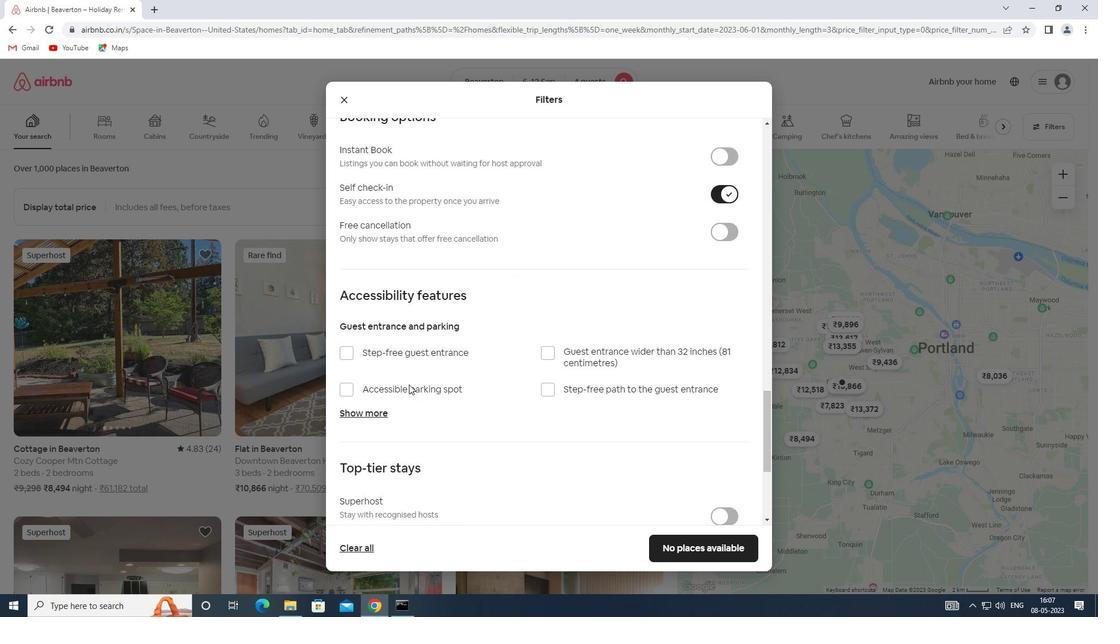 
Action: Mouse scrolled (409, 384) with delta (0, 0)
Screenshot: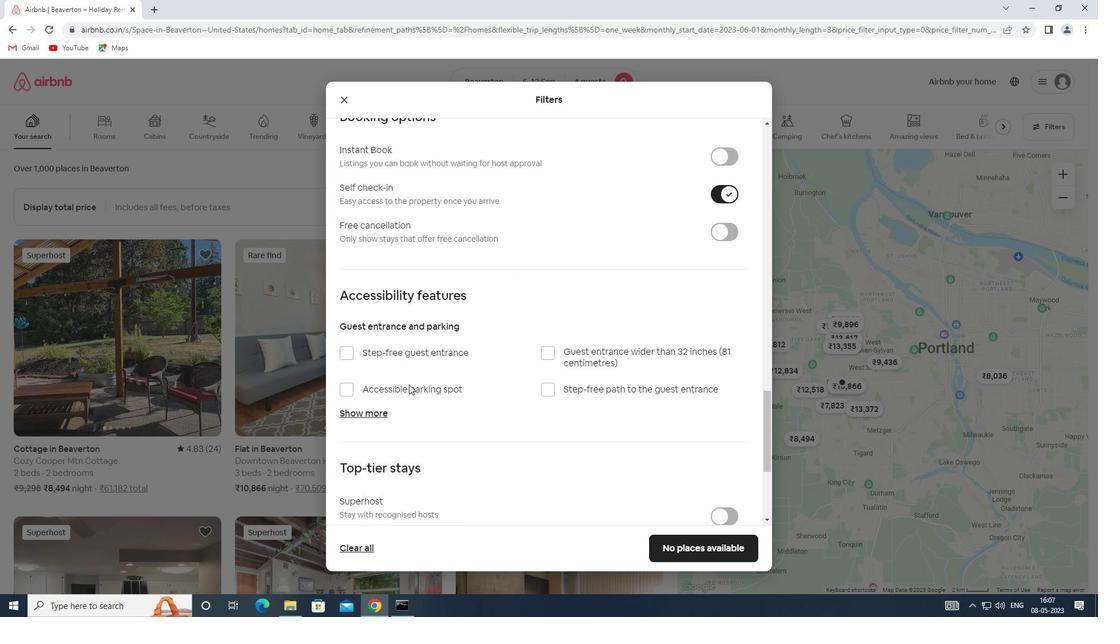 
Action: Mouse scrolled (409, 384) with delta (0, 0)
Screenshot: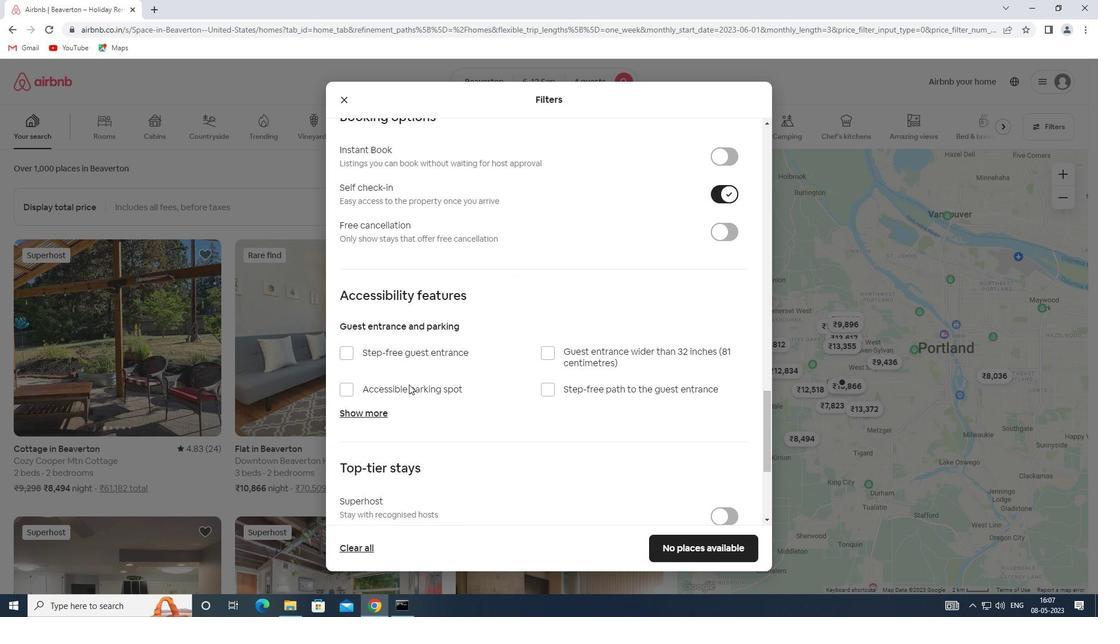 
Action: Mouse moved to (383, 415)
Screenshot: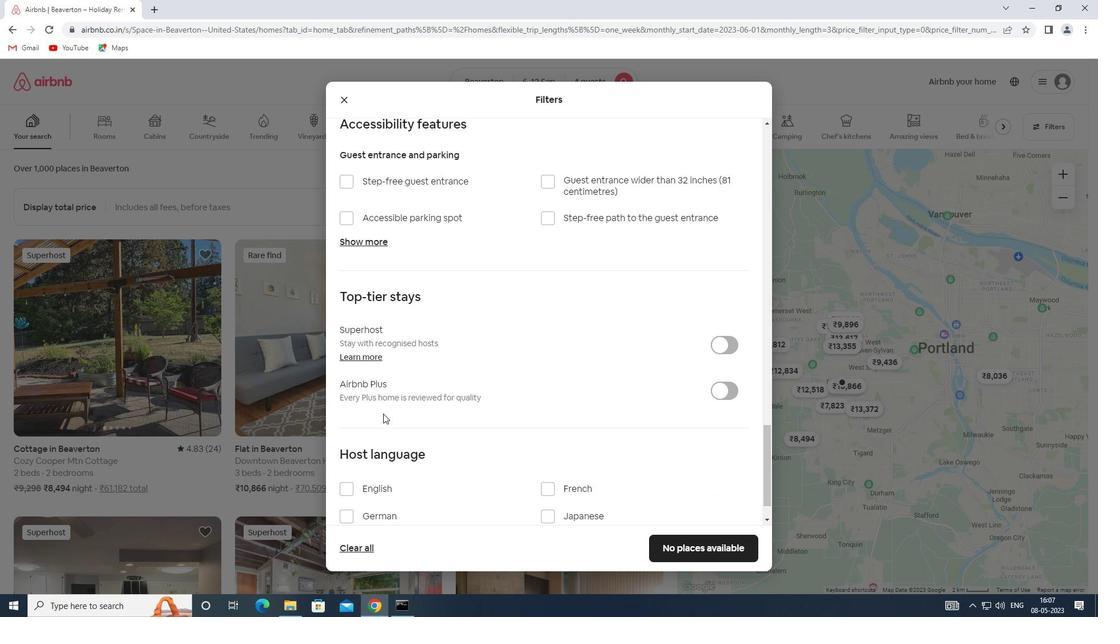 
Action: Mouse scrolled (383, 414) with delta (0, 0)
Screenshot: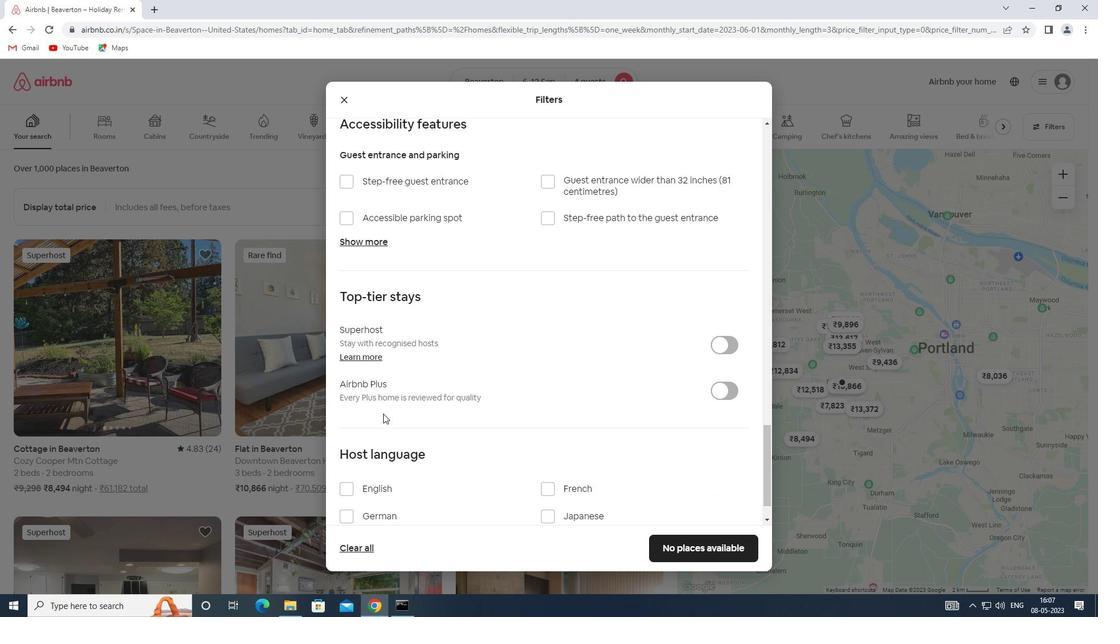 
Action: Mouse moved to (383, 415)
Screenshot: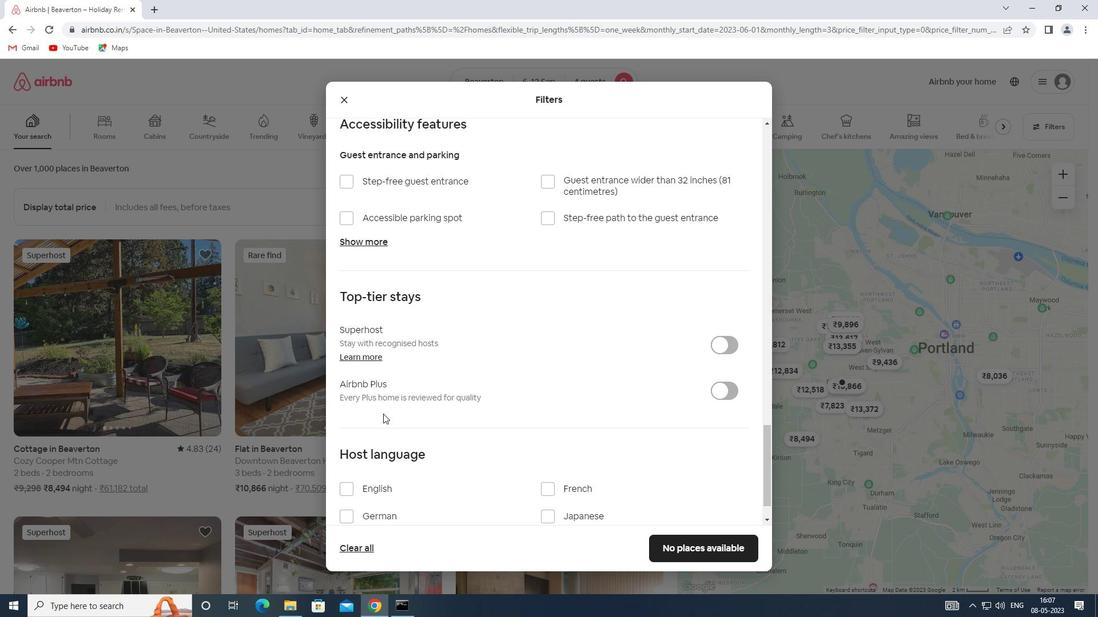 
Action: Mouse scrolled (383, 415) with delta (0, 0)
Screenshot: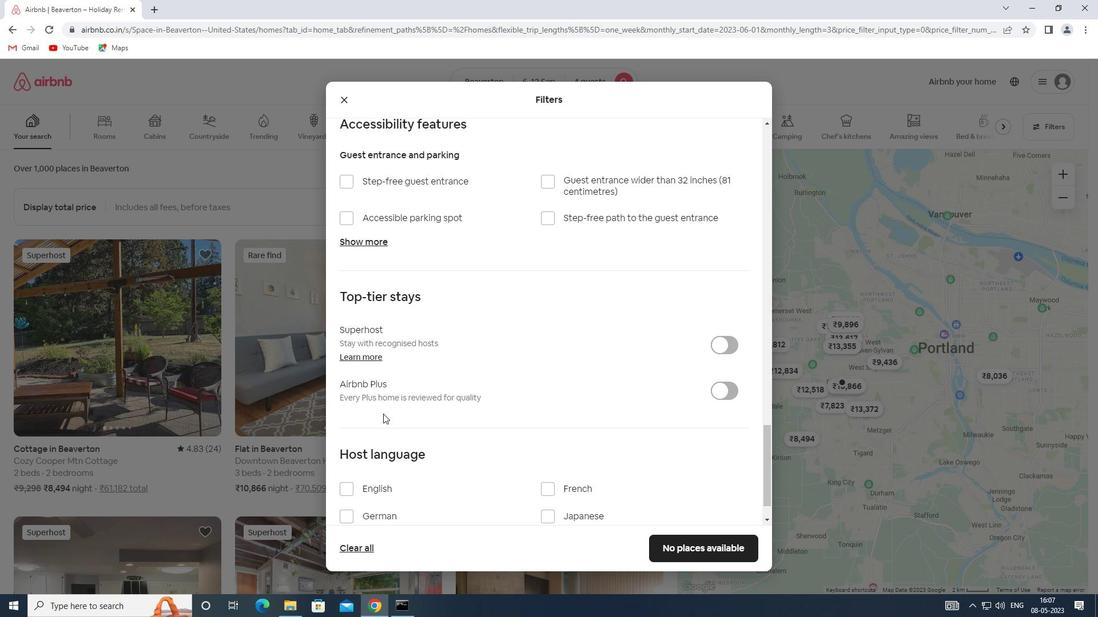 
Action: Mouse moved to (344, 445)
Screenshot: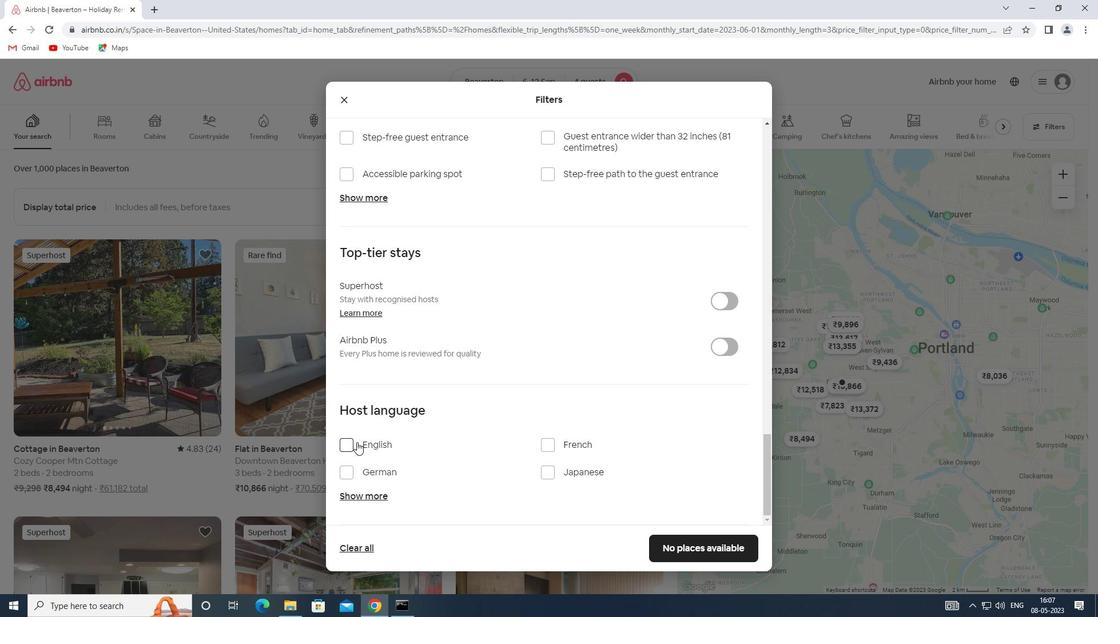 
Action: Mouse pressed left at (344, 445)
Screenshot: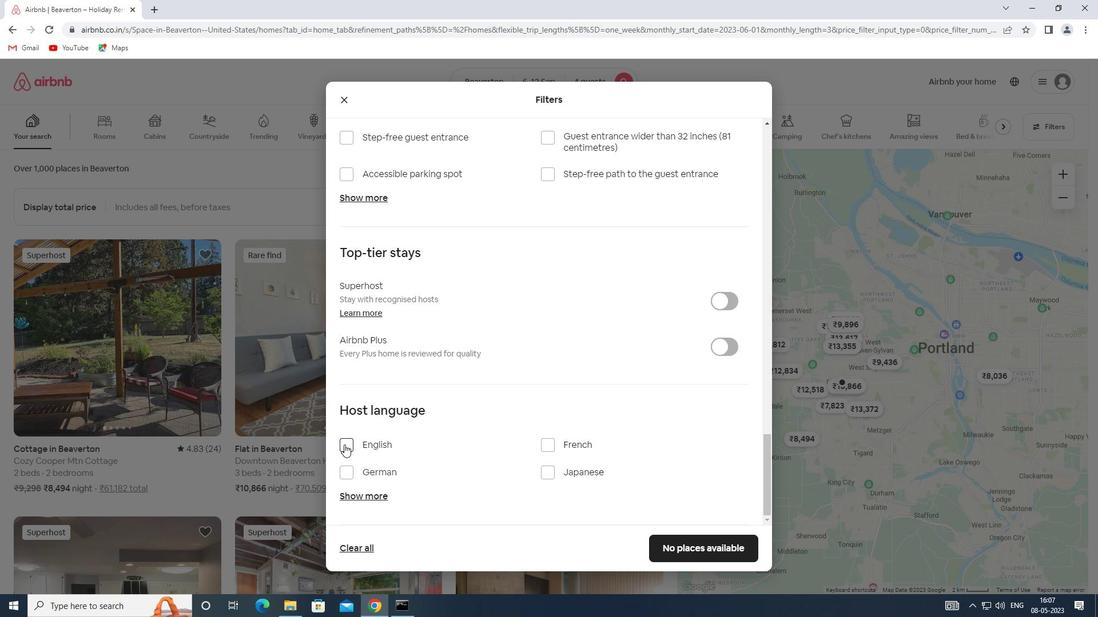 
Action: Mouse moved to (677, 553)
Screenshot: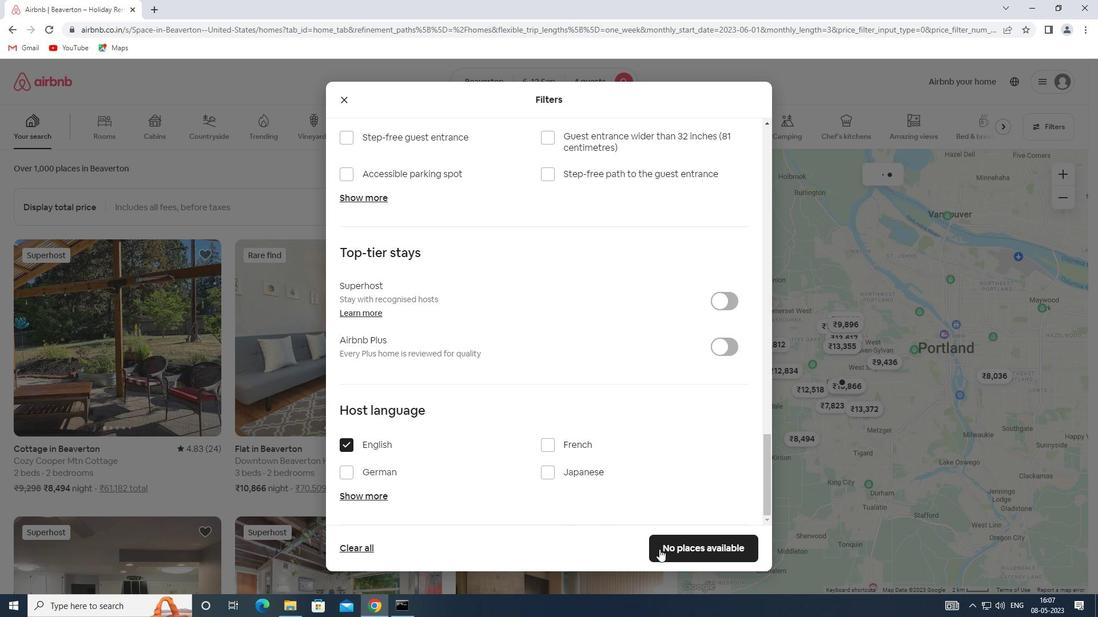 
Action: Mouse pressed left at (677, 553)
Screenshot: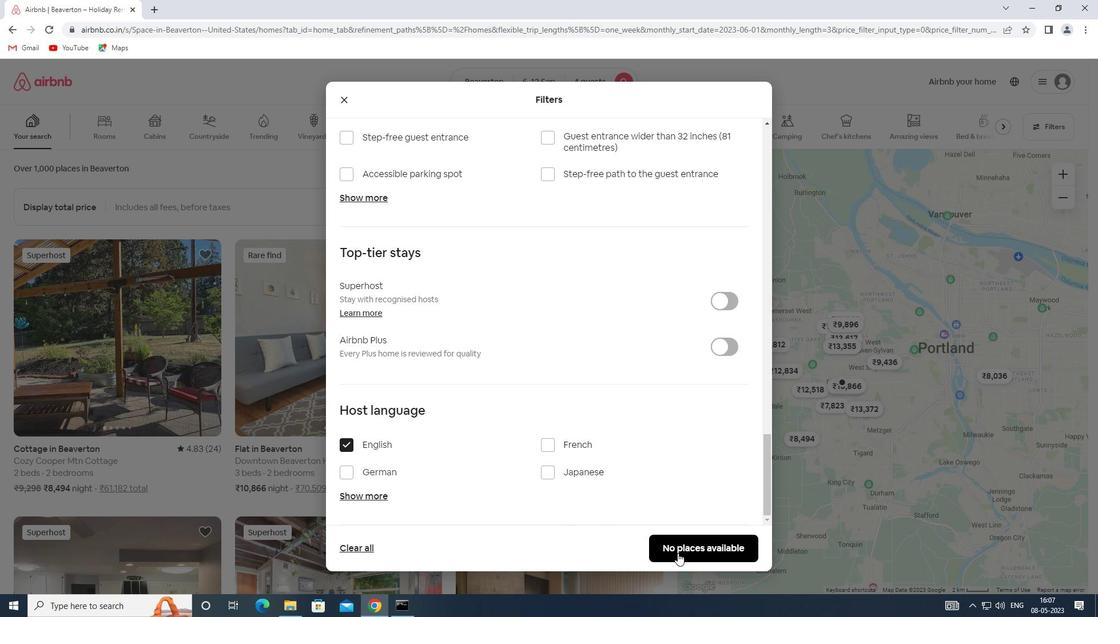 
